 Task: Find connections with filter location Caratinga with filter topic #bespokewith filter profile language English with filter current company Qualcomm with filter school Shri Vishnu Engineering College for Women, Vishnupur, Kovvada Village, Bhimavaram, PIN-534202(CC-B0) with filter industry Transportation, Logistics, Supply Chain and Storage with filter service category Resume Writing with filter keywords title Event Planner
Action: Mouse moved to (609, 129)
Screenshot: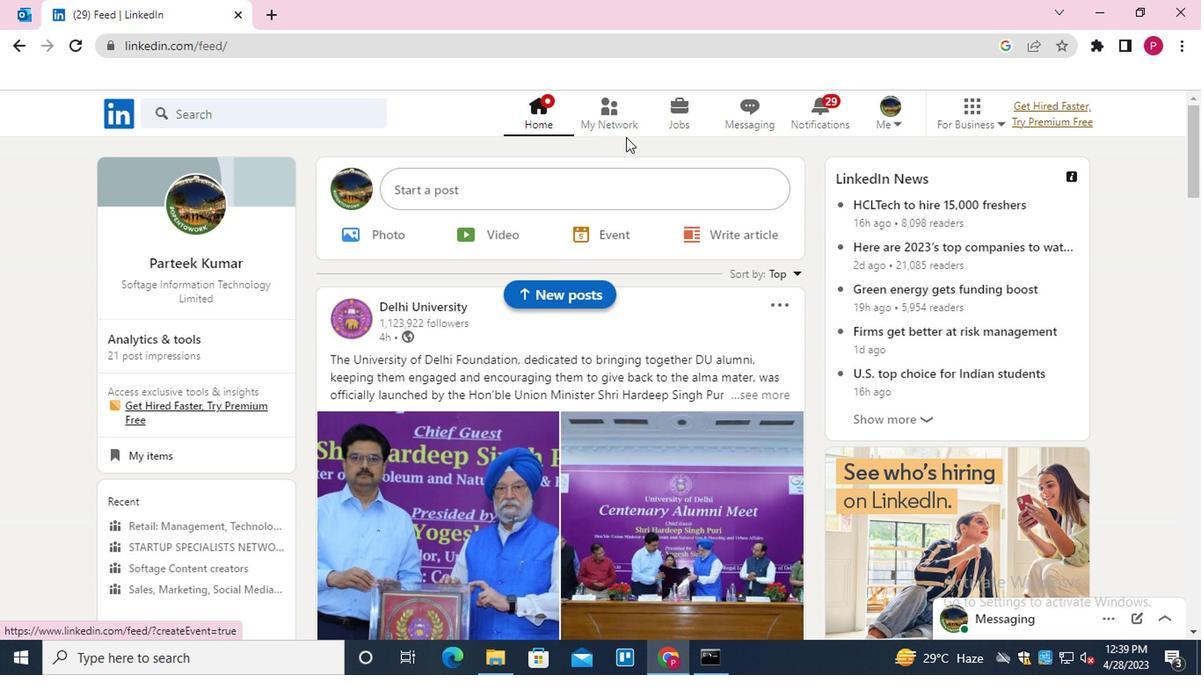 
Action: Mouse pressed left at (609, 129)
Screenshot: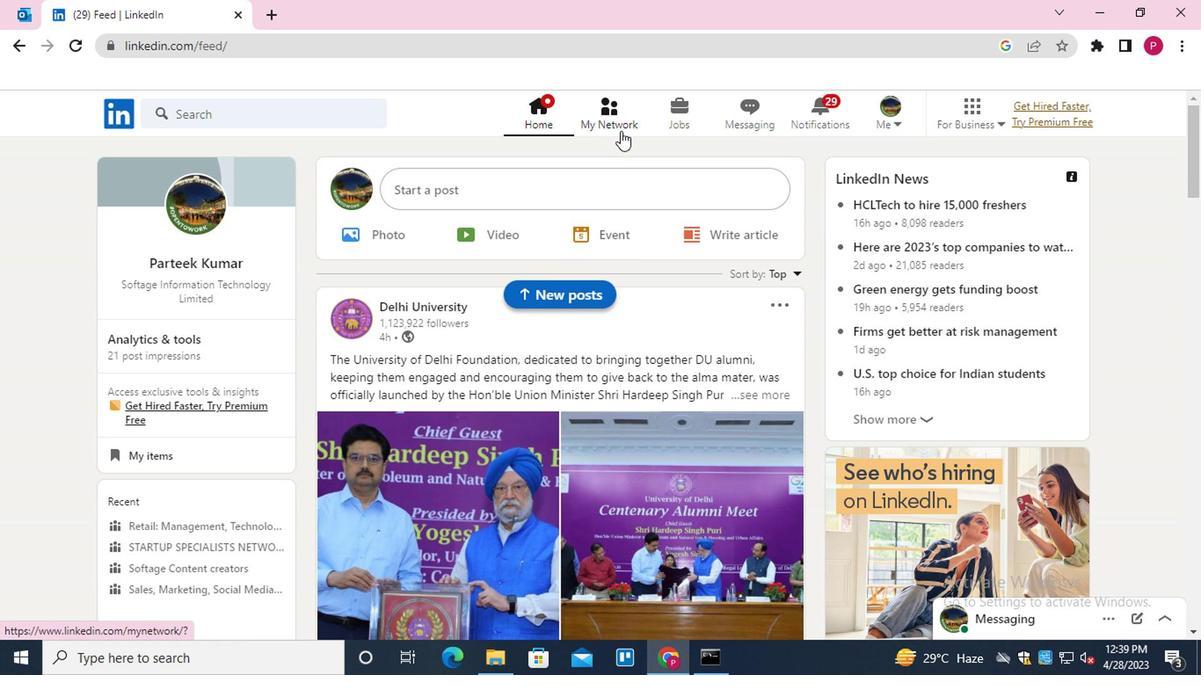 
Action: Mouse moved to (310, 211)
Screenshot: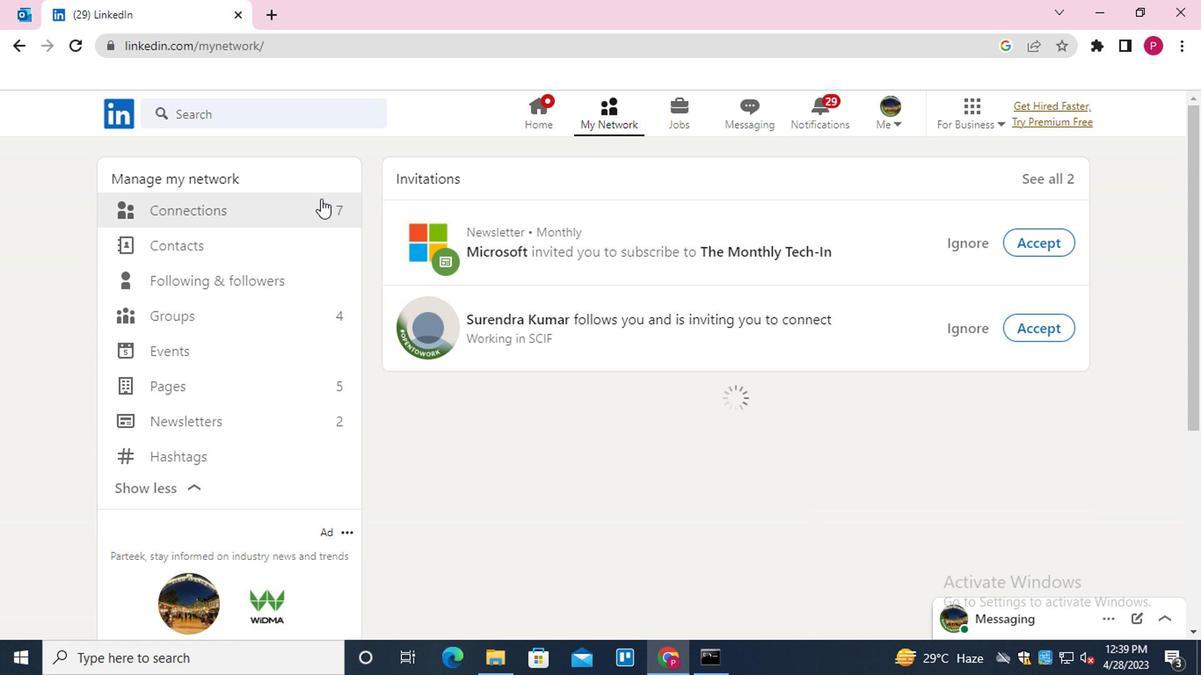 
Action: Mouse pressed left at (310, 211)
Screenshot: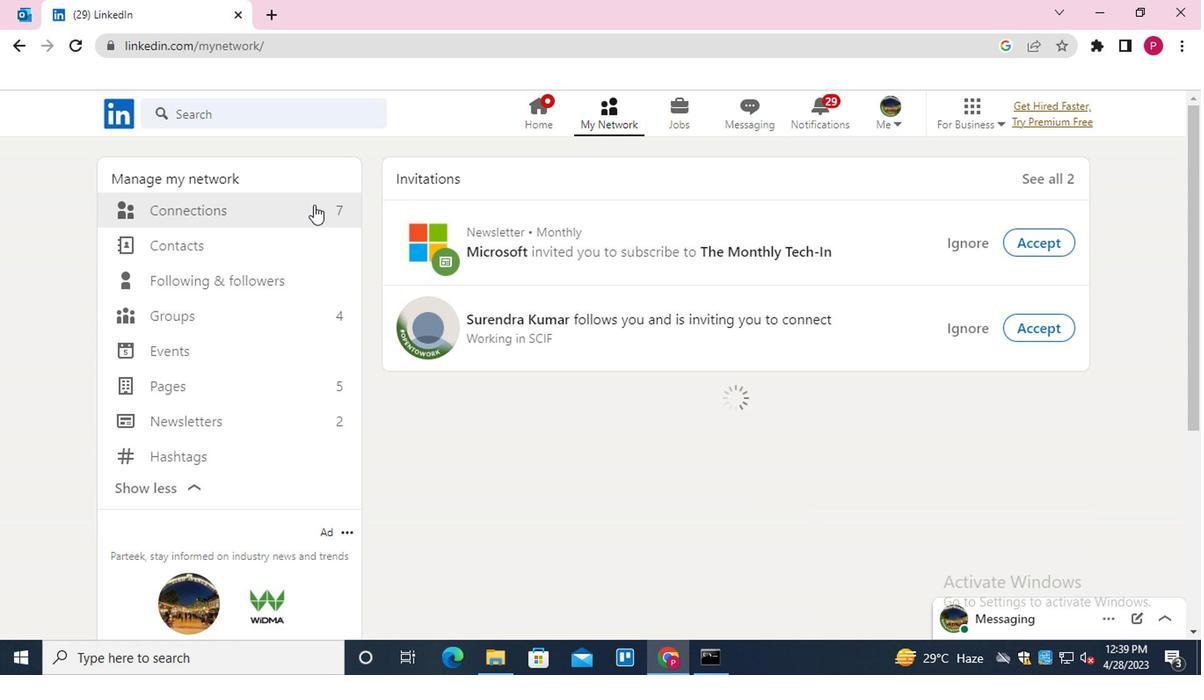 
Action: Mouse moved to (696, 218)
Screenshot: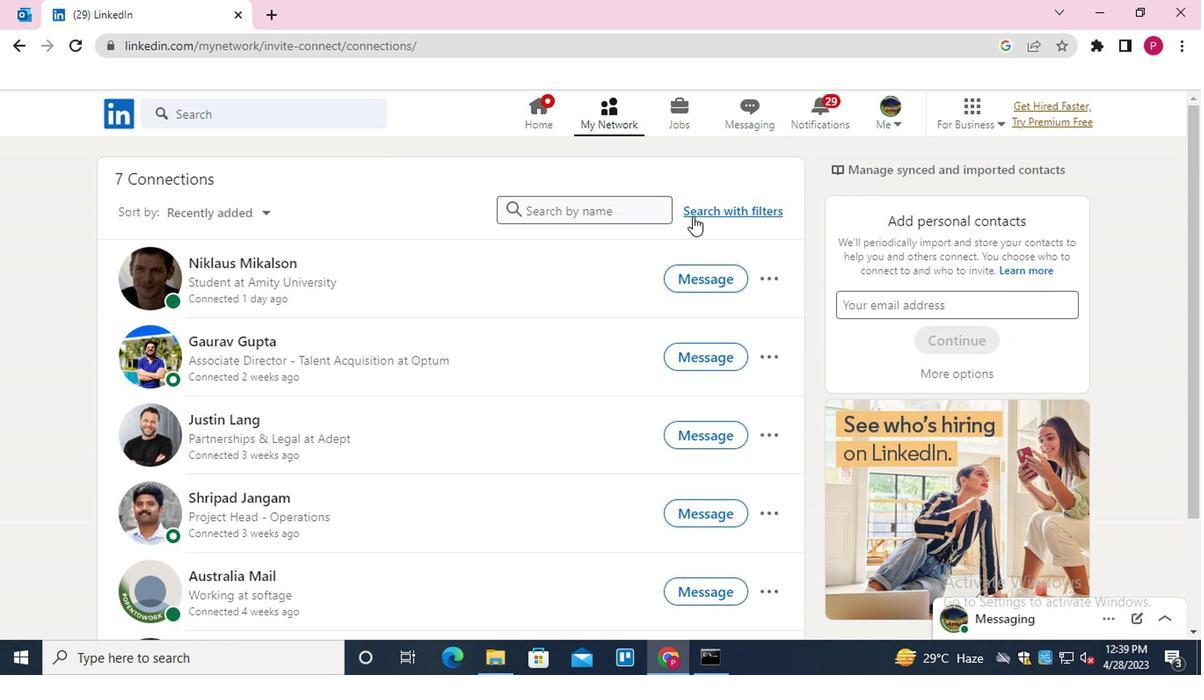 
Action: Mouse pressed left at (696, 218)
Screenshot: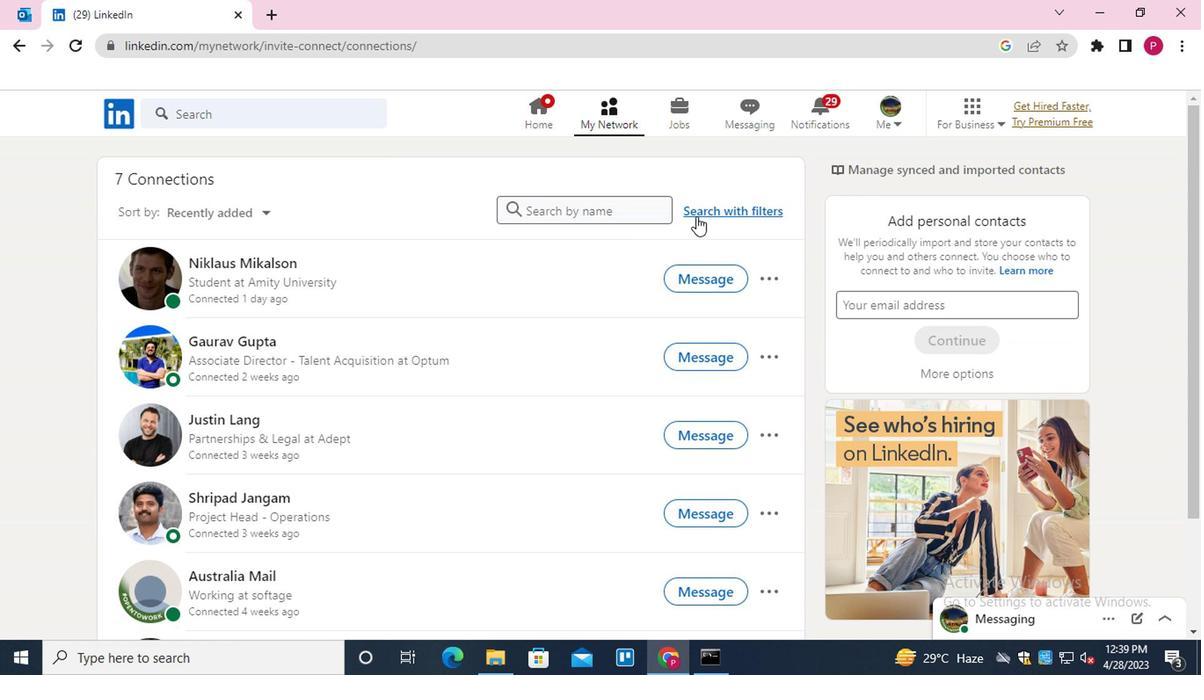 
Action: Mouse moved to (645, 168)
Screenshot: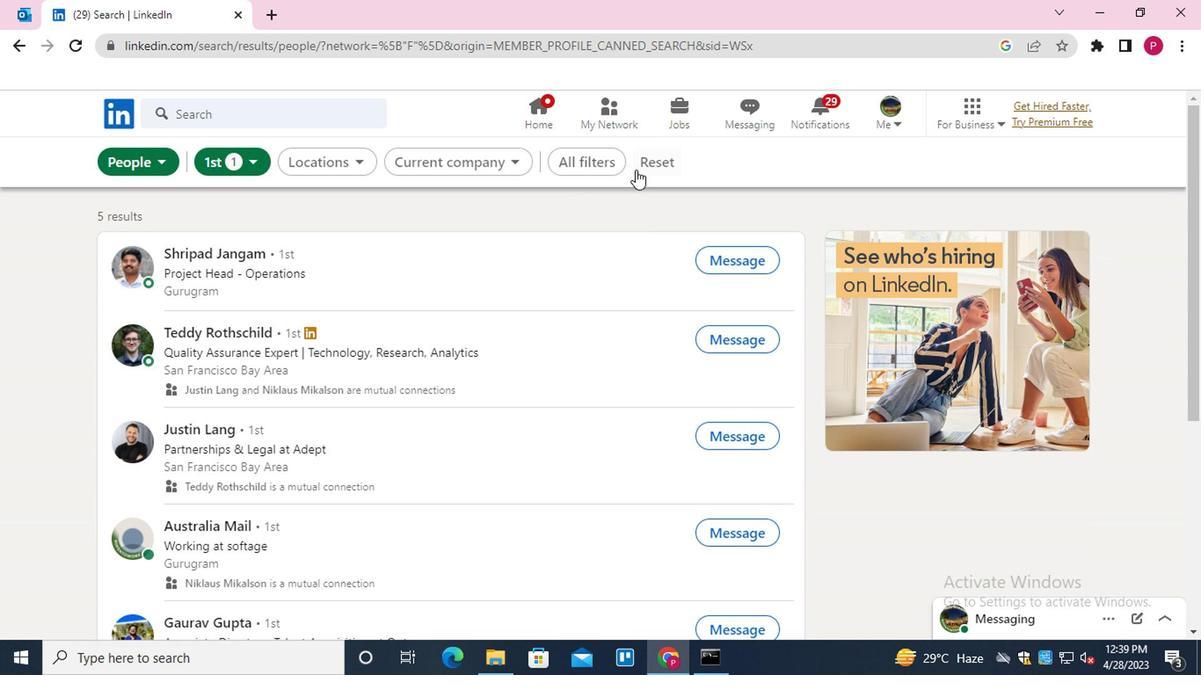 
Action: Mouse pressed left at (645, 168)
Screenshot: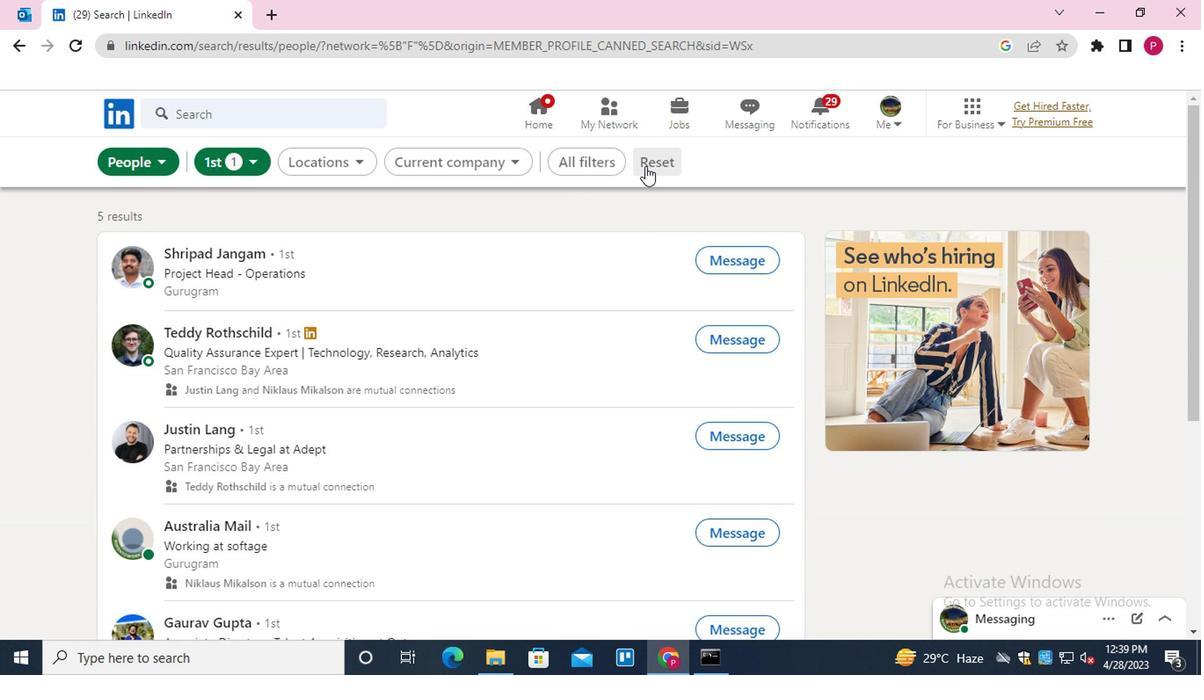 
Action: Mouse moved to (618, 177)
Screenshot: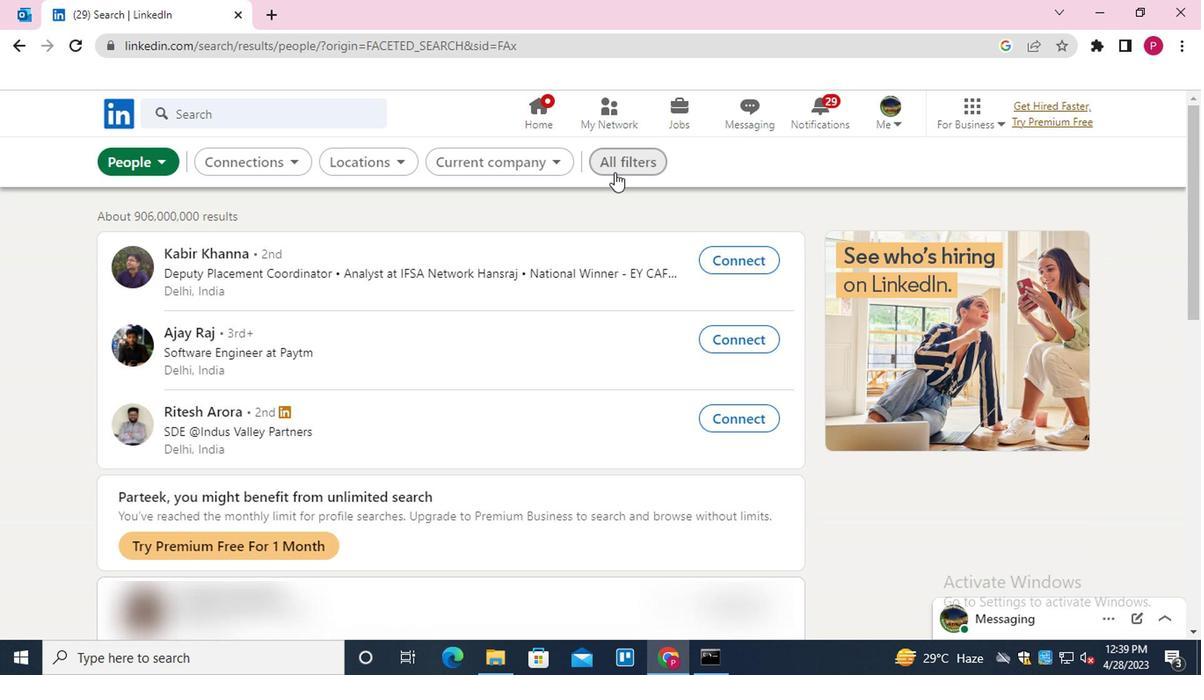 
Action: Mouse pressed left at (618, 177)
Screenshot: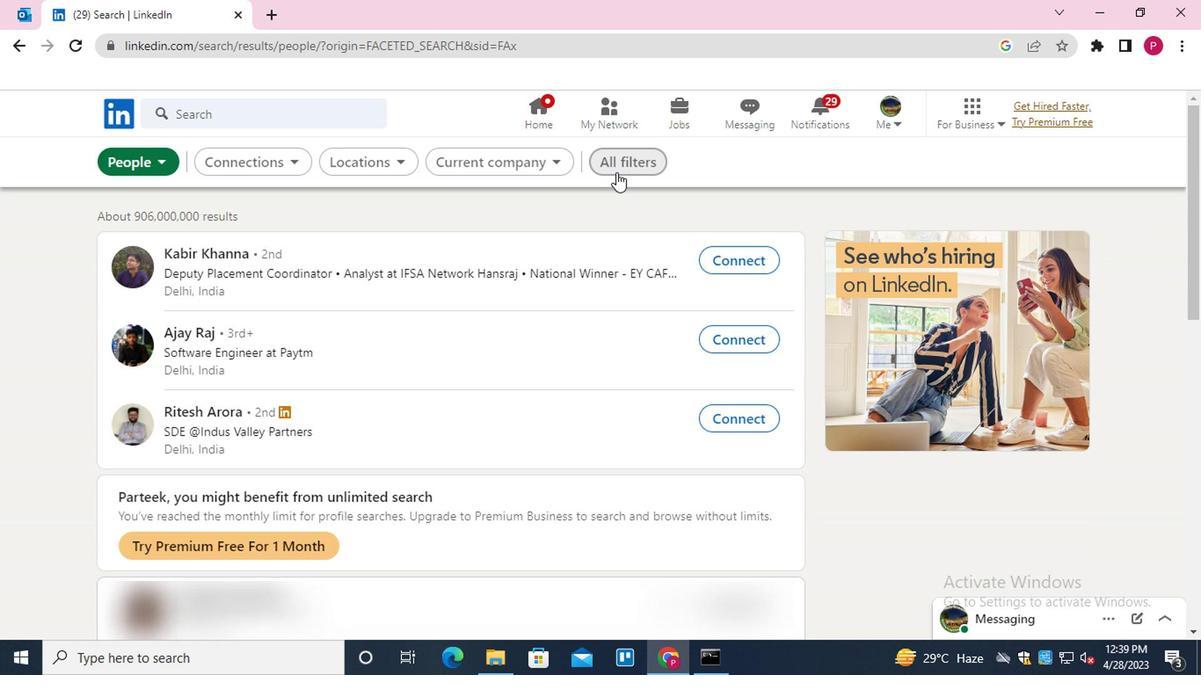 
Action: Key pressed <Key.shift>CARATINGA
Screenshot: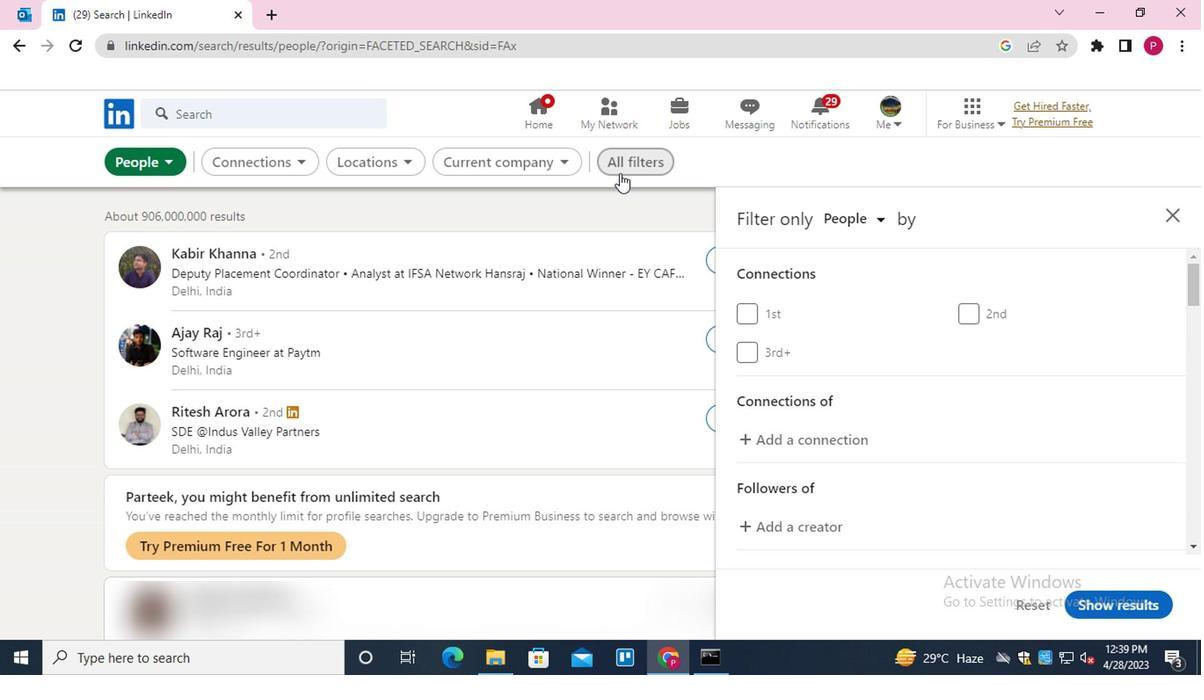 
Action: Mouse moved to (1036, 486)
Screenshot: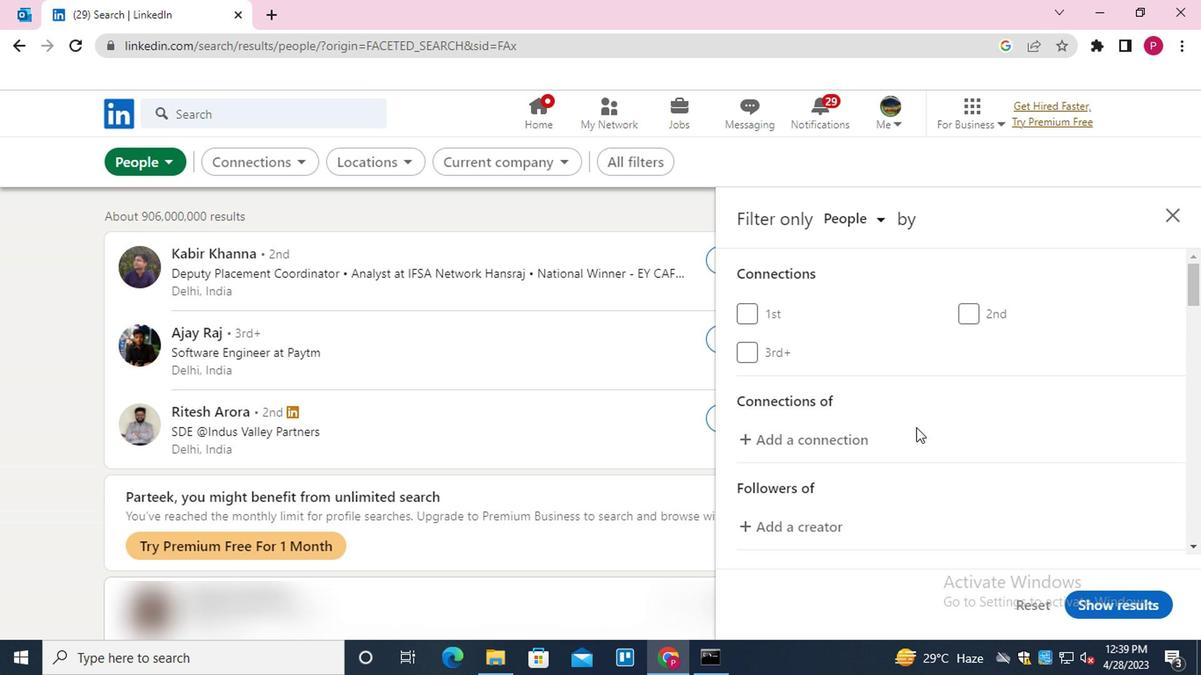 
Action: Mouse scrolled (1036, 486) with delta (0, 0)
Screenshot: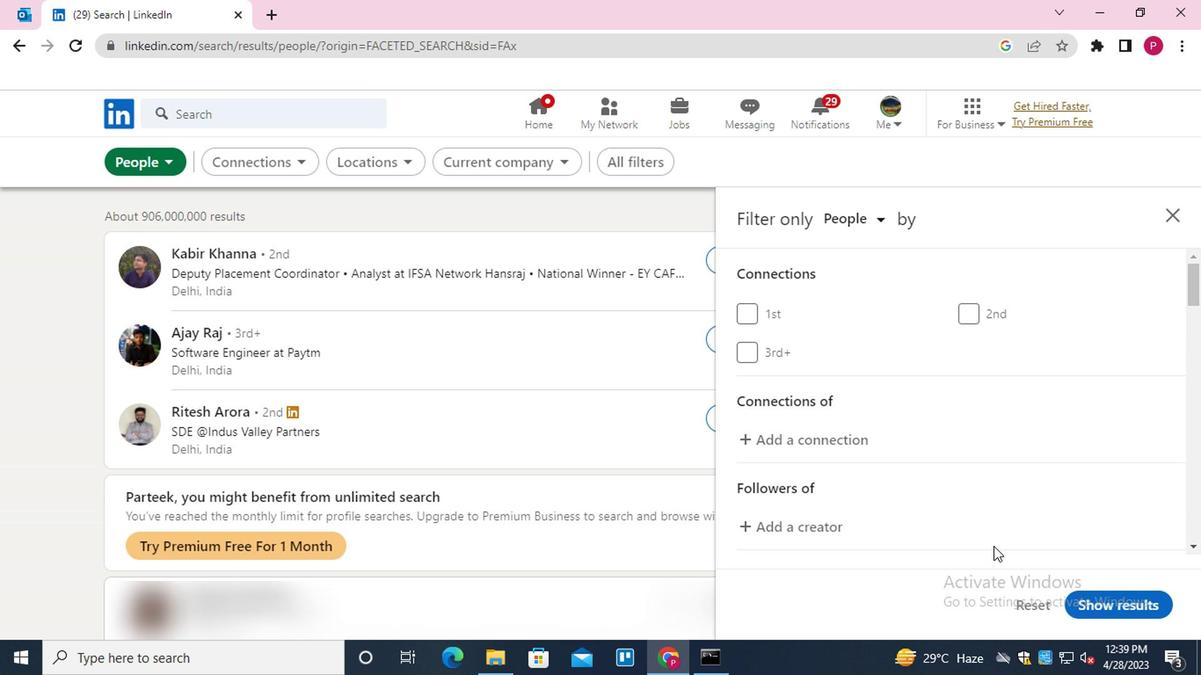 
Action: Mouse moved to (1036, 486)
Screenshot: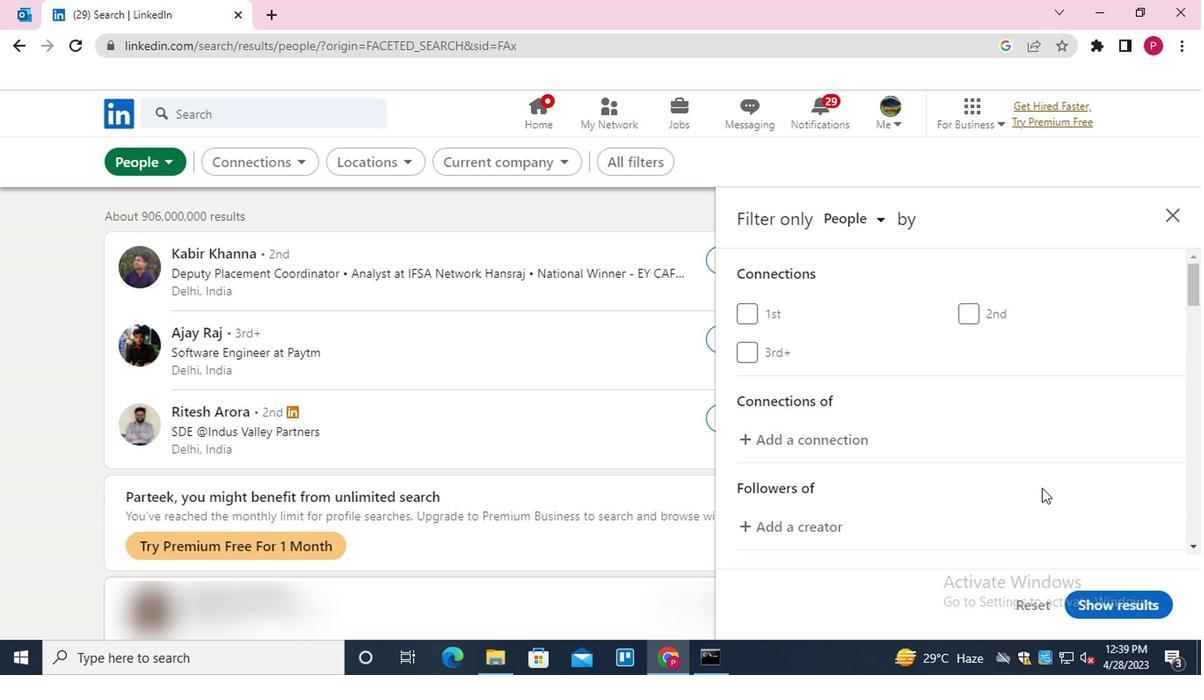 
Action: Mouse scrolled (1036, 486) with delta (0, 0)
Screenshot: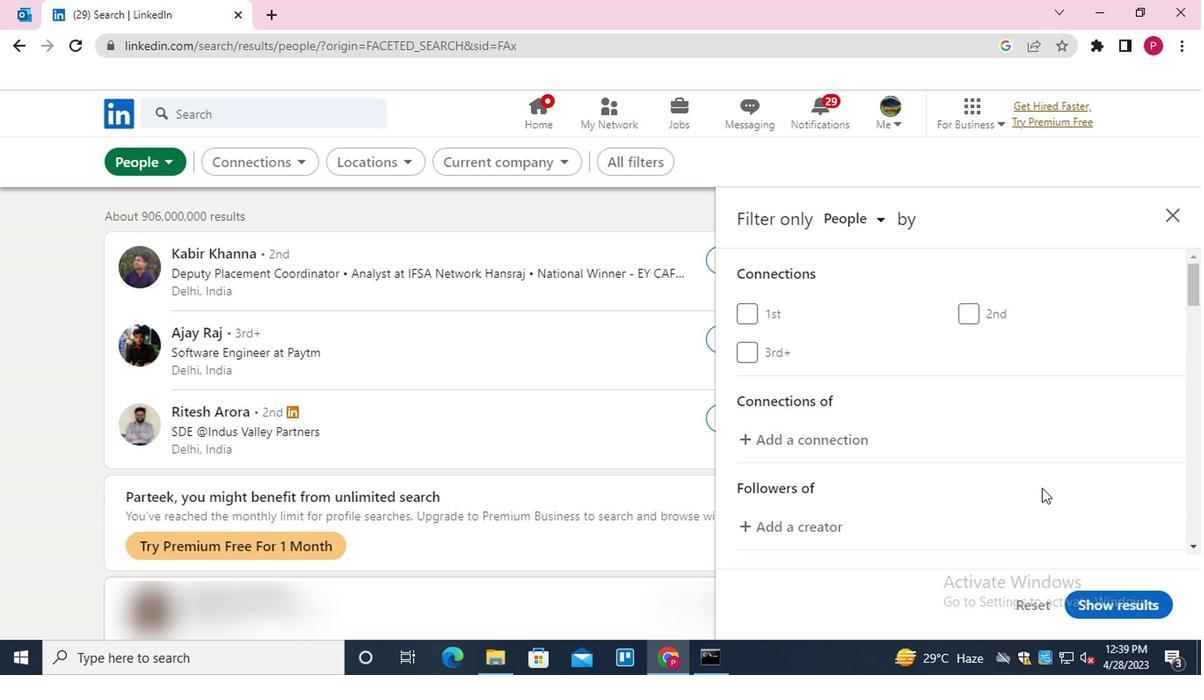 
Action: Mouse moved to (1034, 482)
Screenshot: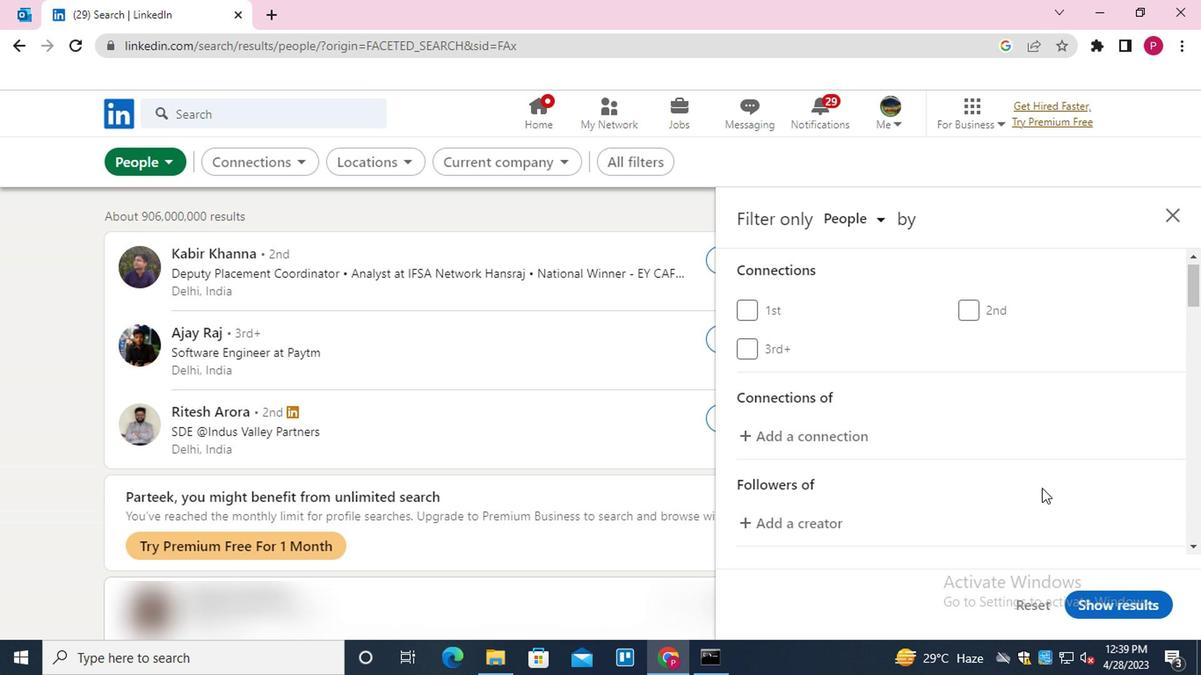 
Action: Mouse scrolled (1034, 481) with delta (0, 0)
Screenshot: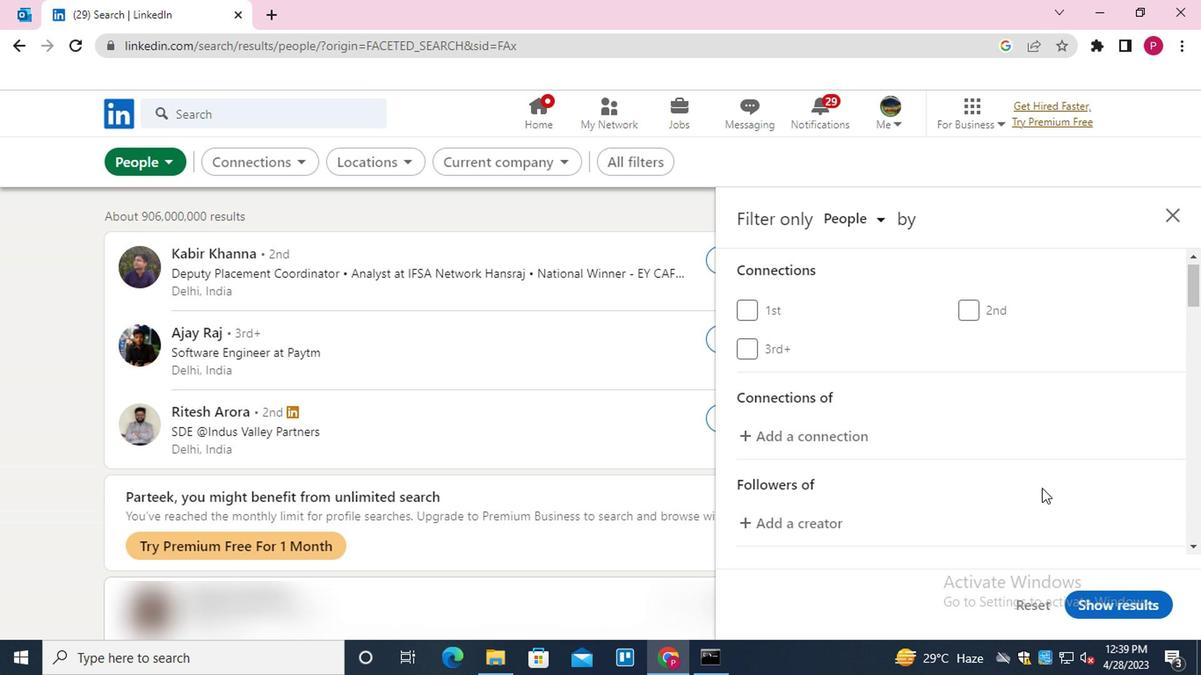 
Action: Mouse moved to (1048, 430)
Screenshot: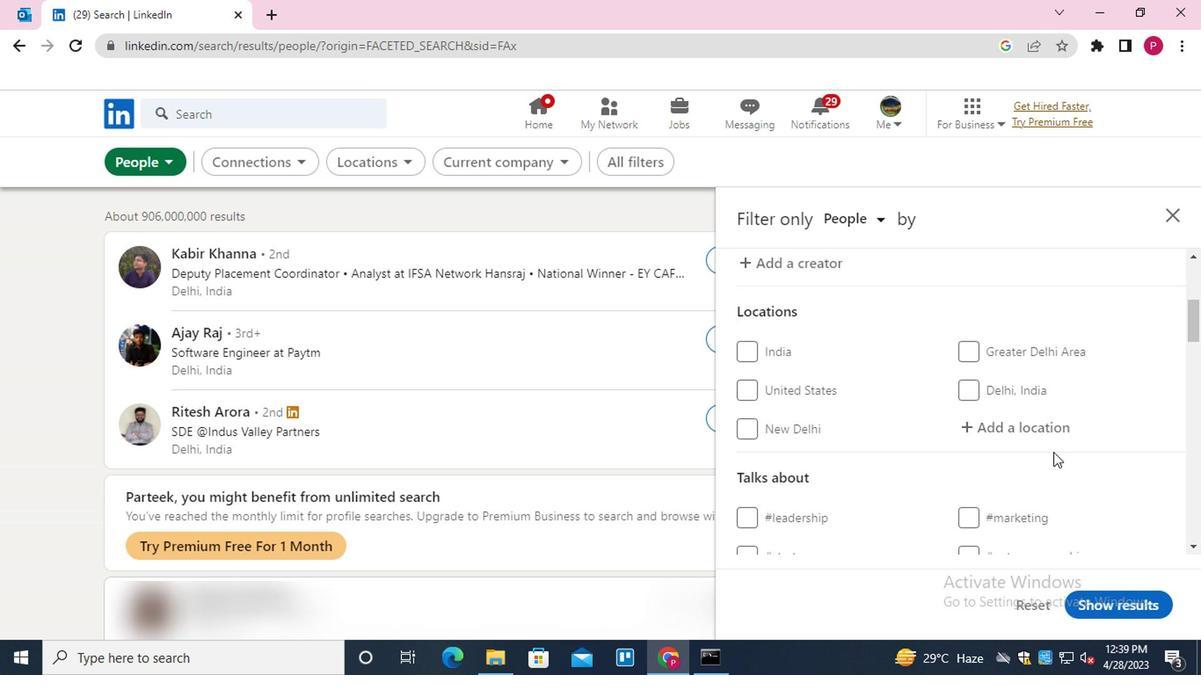 
Action: Mouse pressed left at (1048, 430)
Screenshot: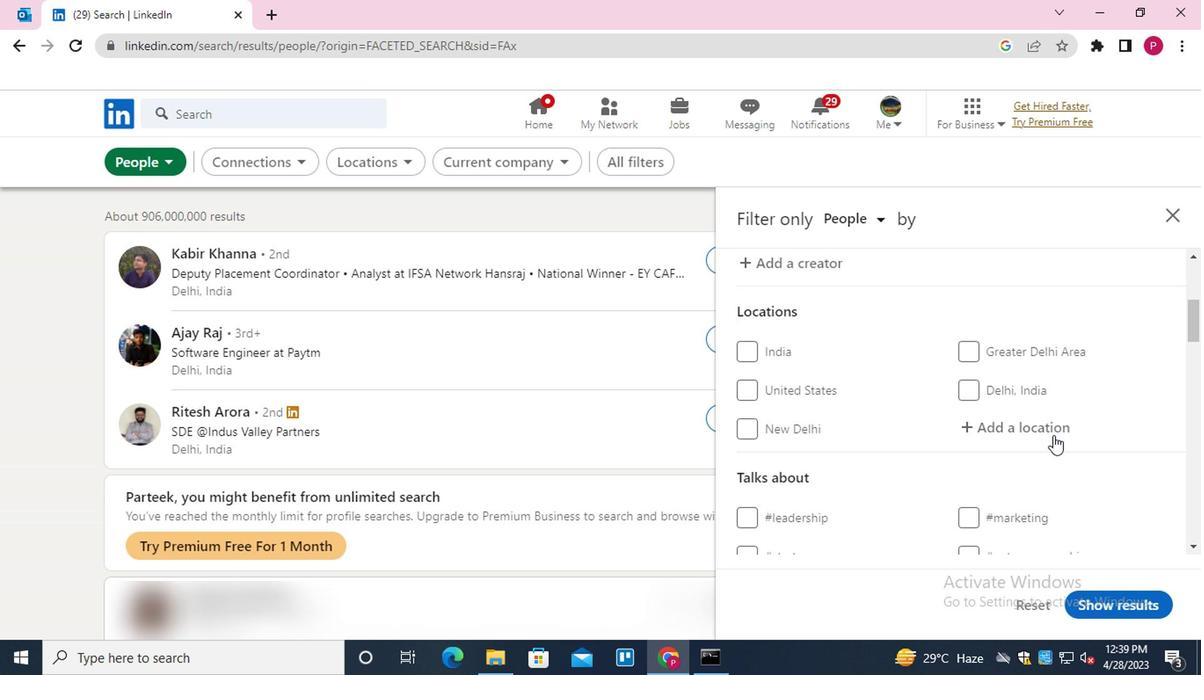 
Action: Key pressed <Key.shift>CARA
Screenshot: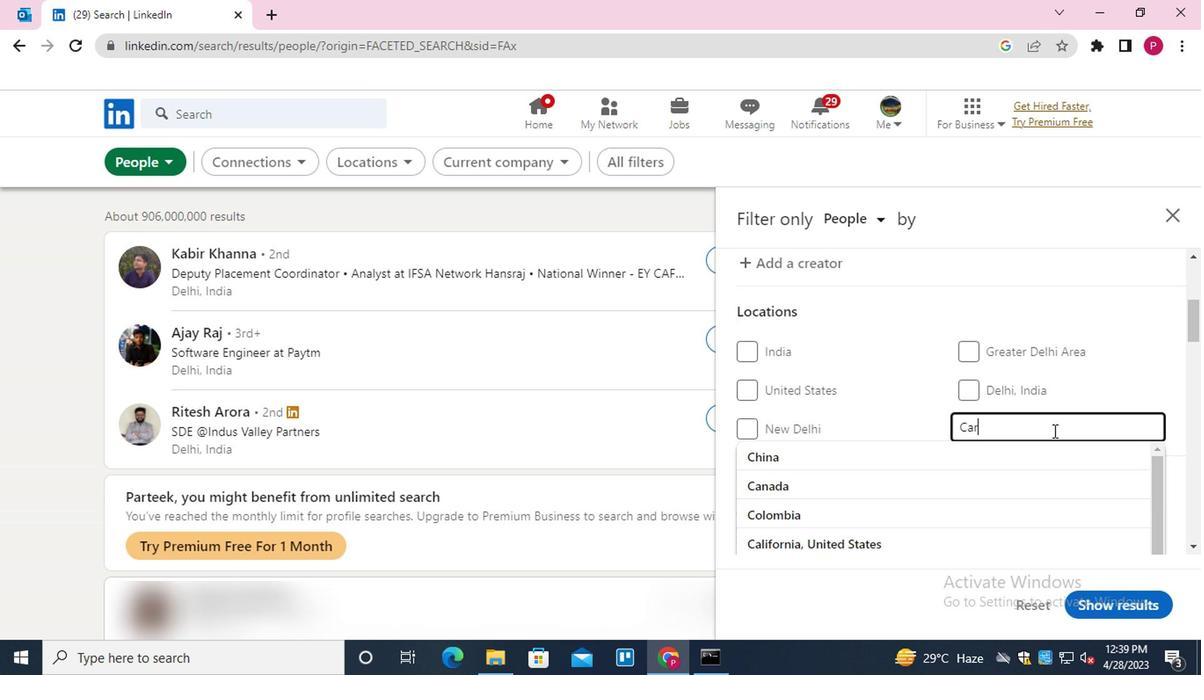 
Action: Mouse moved to (1048, 429)
Screenshot: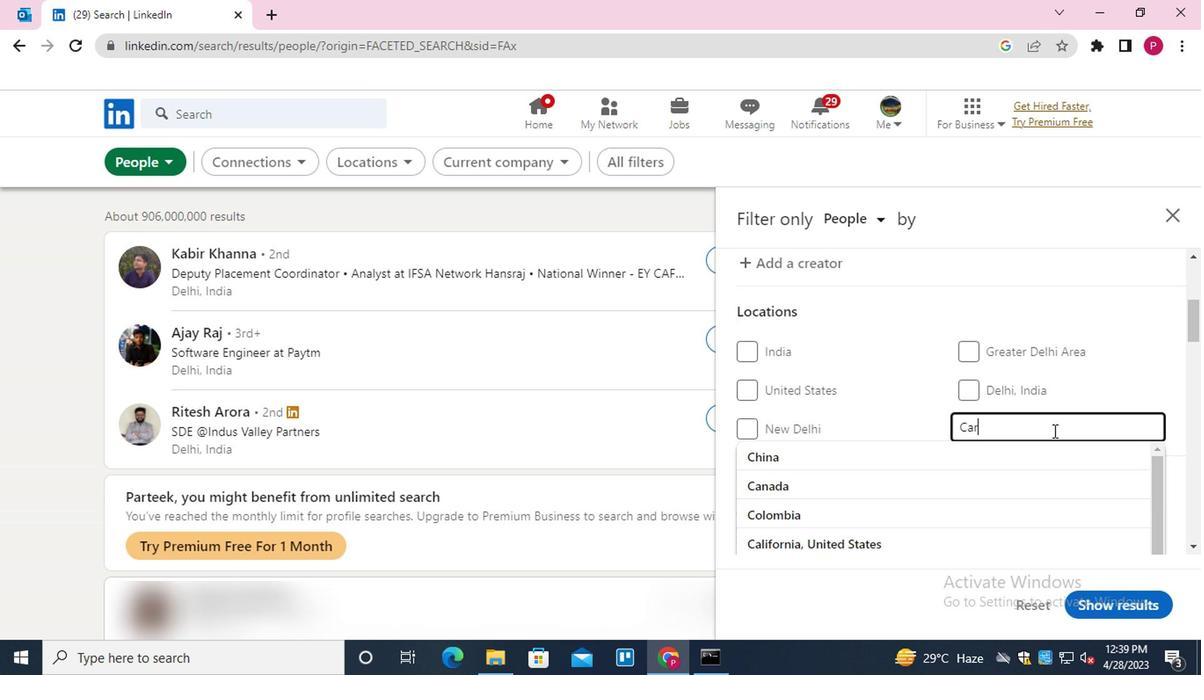 
Action: Key pressed TIN
Screenshot: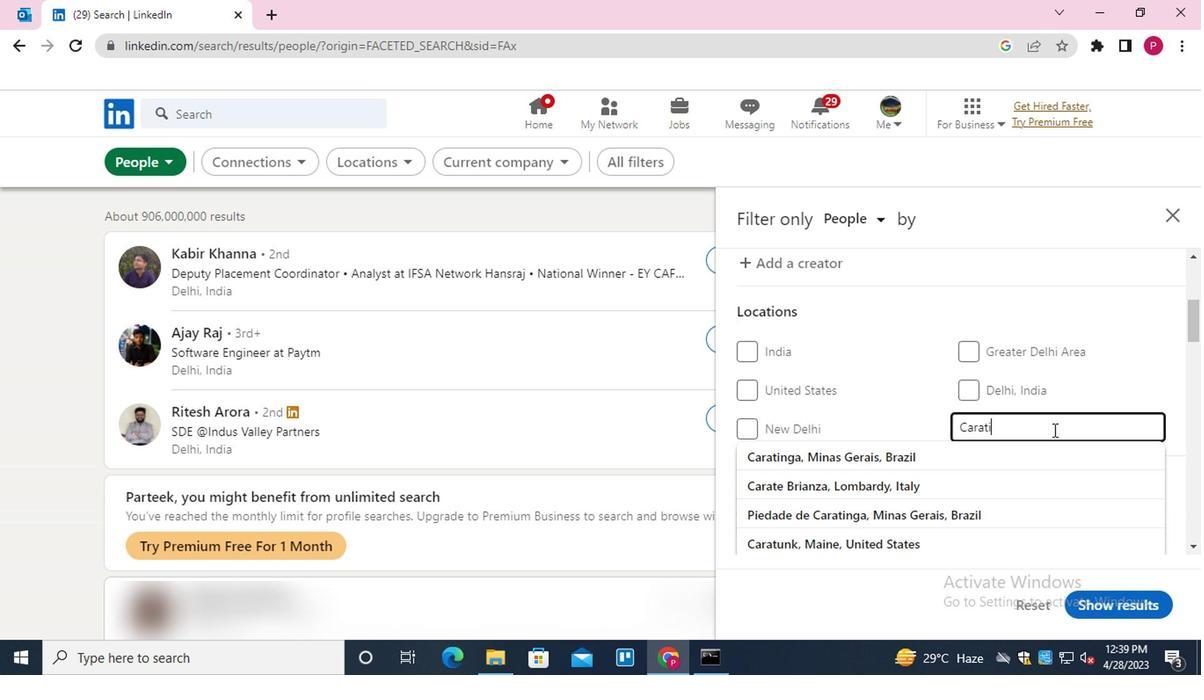 
Action: Mouse moved to (1046, 431)
Screenshot: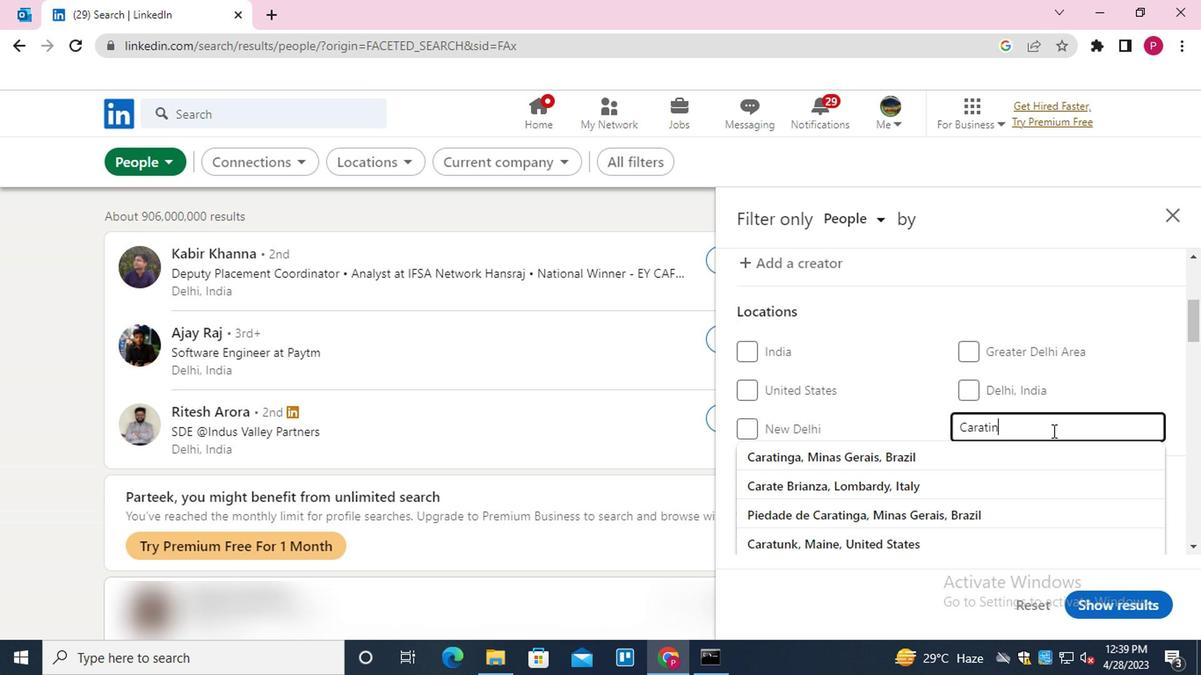 
Action: Key pressed <Key.down><Key.enter>
Screenshot: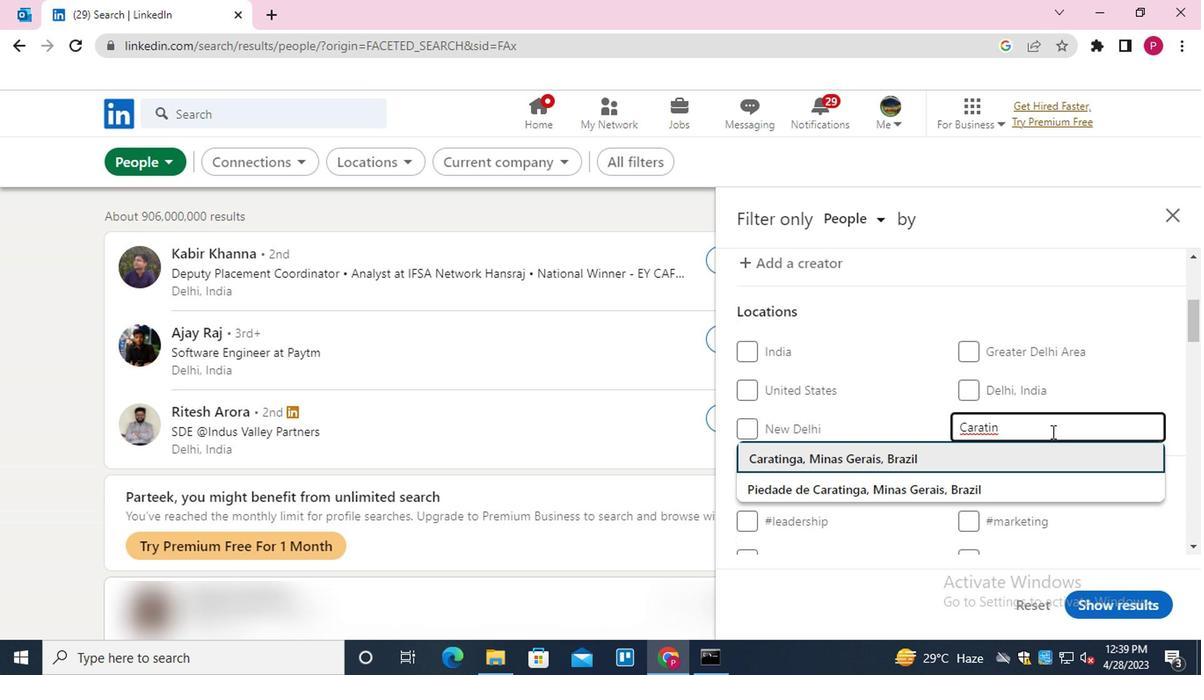 
Action: Mouse moved to (795, 394)
Screenshot: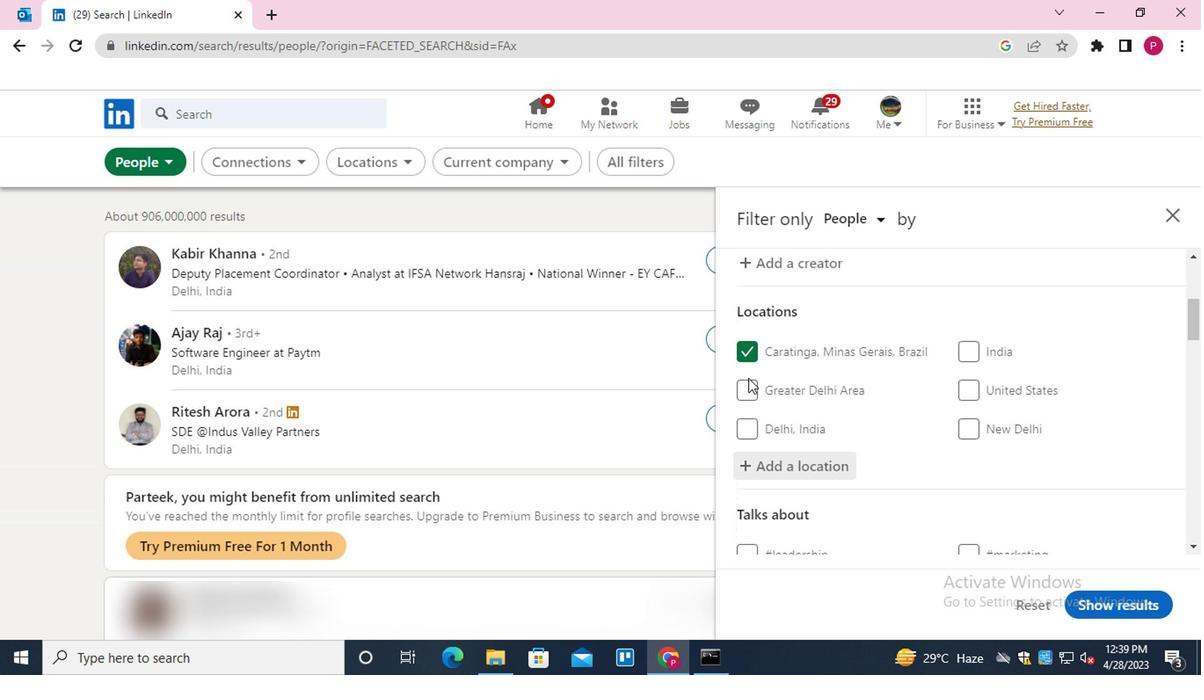 
Action: Mouse scrolled (795, 394) with delta (0, 0)
Screenshot: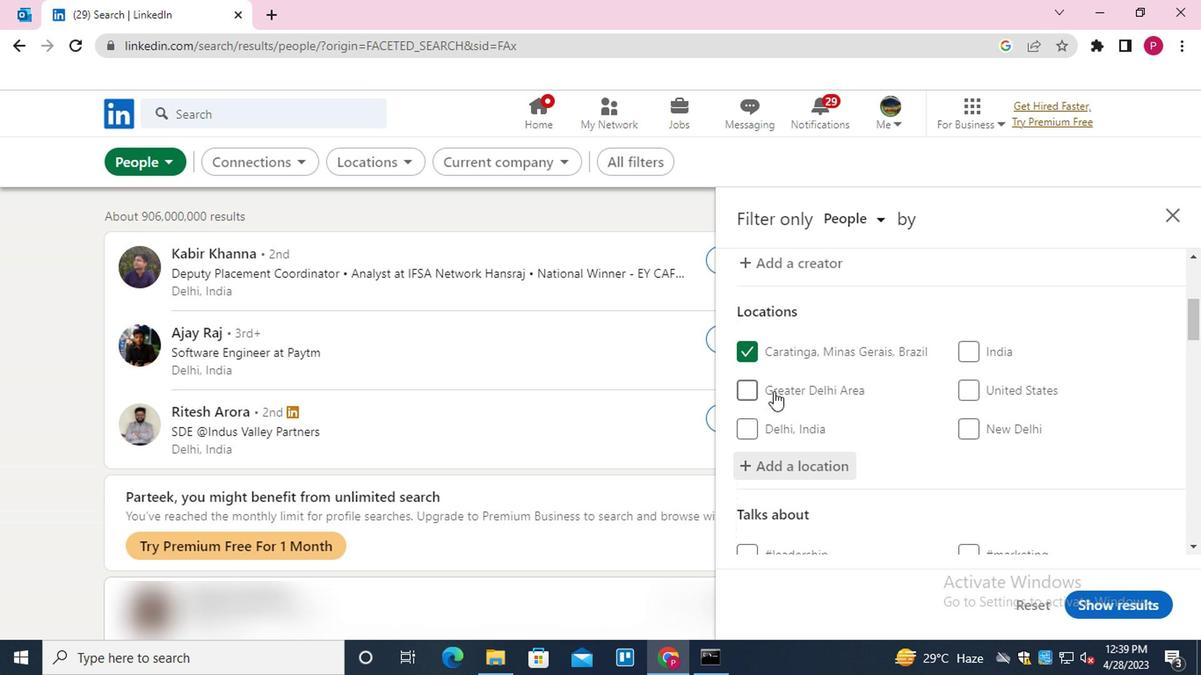 
Action: Mouse scrolled (795, 394) with delta (0, 0)
Screenshot: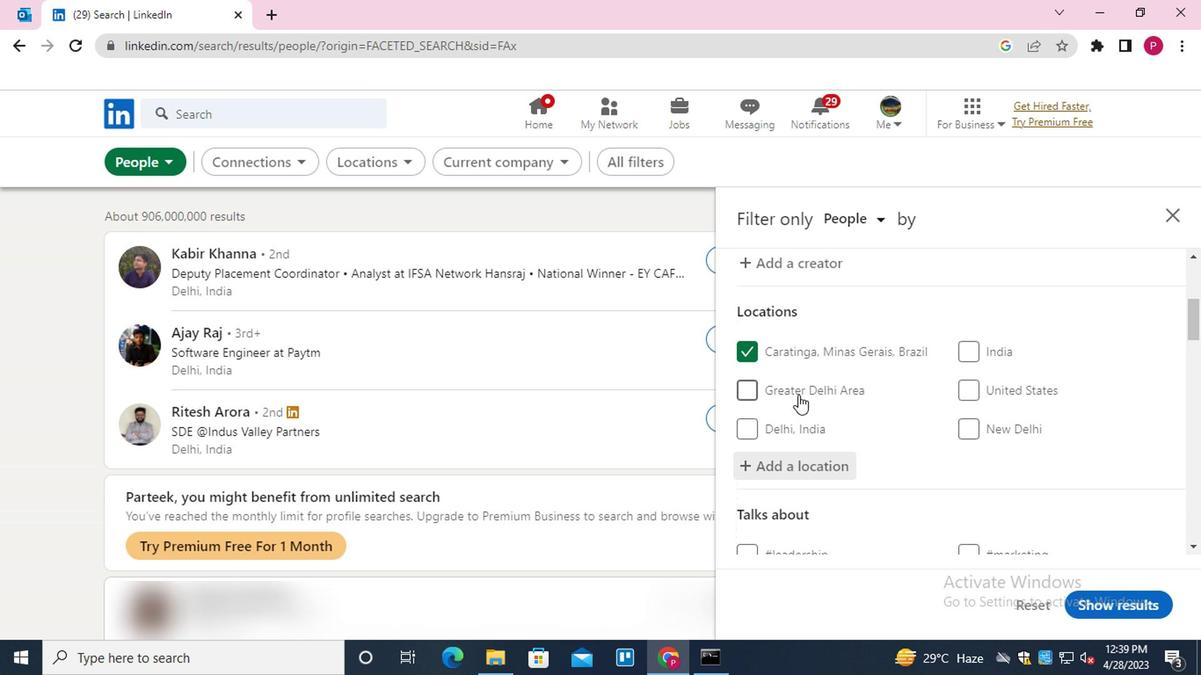 
Action: Mouse scrolled (795, 394) with delta (0, 0)
Screenshot: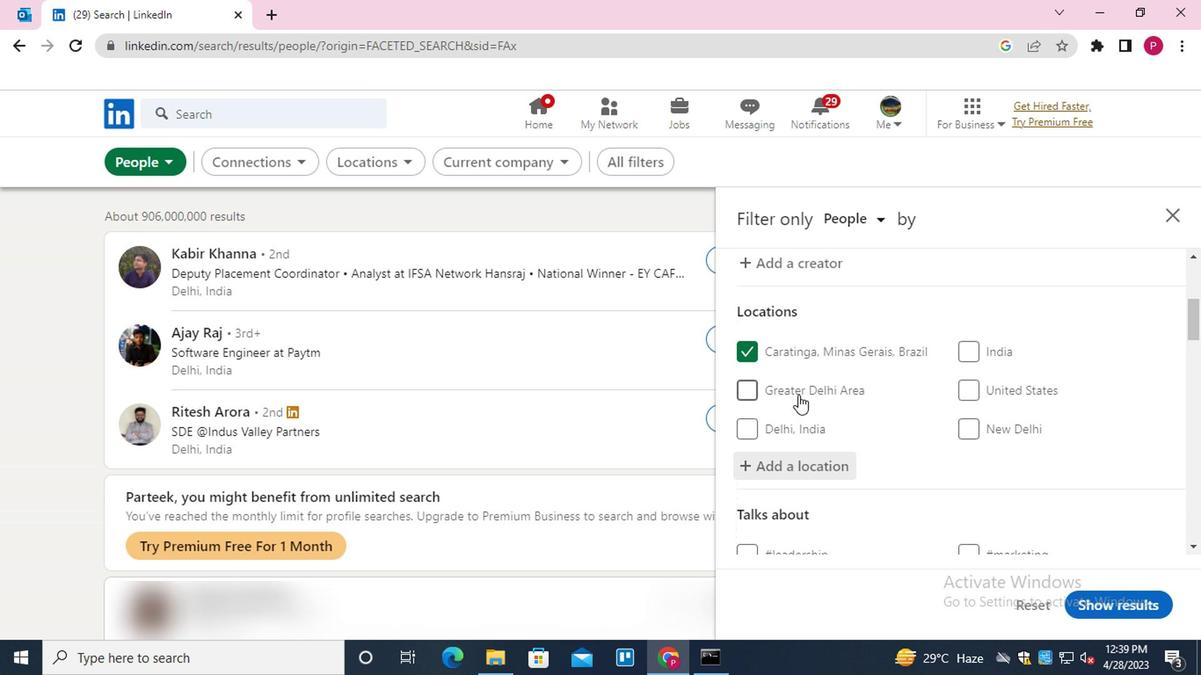 
Action: Mouse scrolled (795, 394) with delta (0, 0)
Screenshot: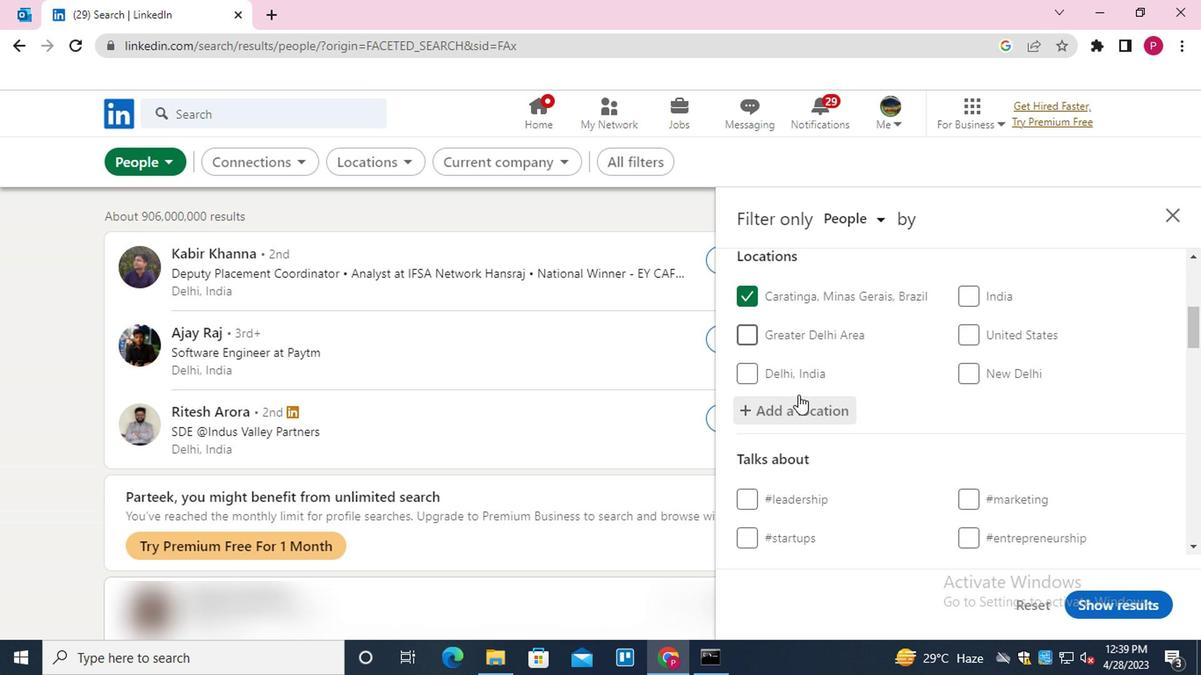 
Action: Mouse moved to (1020, 283)
Screenshot: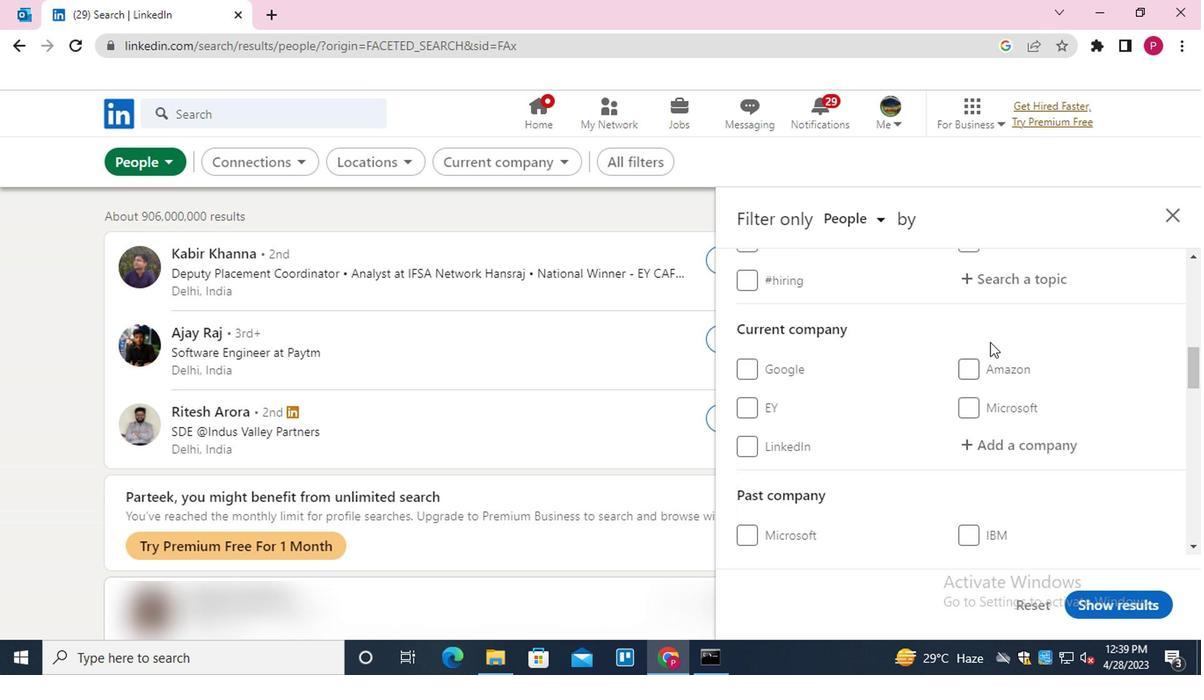 
Action: Mouse pressed left at (1020, 283)
Screenshot: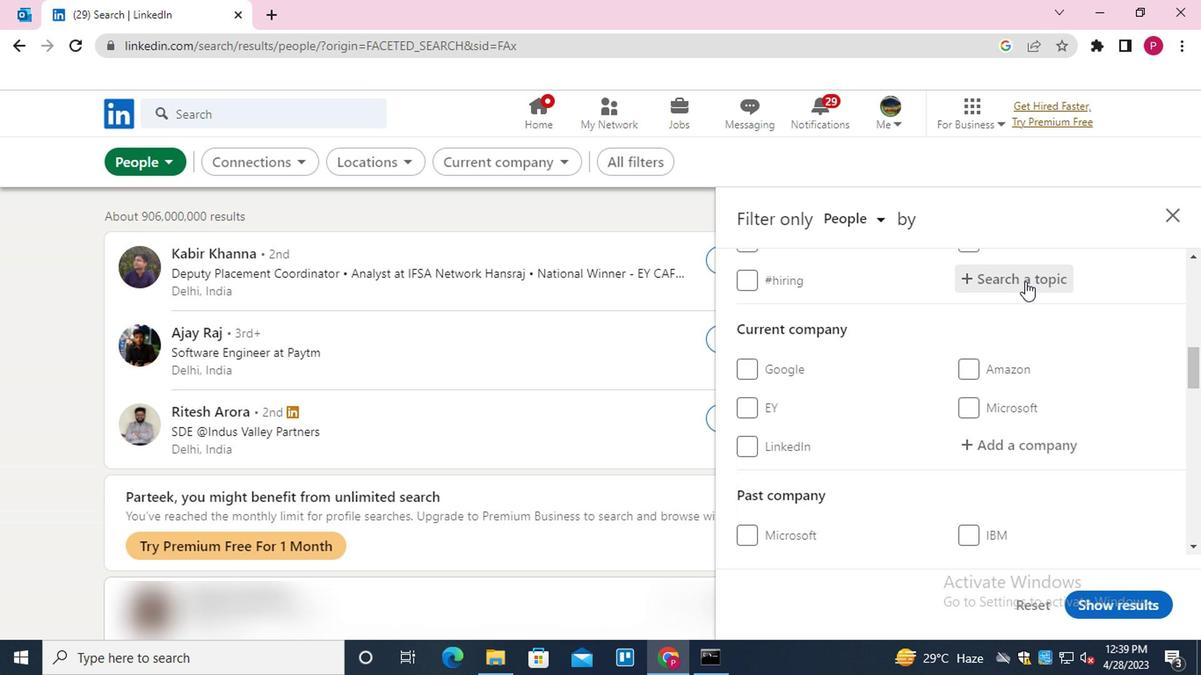
Action: Key pressed BESPOKE<Key.down><Key.down><Key.enter>
Screenshot: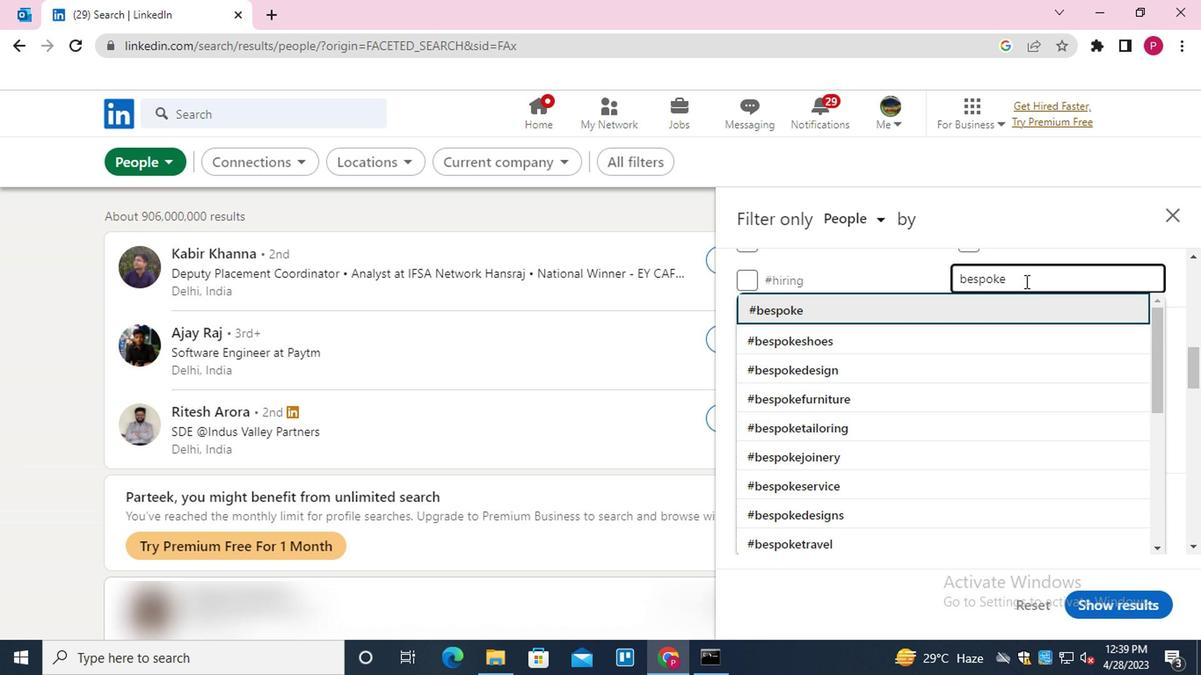 
Action: Mouse moved to (966, 317)
Screenshot: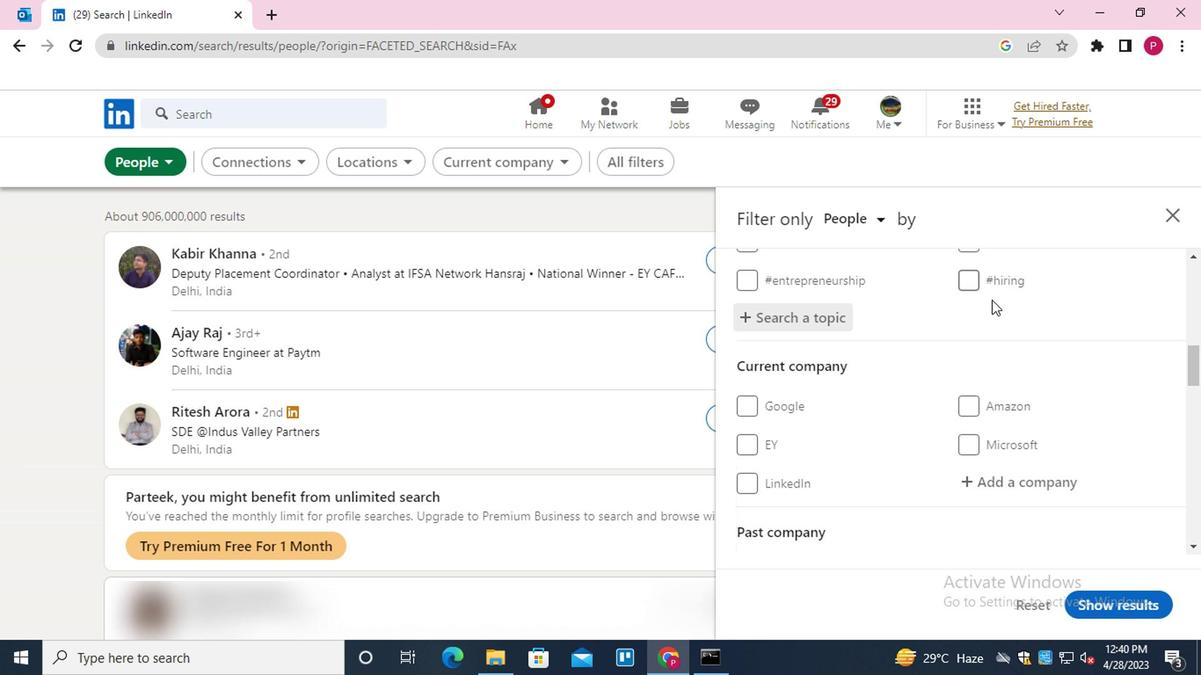 
Action: Mouse scrolled (966, 317) with delta (0, 0)
Screenshot: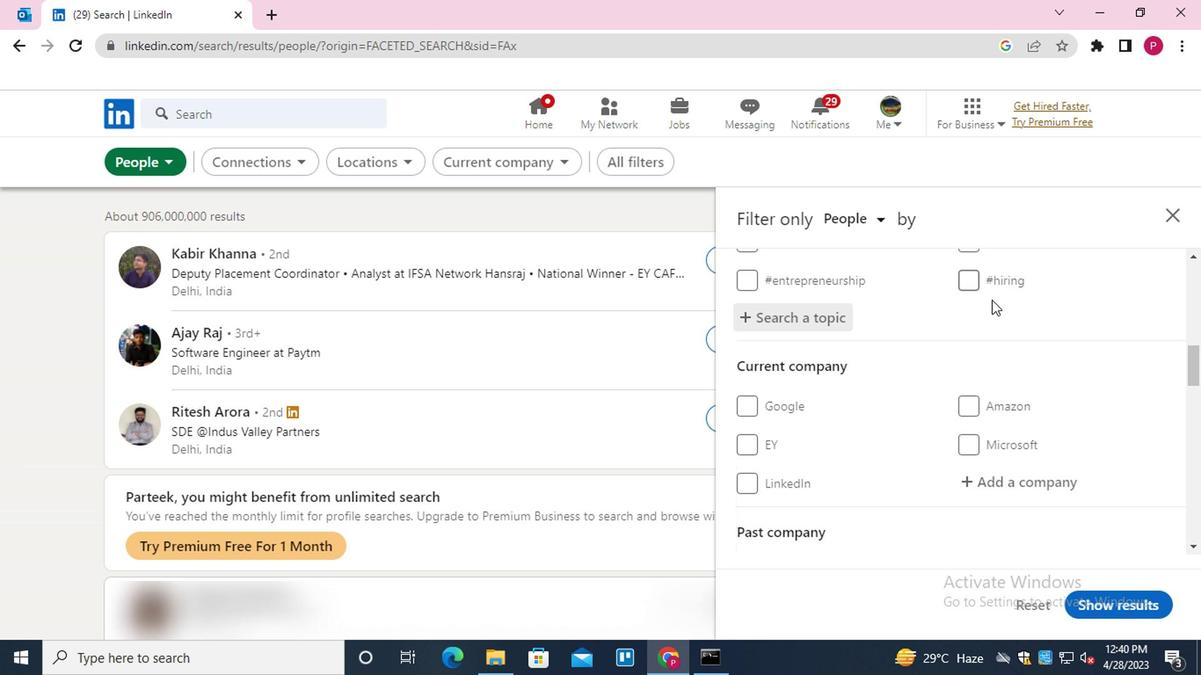 
Action: Mouse moved to (963, 324)
Screenshot: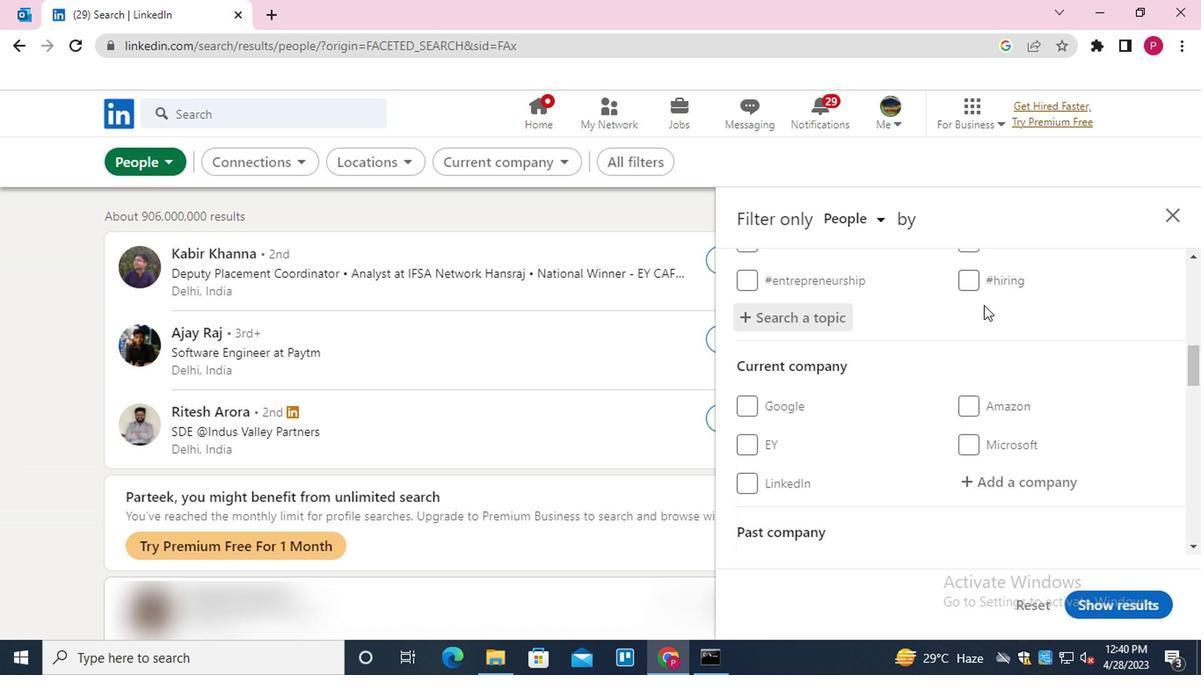 
Action: Mouse scrolled (963, 323) with delta (0, 0)
Screenshot: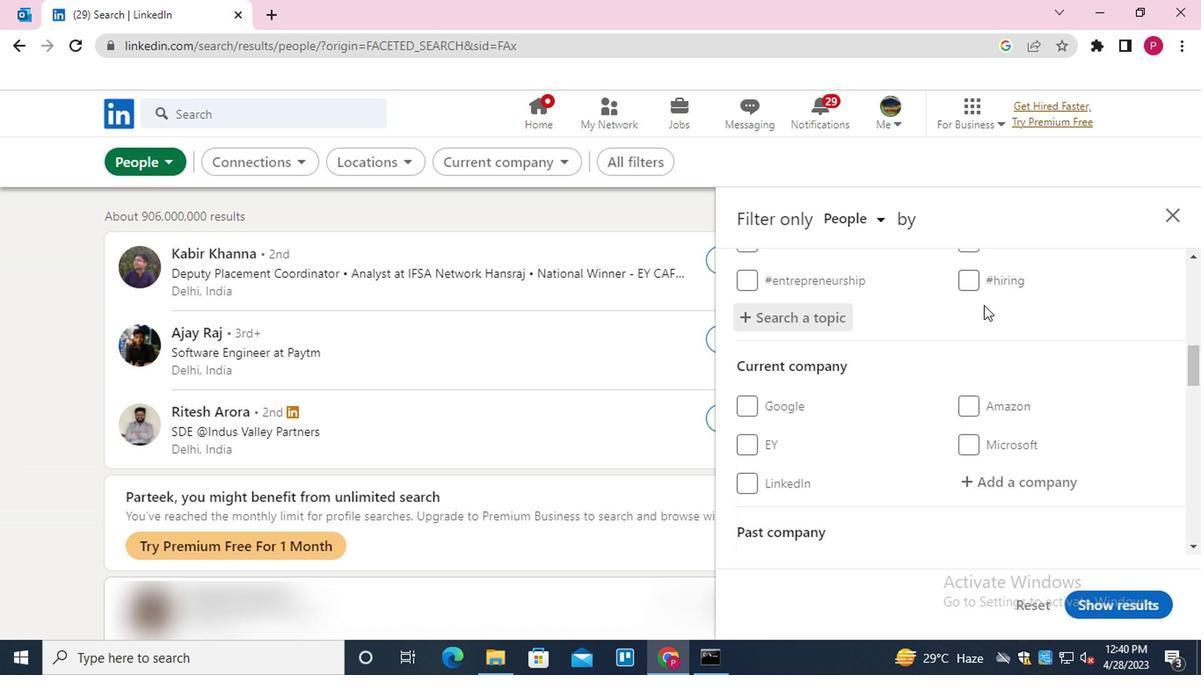 
Action: Mouse moved to (959, 329)
Screenshot: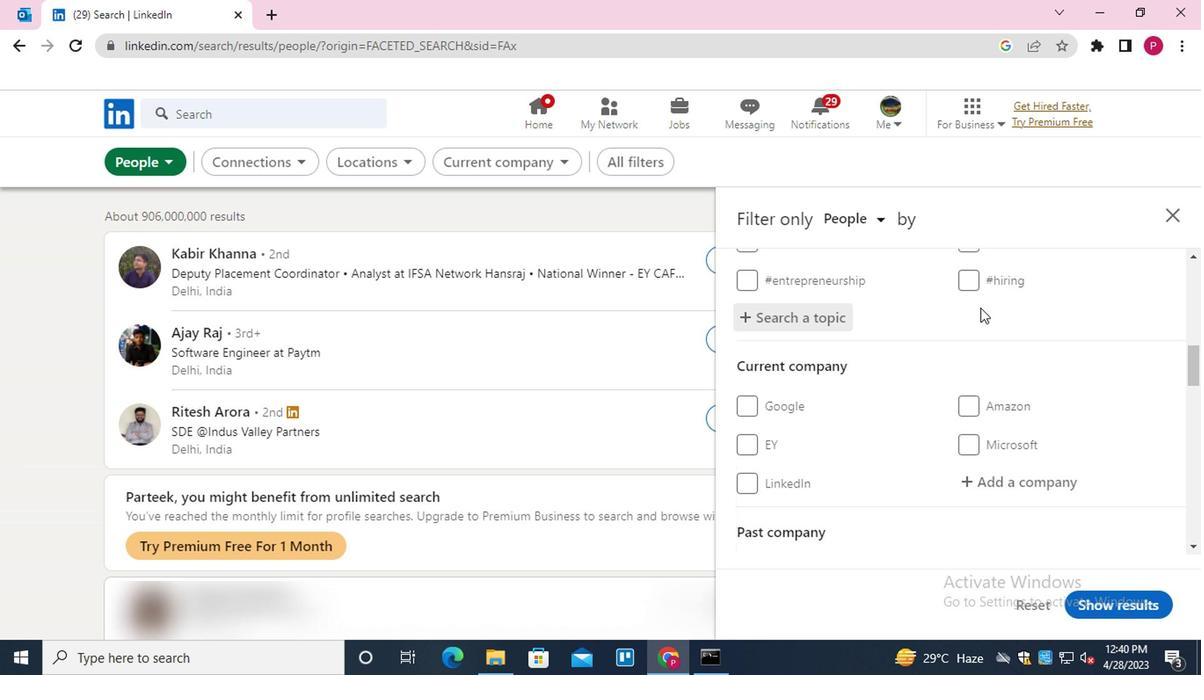 
Action: Mouse scrolled (959, 328) with delta (0, 0)
Screenshot: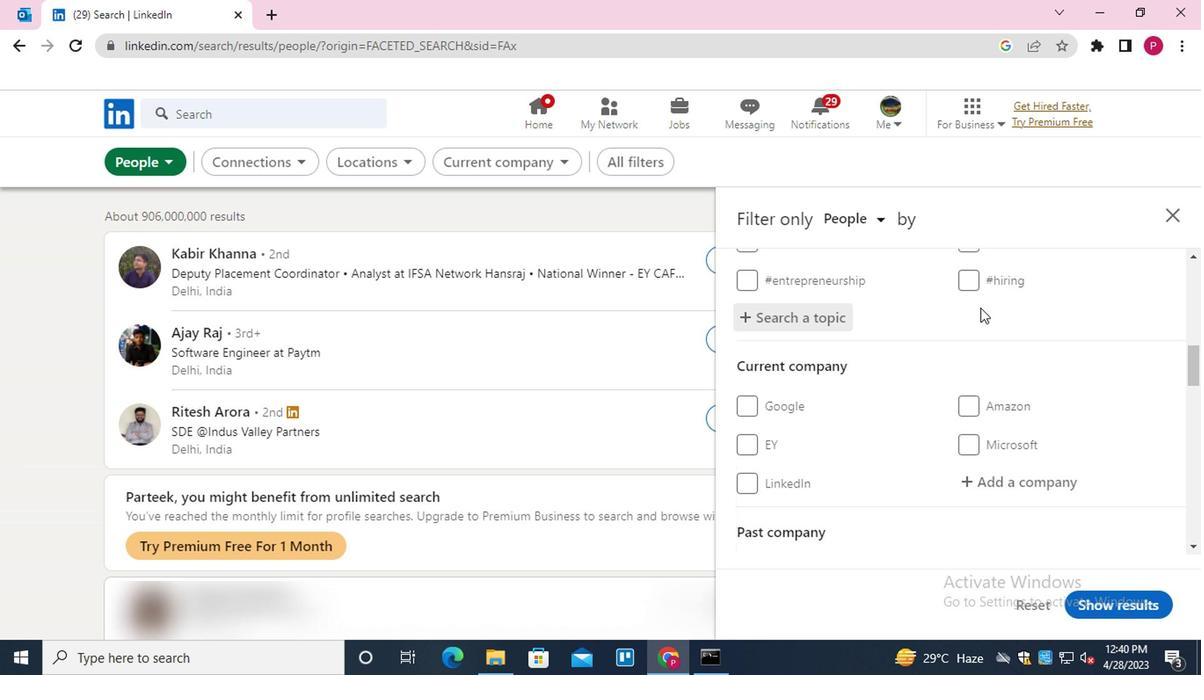 
Action: Mouse moved to (952, 337)
Screenshot: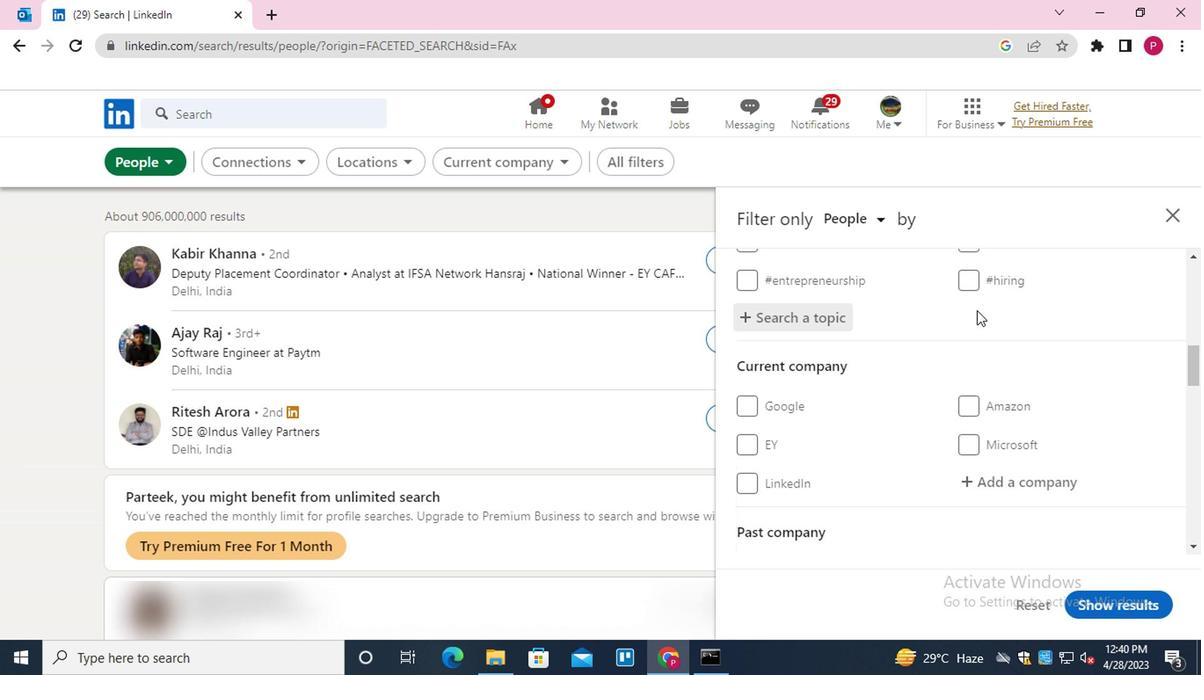 
Action: Mouse scrolled (952, 336) with delta (0, -1)
Screenshot: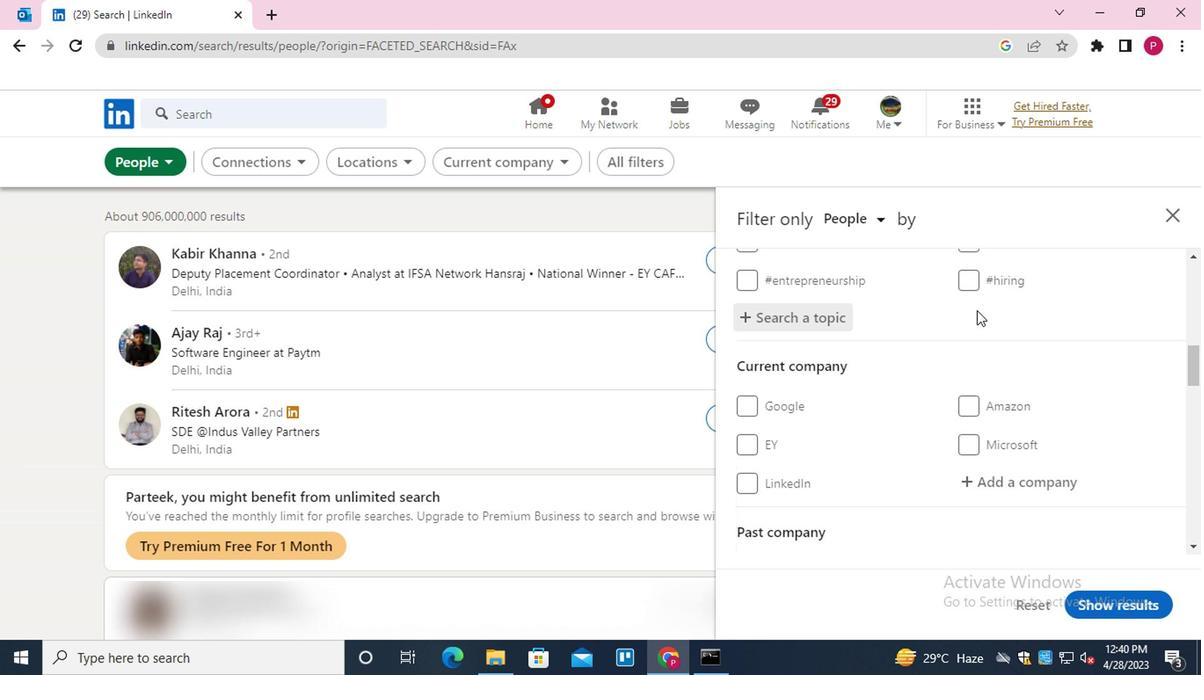 
Action: Mouse moved to (873, 423)
Screenshot: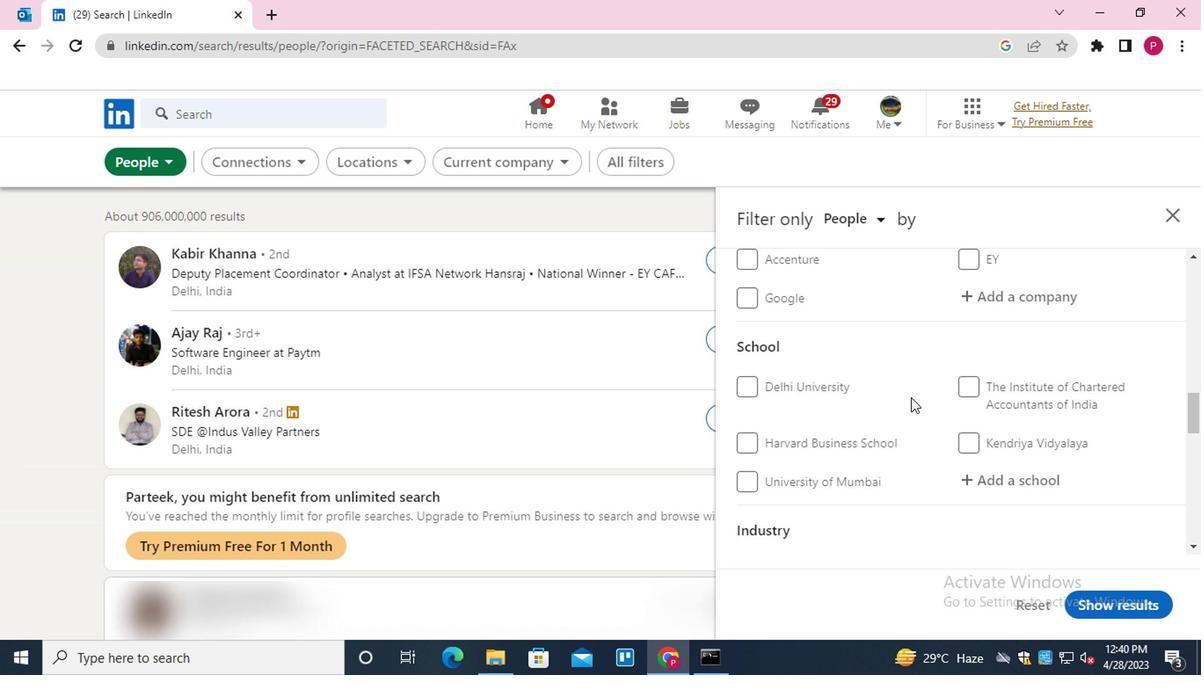 
Action: Mouse scrolled (873, 421) with delta (0, -1)
Screenshot: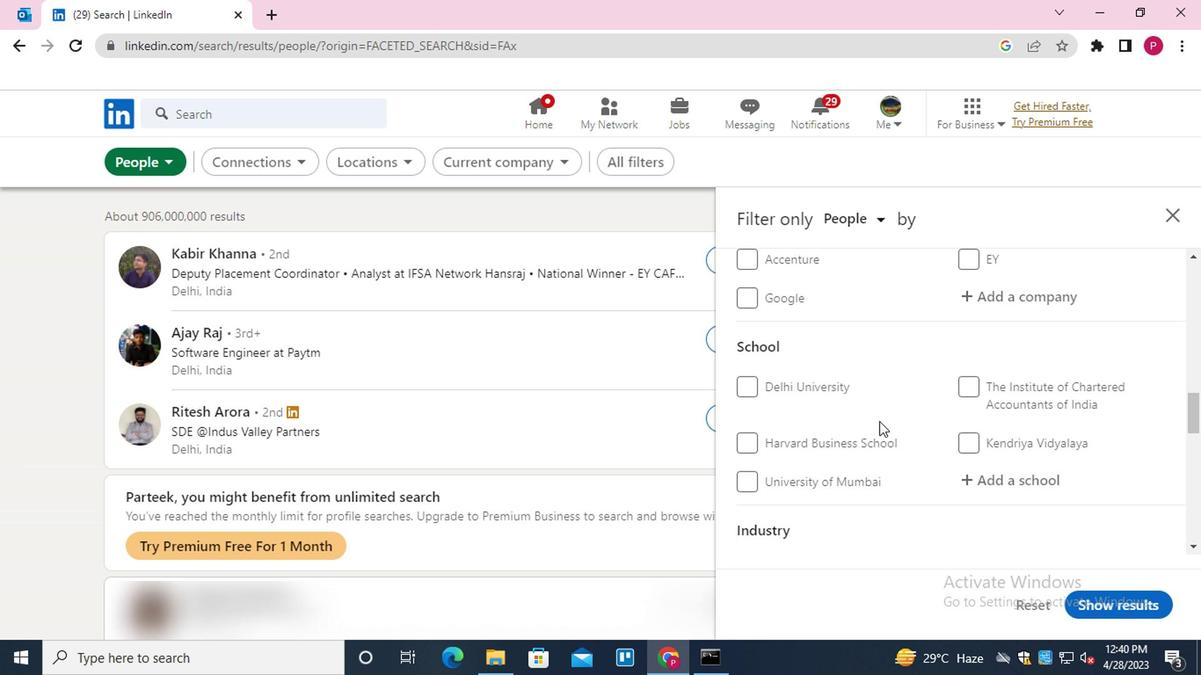 
Action: Mouse scrolled (873, 421) with delta (0, -1)
Screenshot: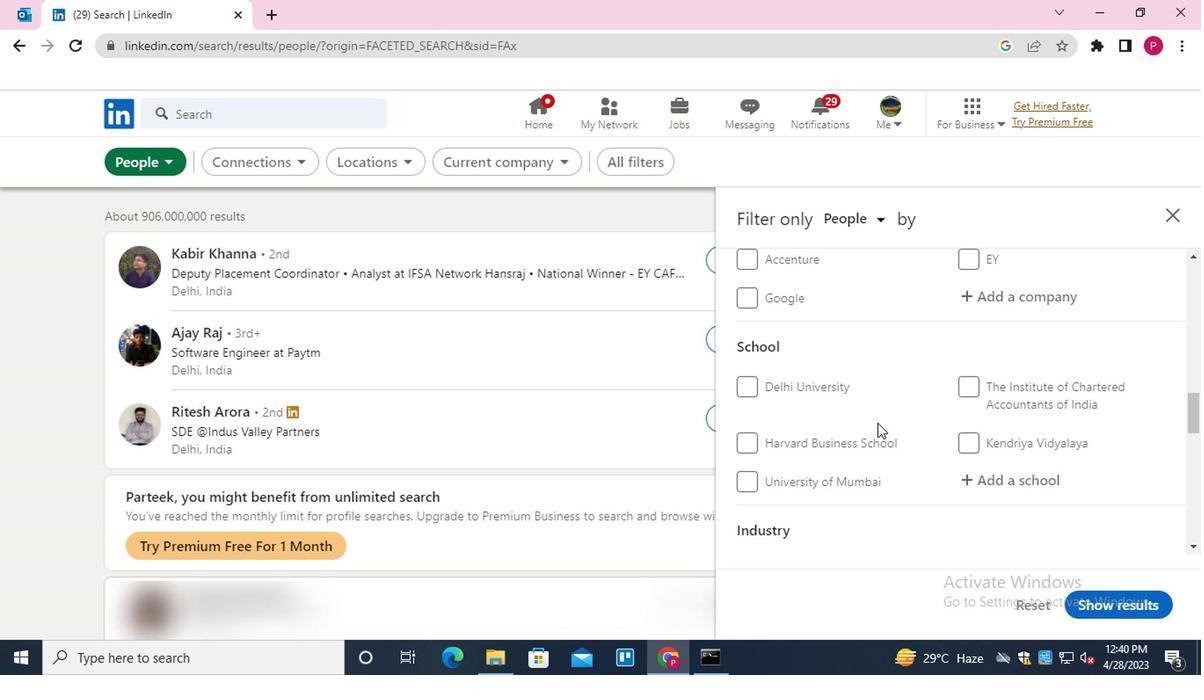 
Action: Mouse scrolled (873, 421) with delta (0, -1)
Screenshot: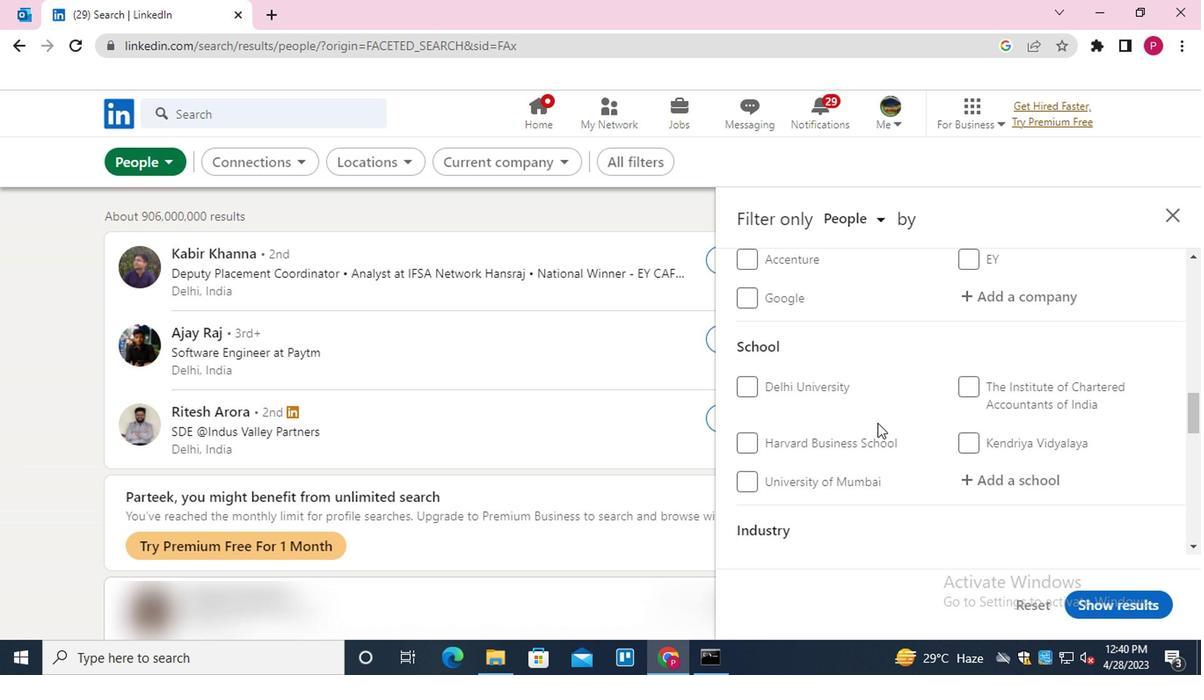 
Action: Mouse scrolled (873, 421) with delta (0, -1)
Screenshot: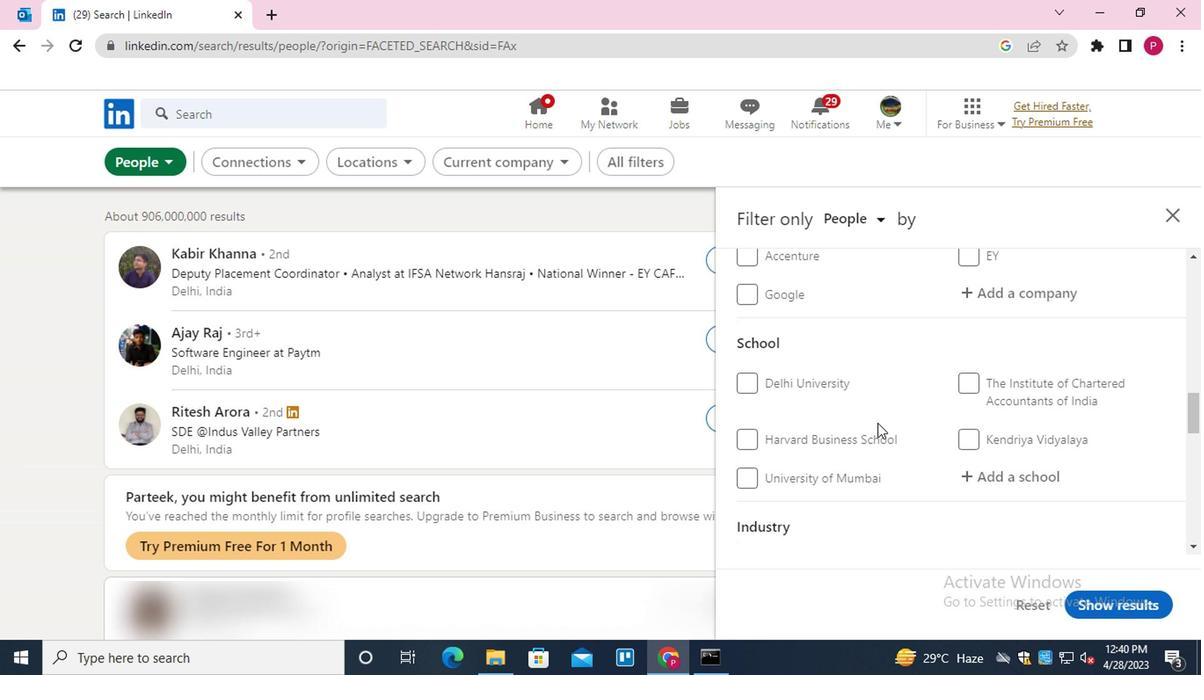 
Action: Mouse moved to (789, 398)
Screenshot: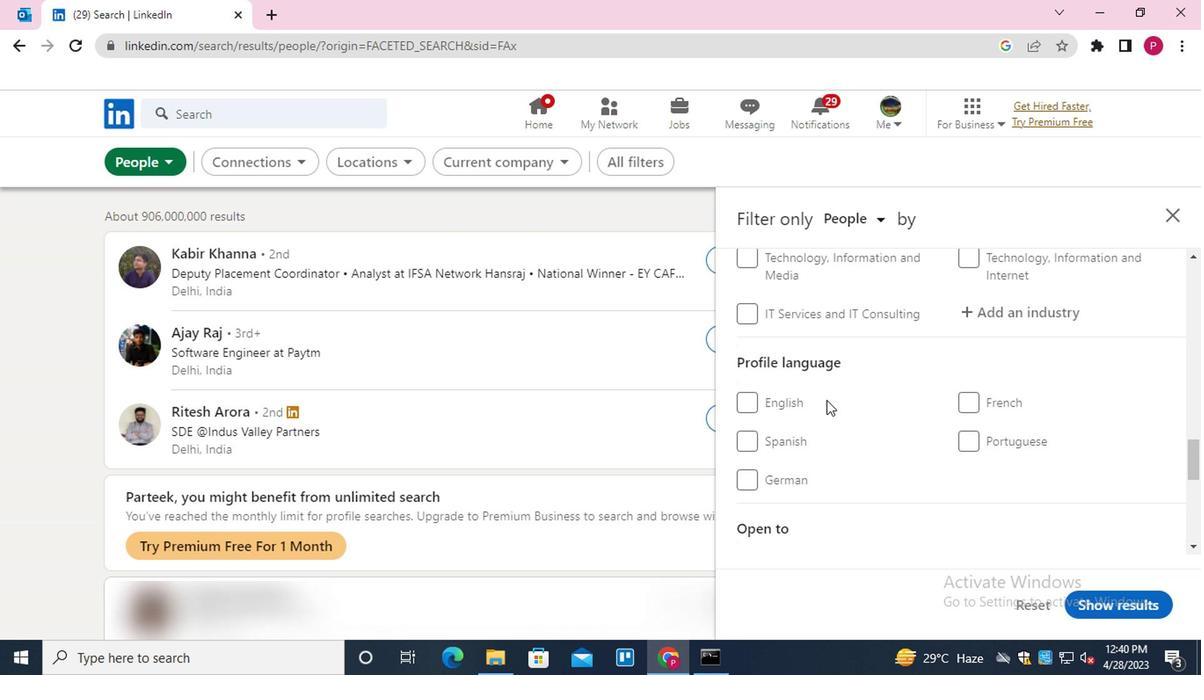 
Action: Mouse pressed left at (789, 398)
Screenshot: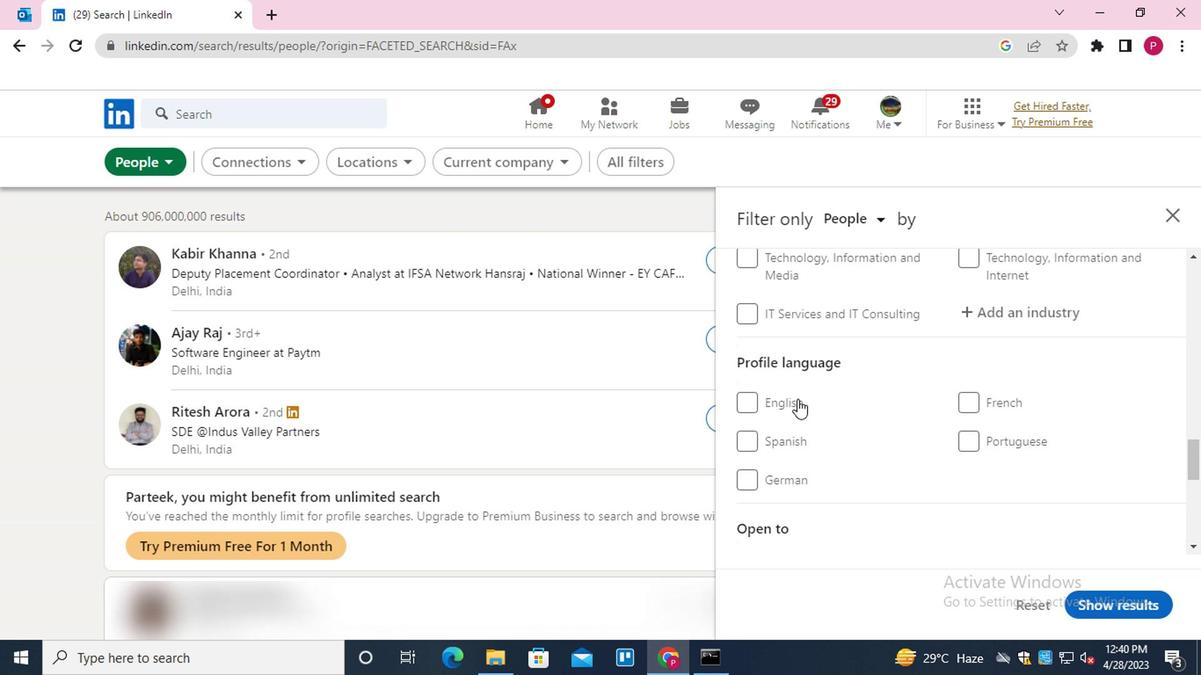 
Action: Mouse scrolled (789, 399) with delta (0, 0)
Screenshot: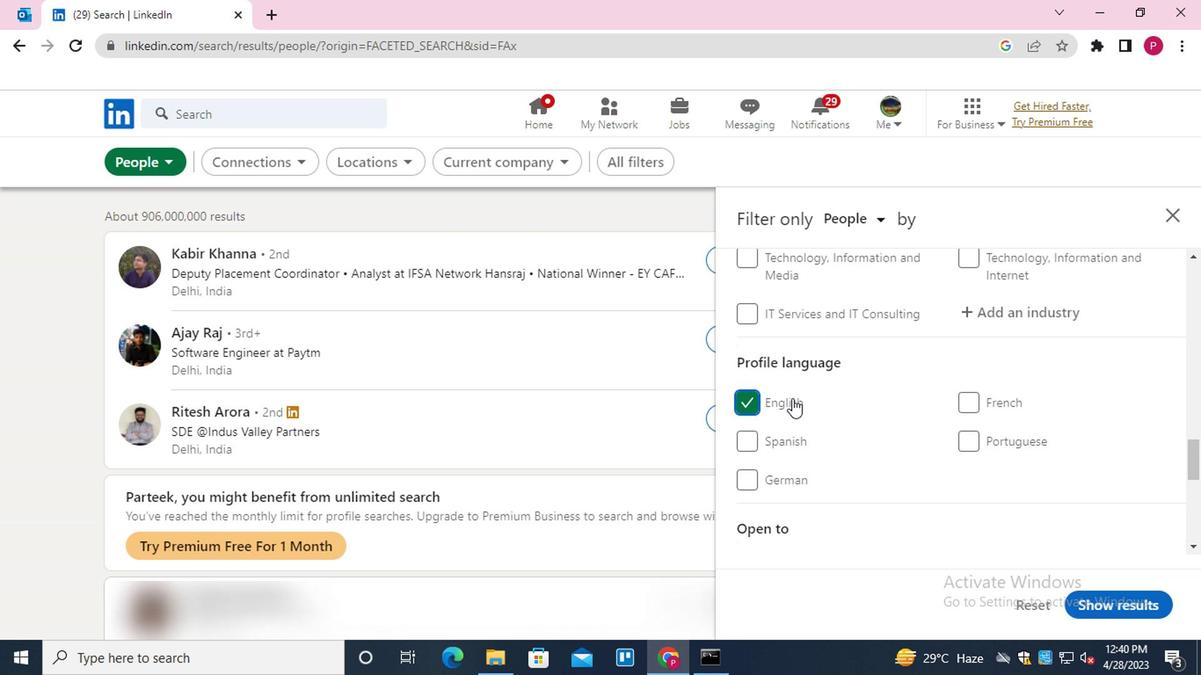 
Action: Mouse scrolled (789, 399) with delta (0, 0)
Screenshot: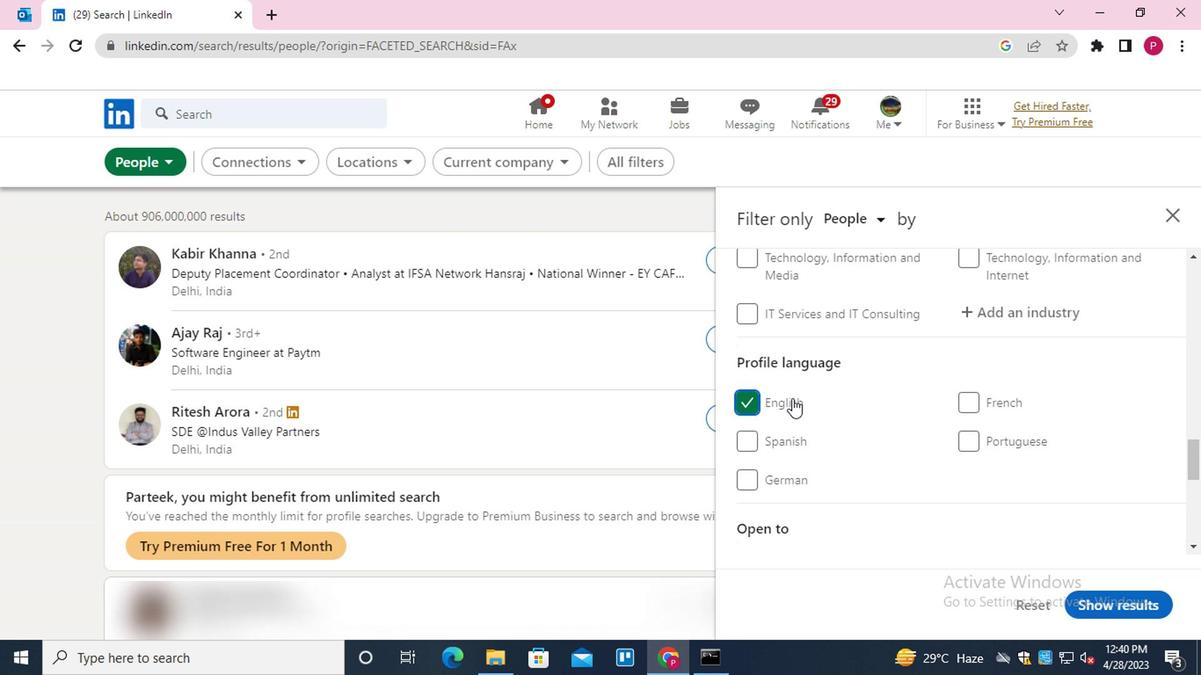
Action: Mouse scrolled (789, 399) with delta (0, 0)
Screenshot: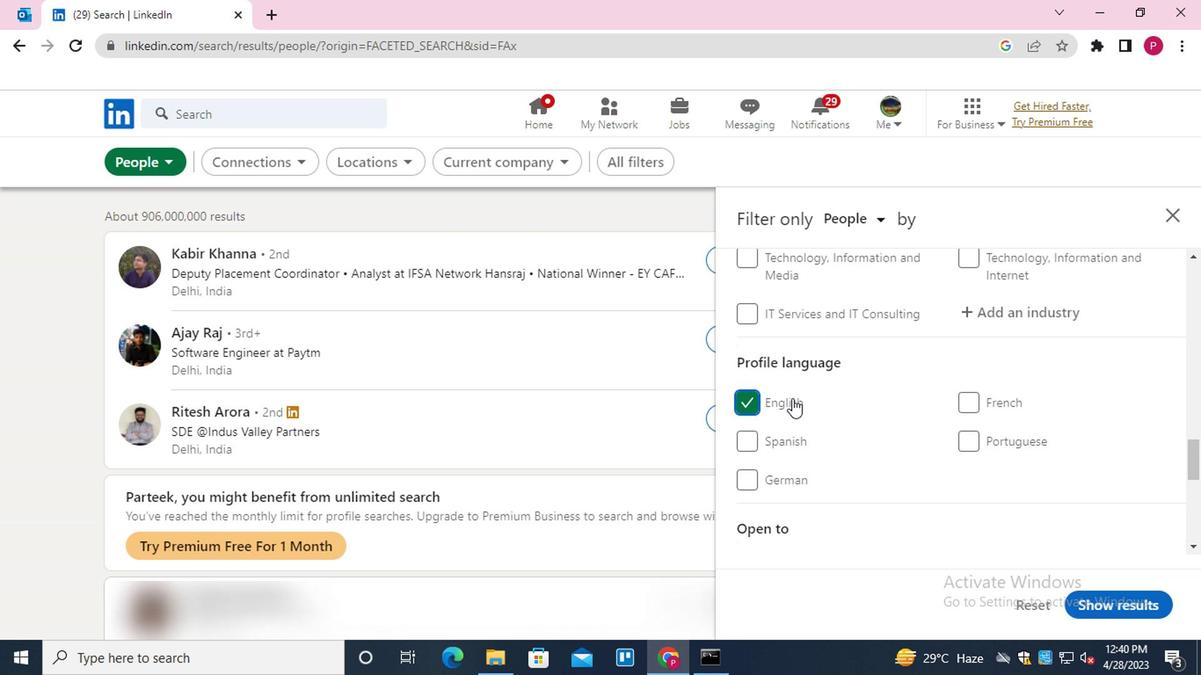 
Action: Mouse scrolled (789, 399) with delta (0, 0)
Screenshot: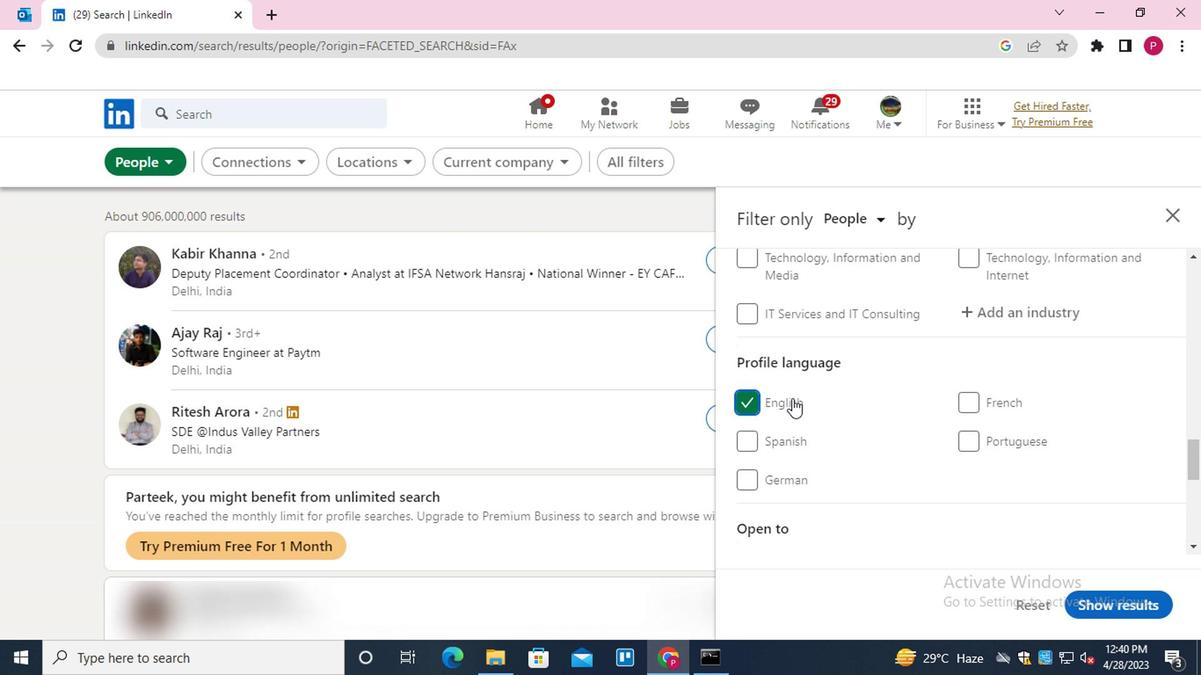 
Action: Mouse scrolled (789, 399) with delta (0, 0)
Screenshot: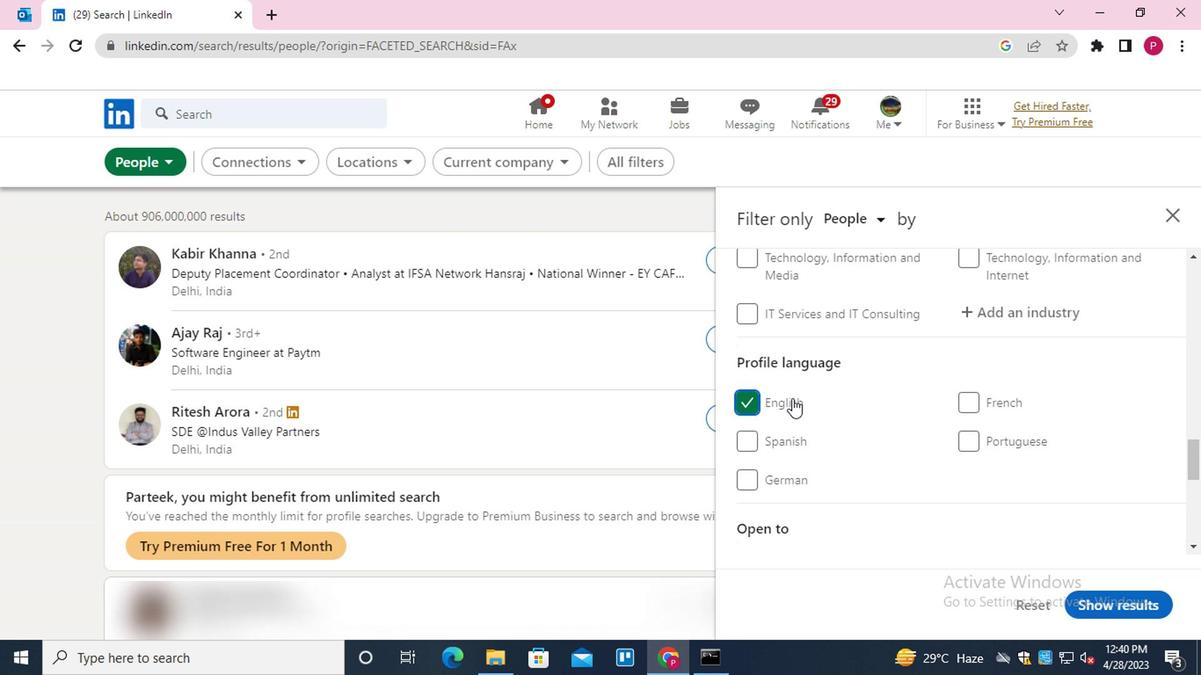 
Action: Mouse scrolled (789, 399) with delta (0, 0)
Screenshot: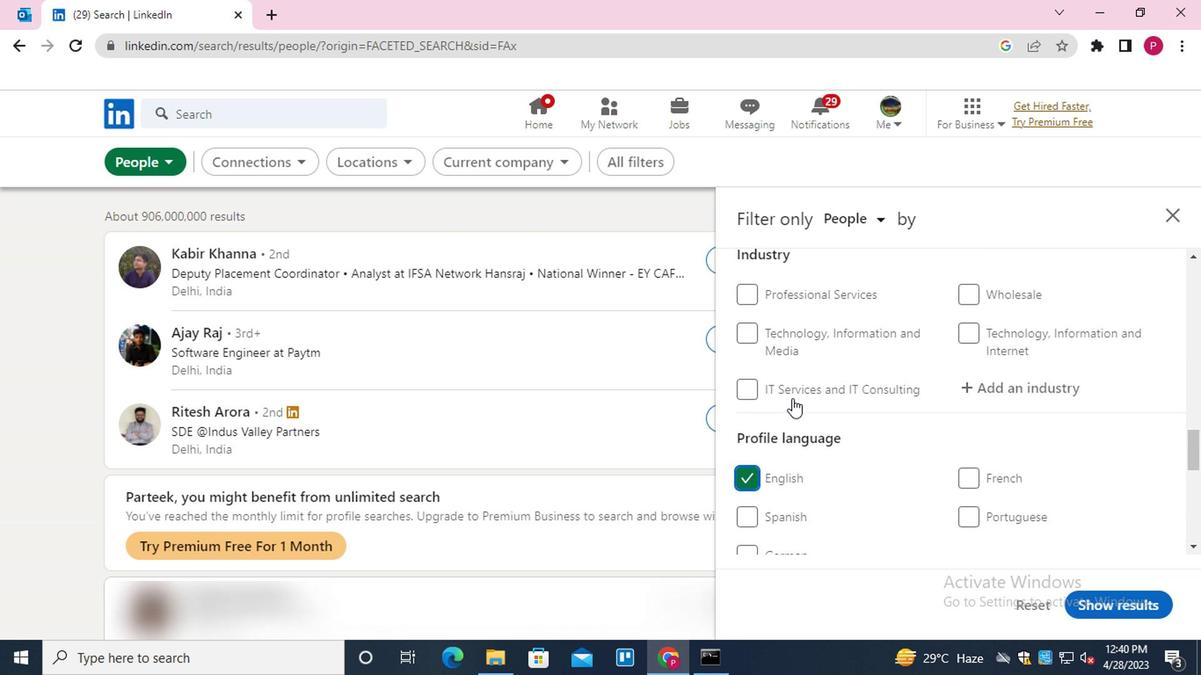 
Action: Mouse scrolled (789, 399) with delta (0, 0)
Screenshot: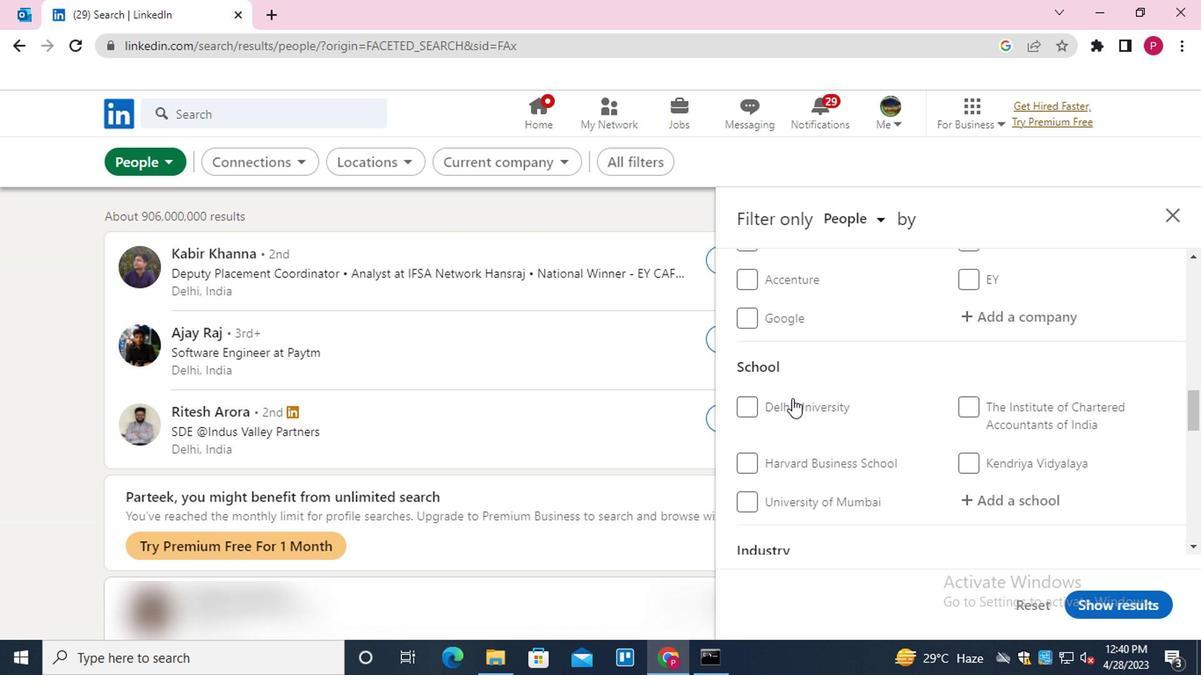 
Action: Mouse moved to (988, 394)
Screenshot: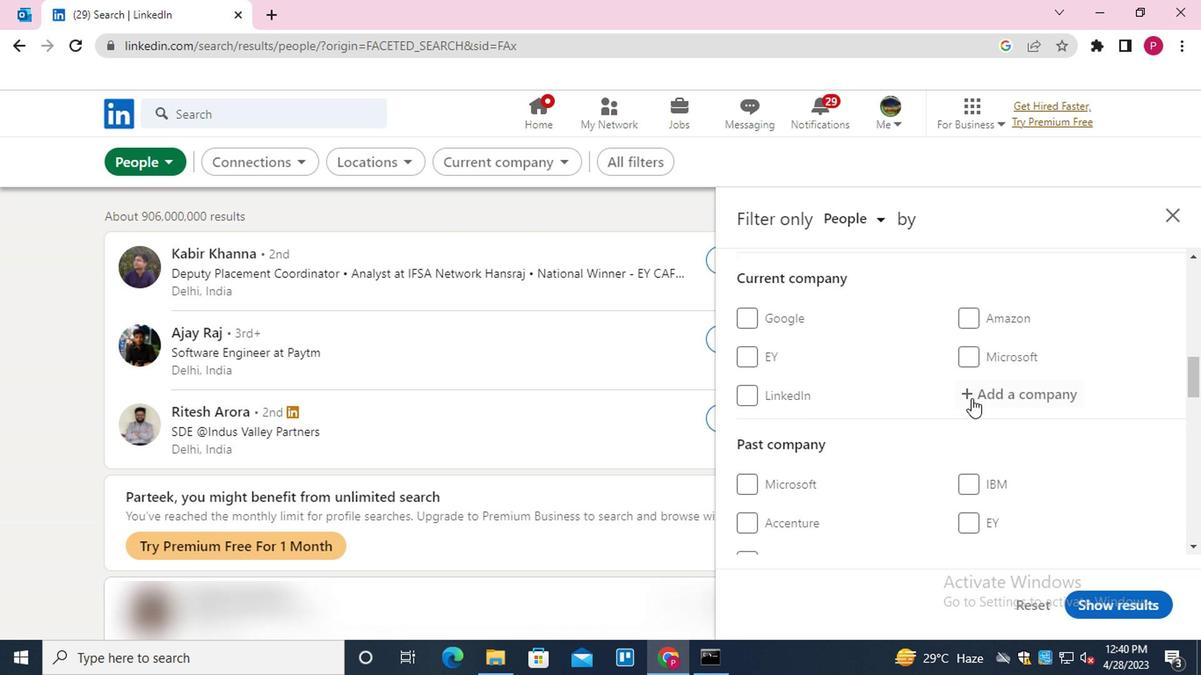 
Action: Mouse pressed left at (988, 394)
Screenshot: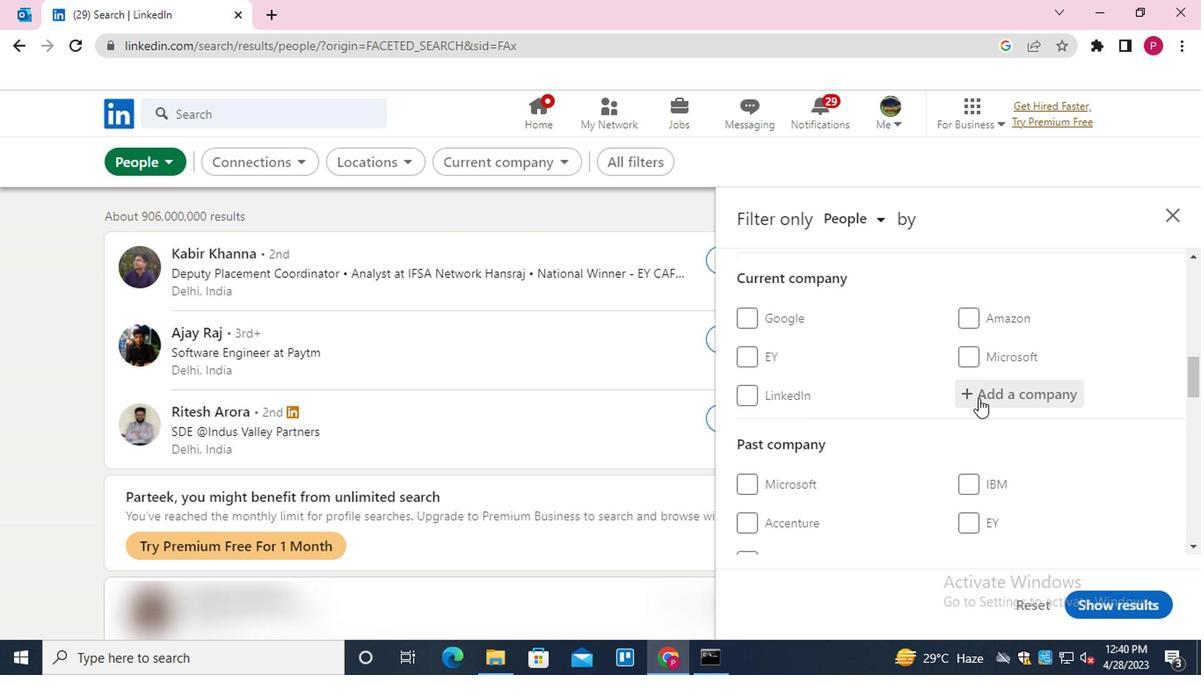 
Action: Mouse moved to (986, 394)
Screenshot: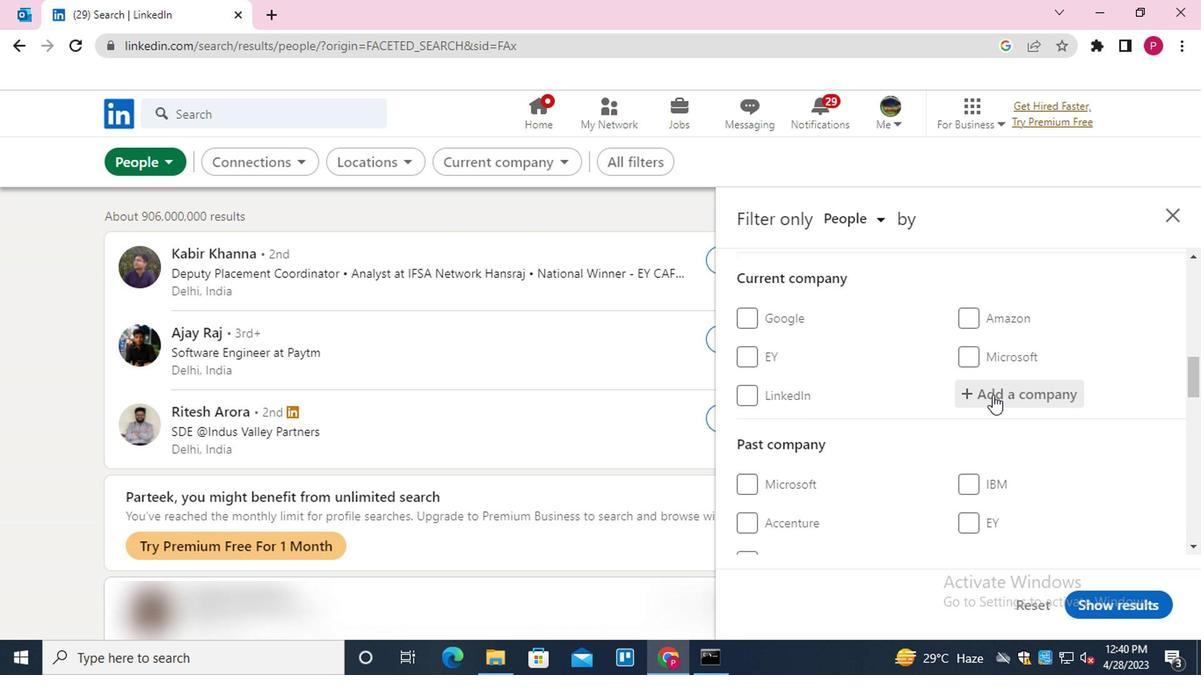 
Action: Key pressed <Key.shift>QUALCO<Key.down><Key.enter>
Screenshot: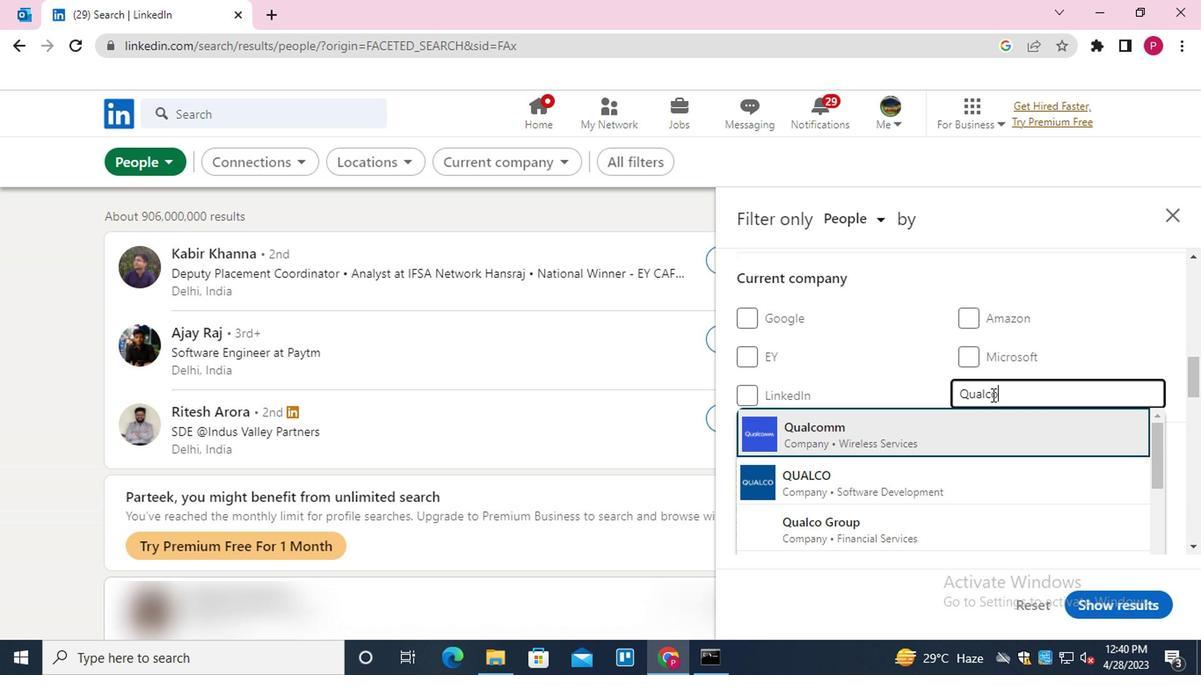 
Action: Mouse moved to (809, 390)
Screenshot: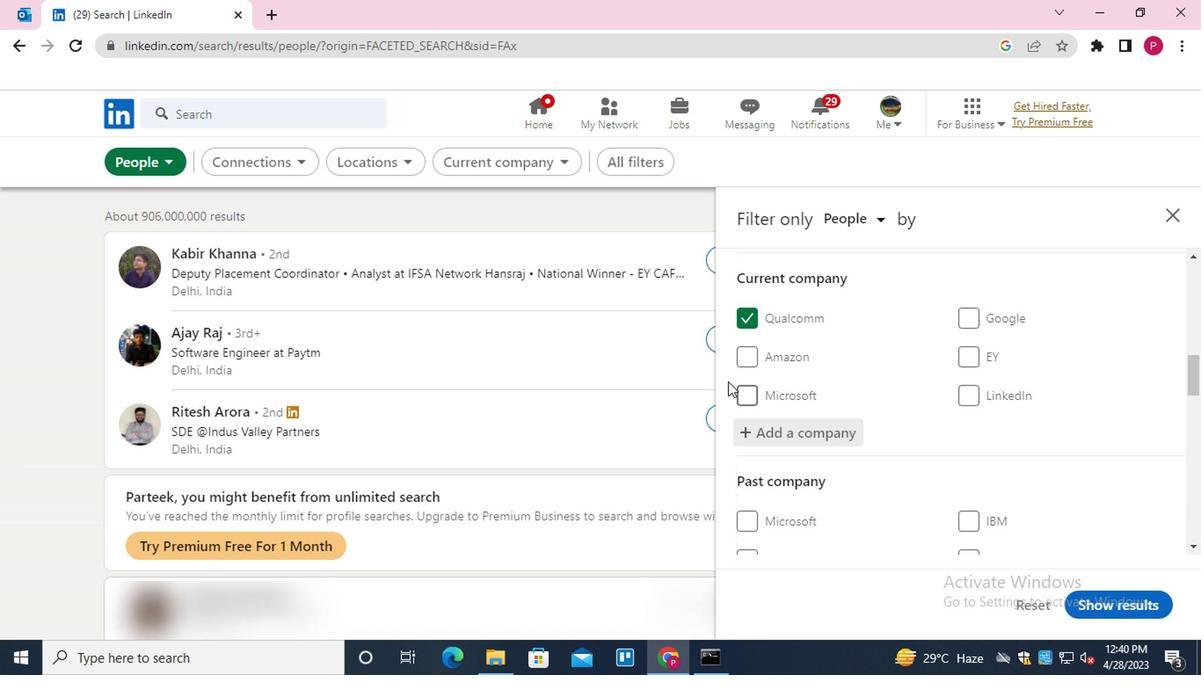 
Action: Mouse scrolled (809, 389) with delta (0, 0)
Screenshot: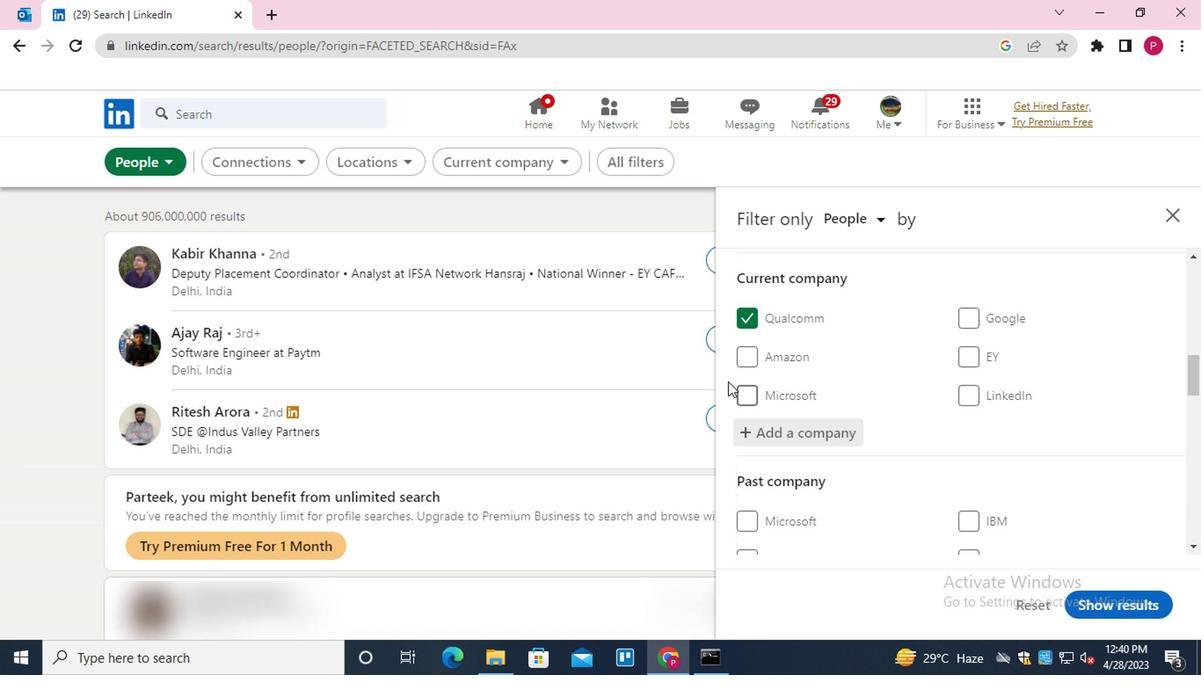 
Action: Mouse moved to (811, 389)
Screenshot: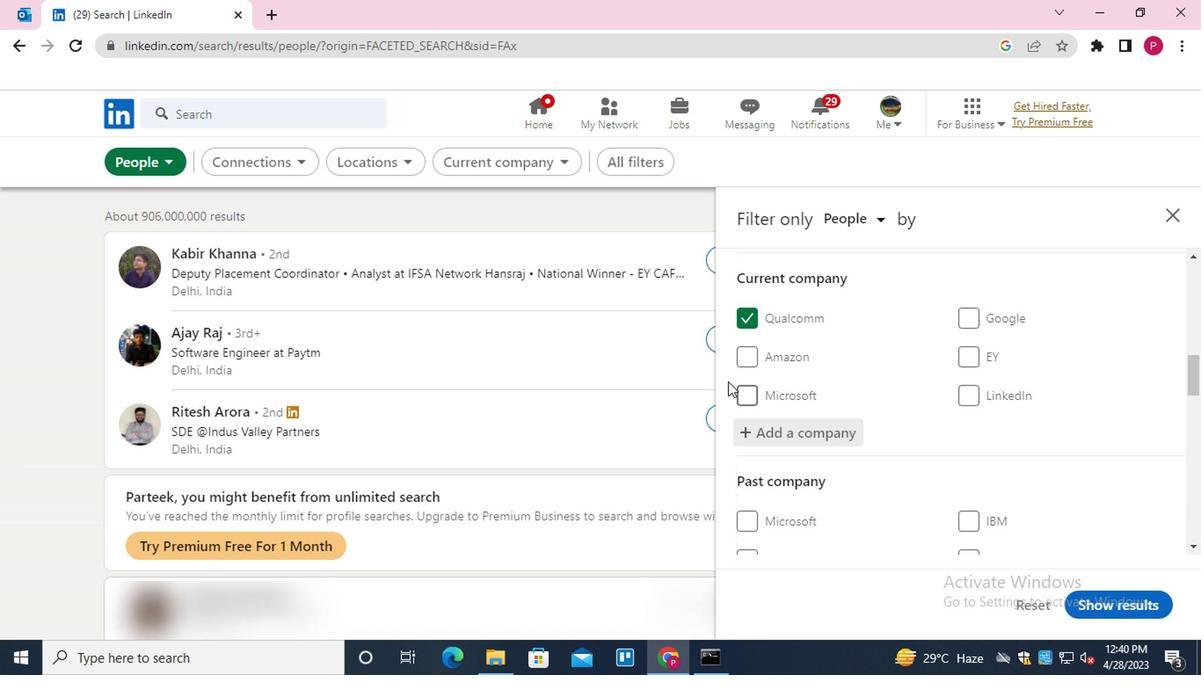 
Action: Mouse scrolled (811, 389) with delta (0, 0)
Screenshot: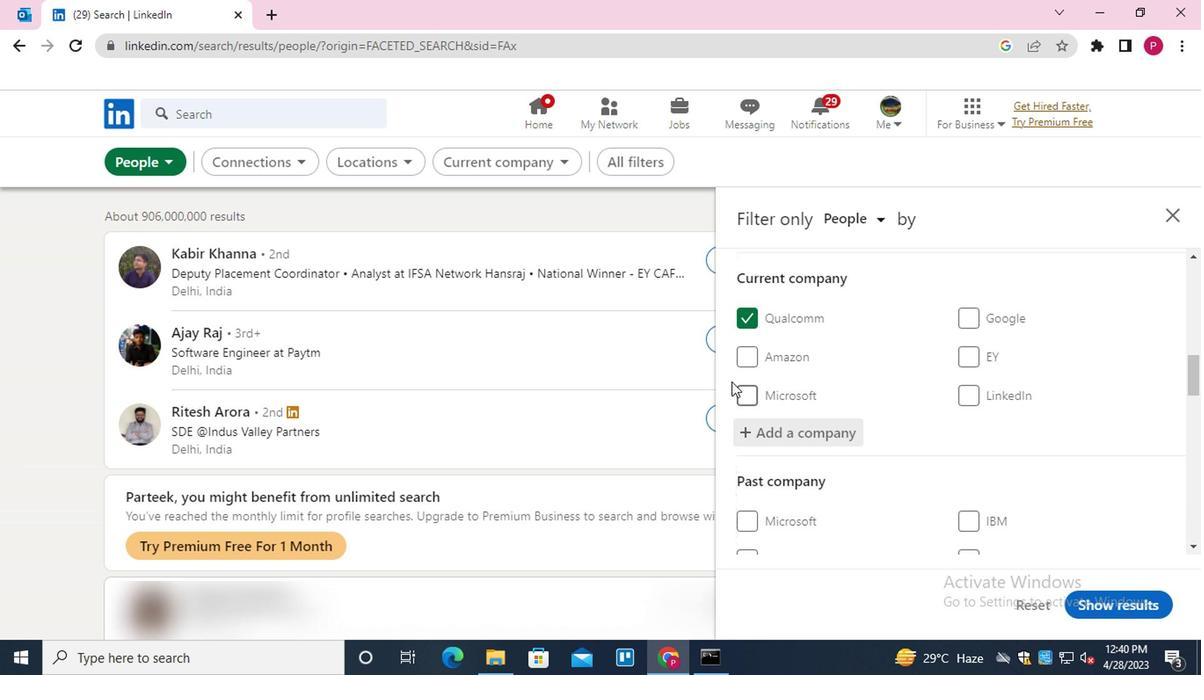 
Action: Mouse scrolled (811, 389) with delta (0, 0)
Screenshot: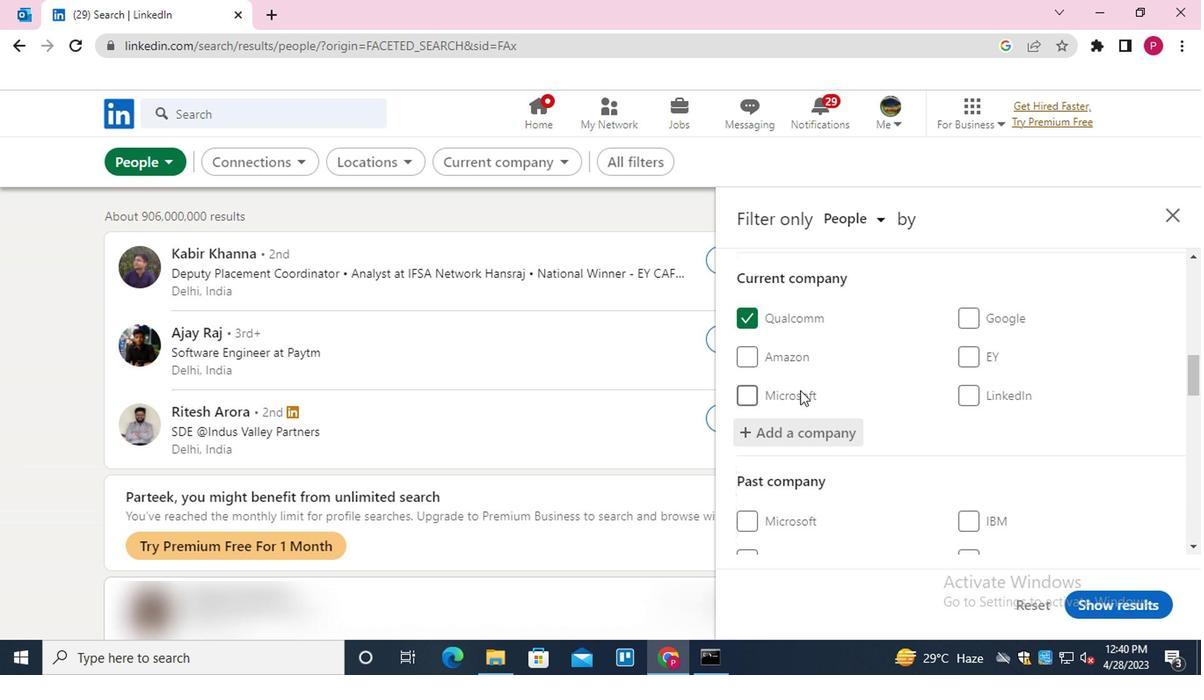 
Action: Mouse scrolled (811, 389) with delta (0, 0)
Screenshot: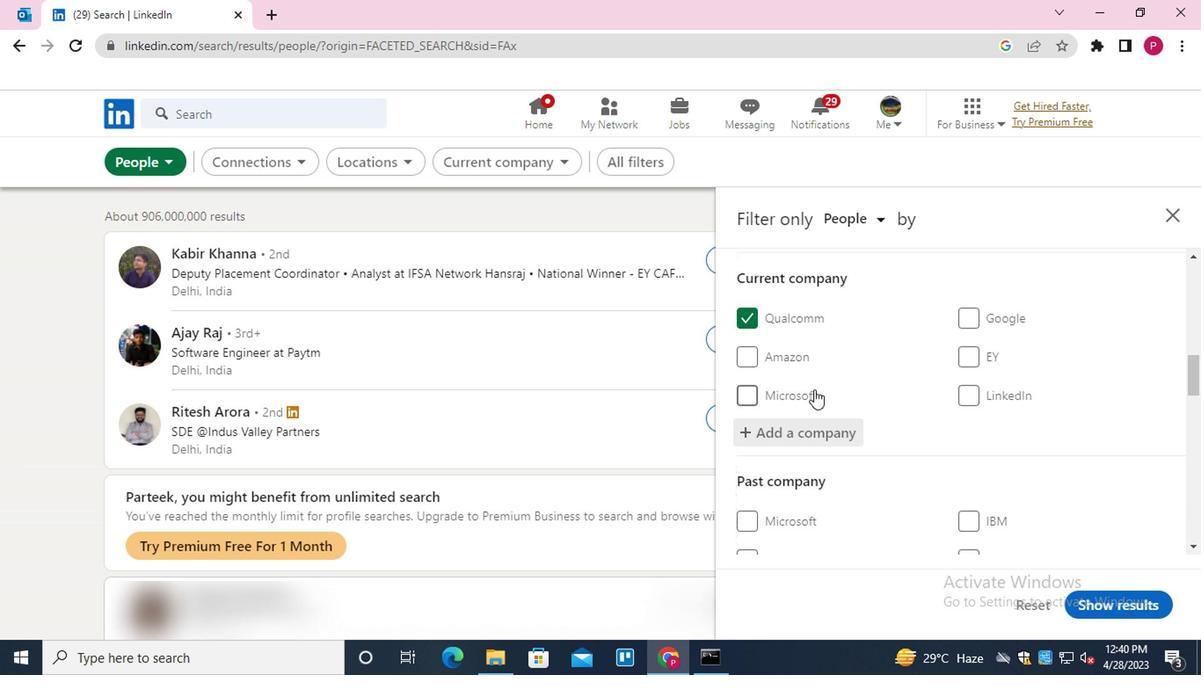 
Action: Mouse moved to (837, 375)
Screenshot: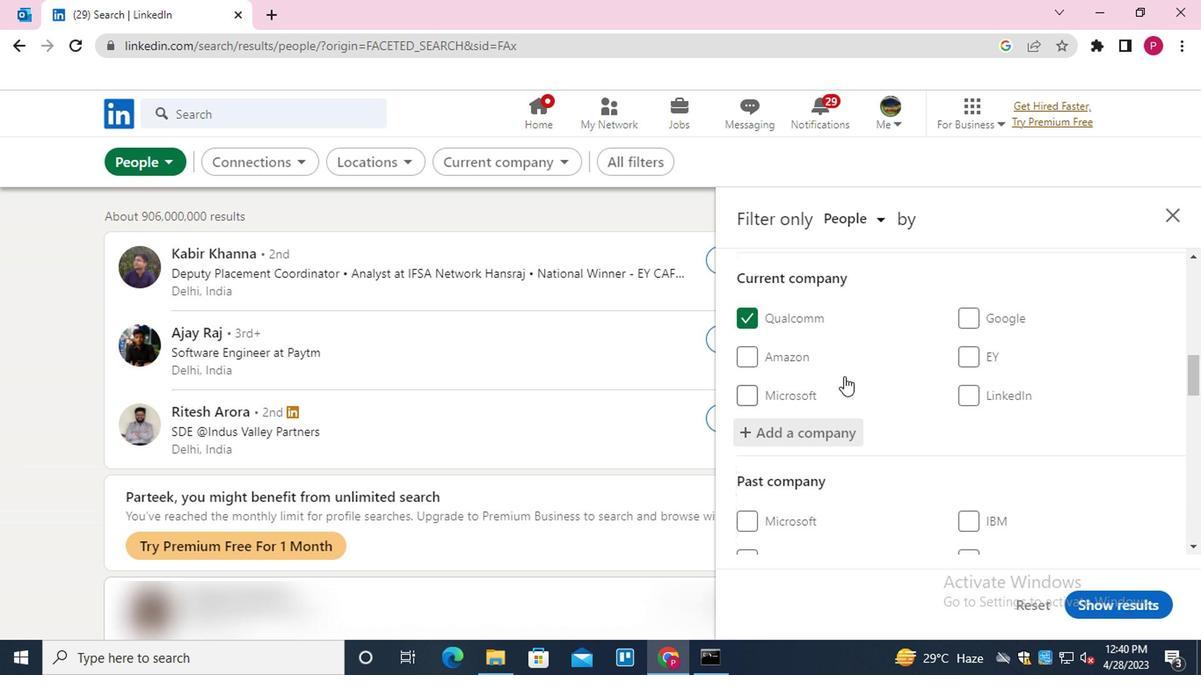 
Action: Mouse scrolled (837, 374) with delta (0, -1)
Screenshot: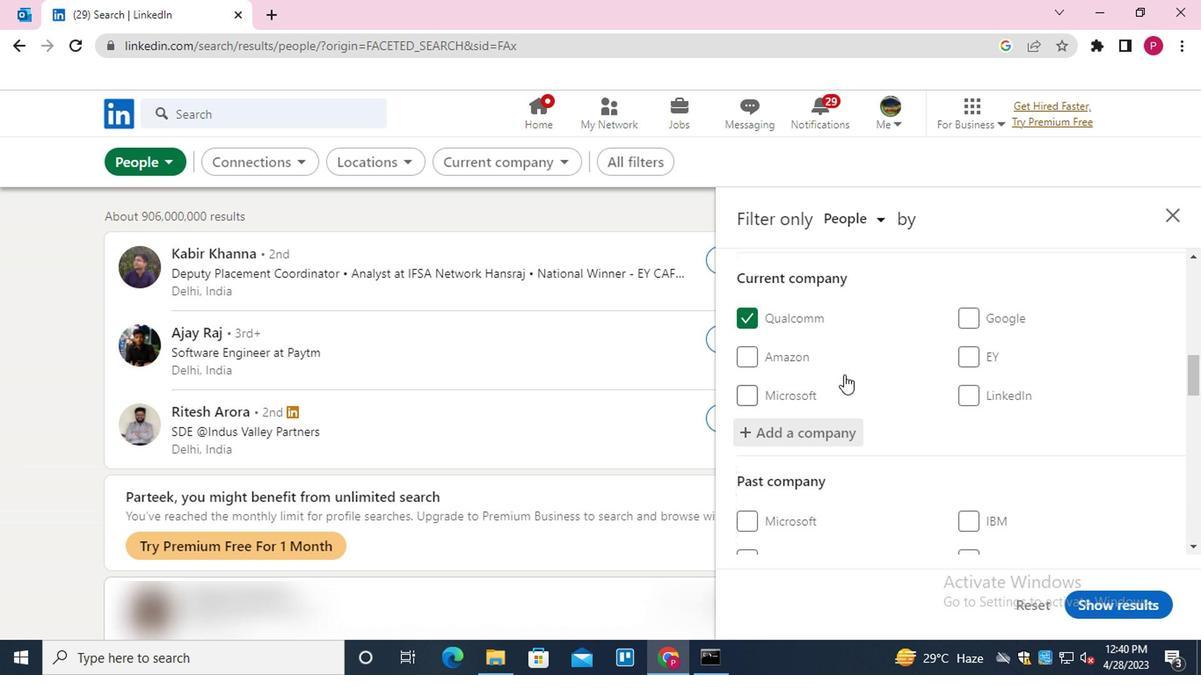 
Action: Mouse moved to (988, 349)
Screenshot: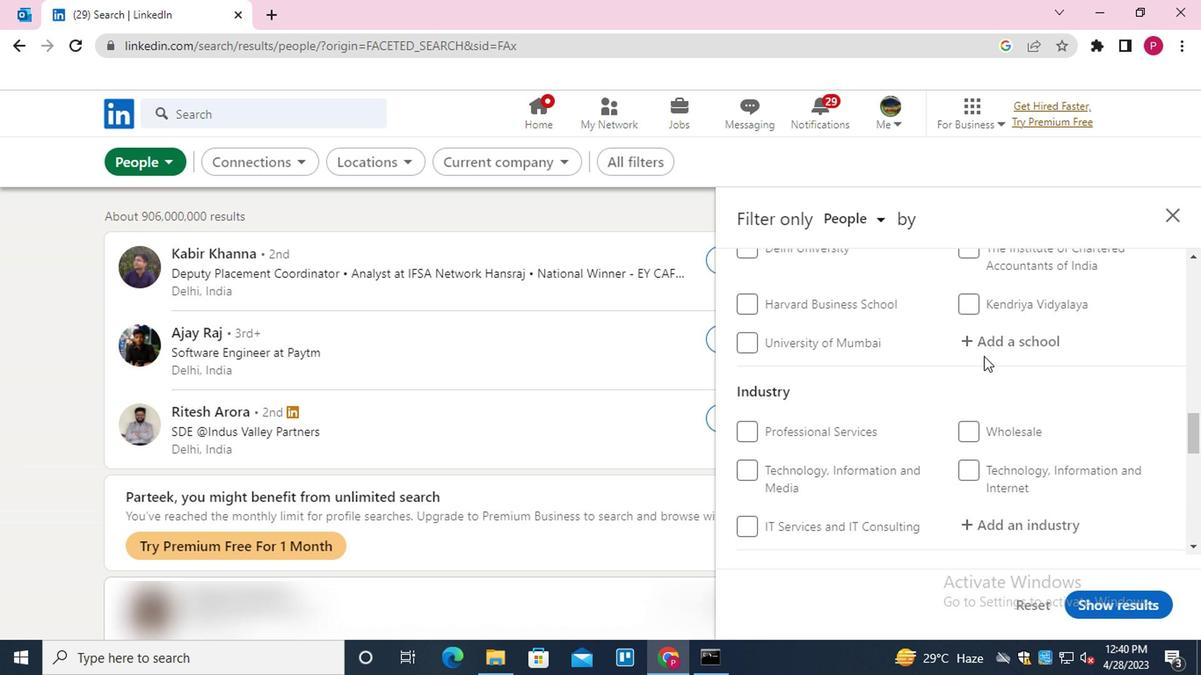 
Action: Mouse pressed left at (988, 349)
Screenshot: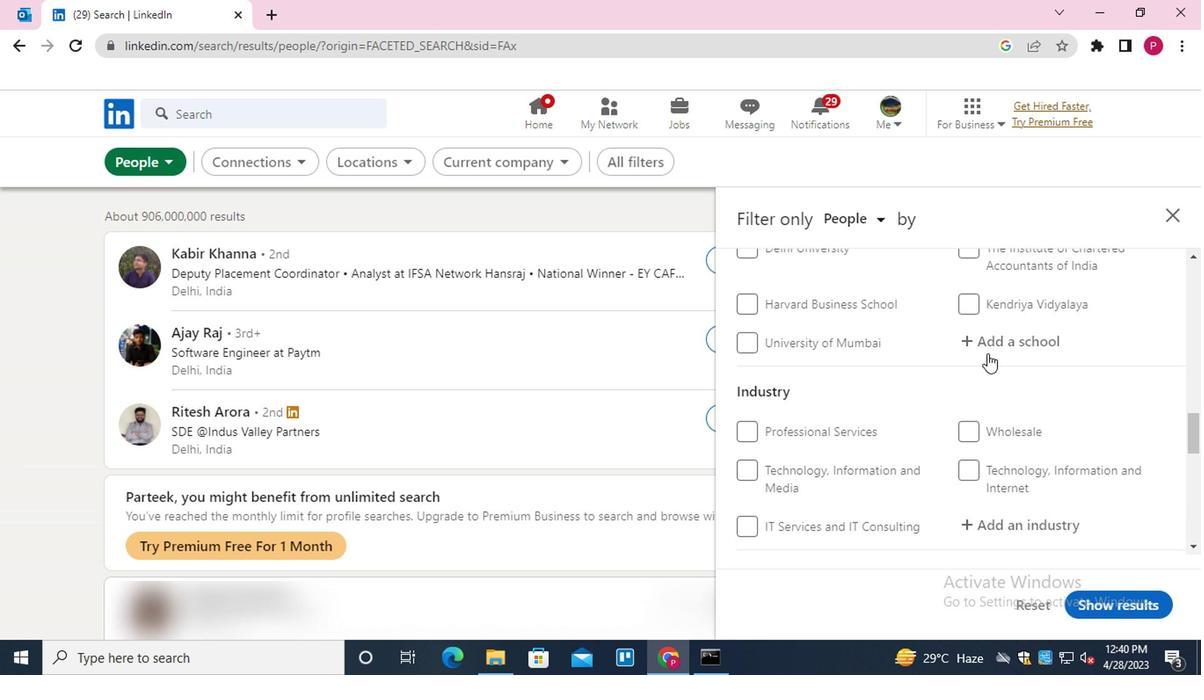 
Action: Mouse moved to (991, 323)
Screenshot: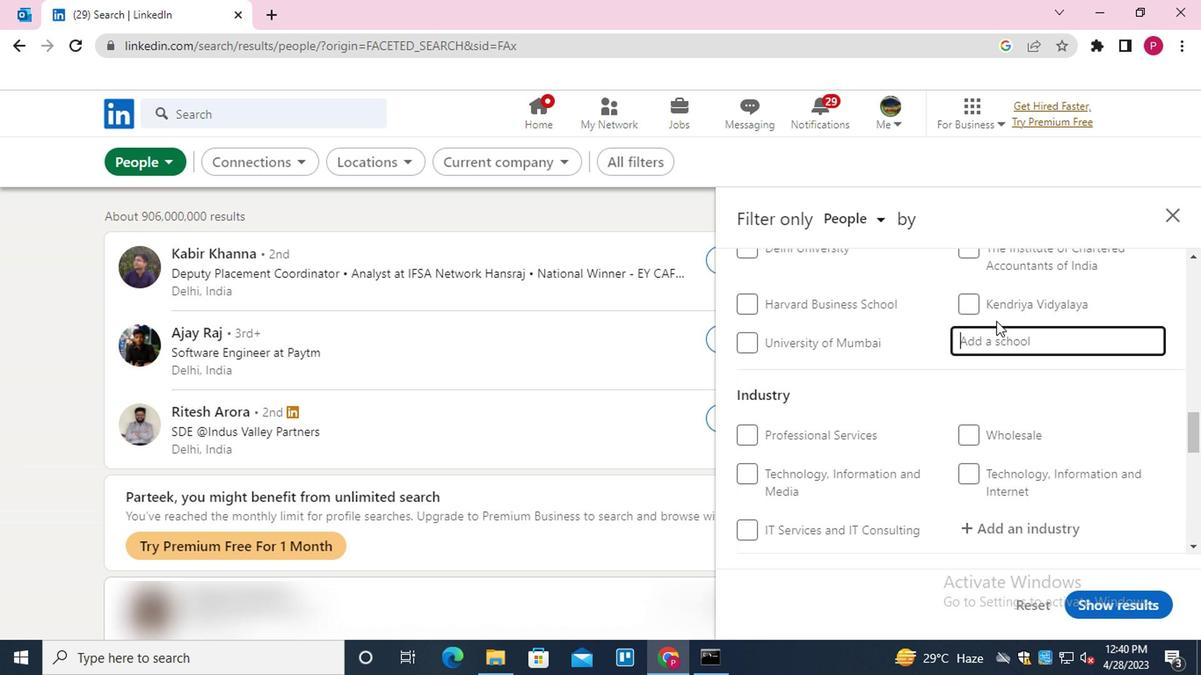 
Action: Key pressed <Key.shift>SHRI<Key.space><Key.shift>VU<Key.backspace>ISHNU<Key.space><Key.down><Key.enter>
Screenshot: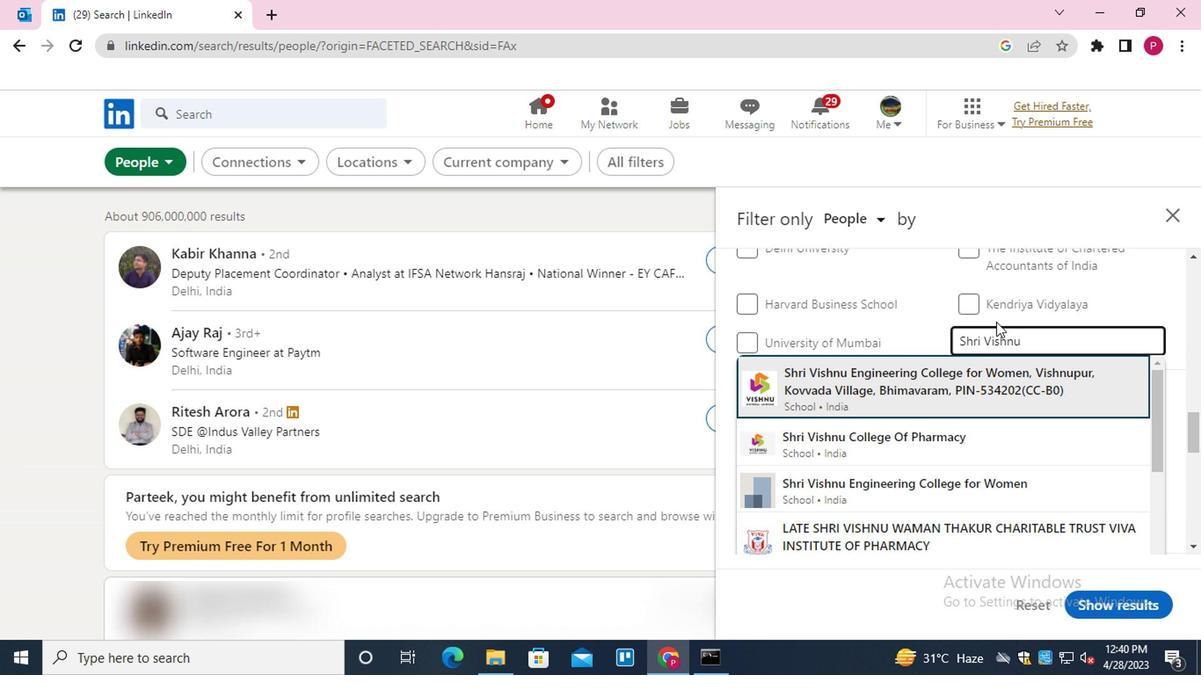 
Action: Mouse moved to (973, 337)
Screenshot: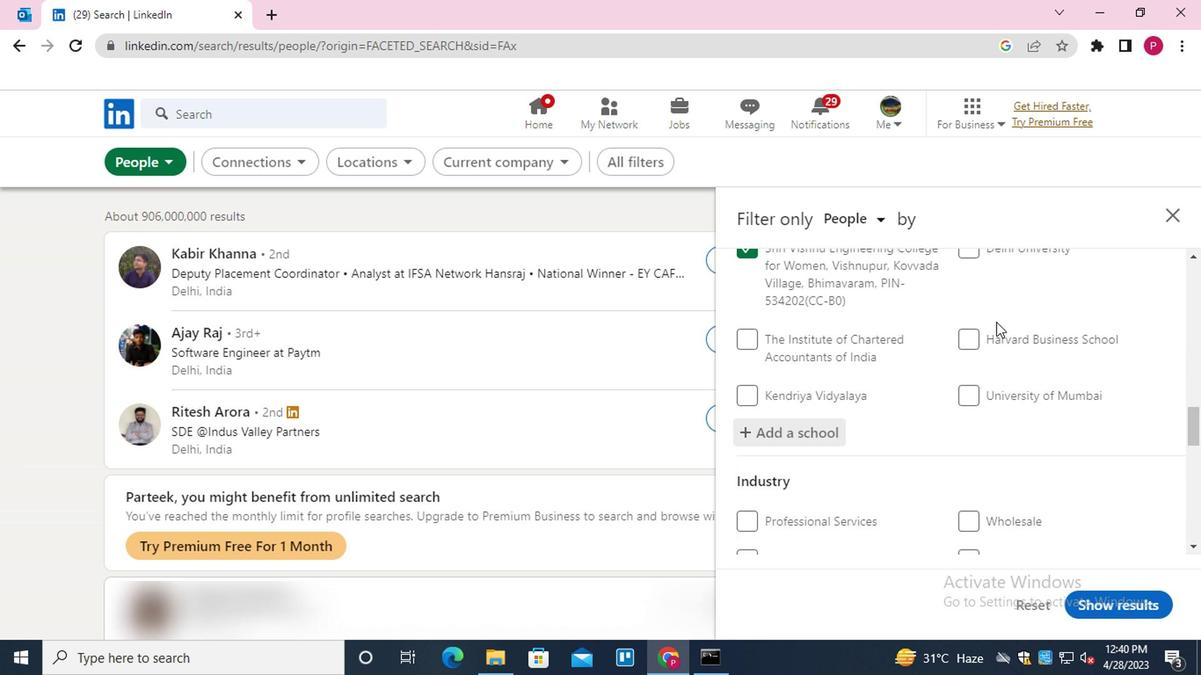 
Action: Mouse scrolled (973, 337) with delta (0, 0)
Screenshot: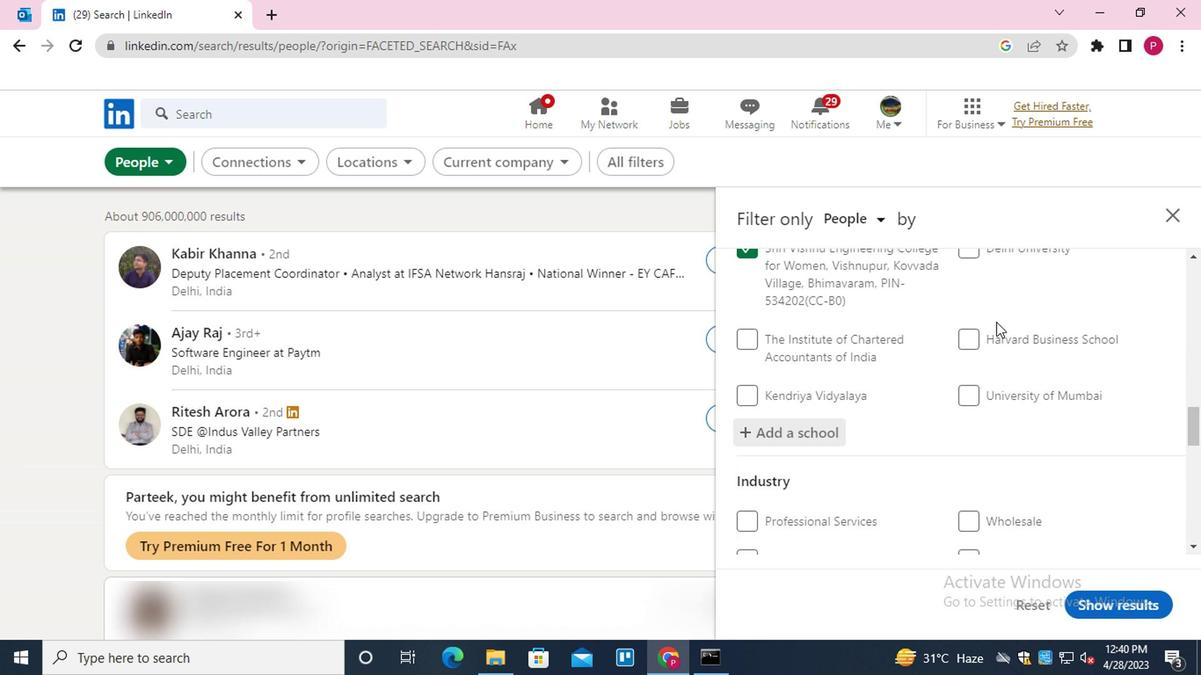 
Action: Mouse moved to (965, 353)
Screenshot: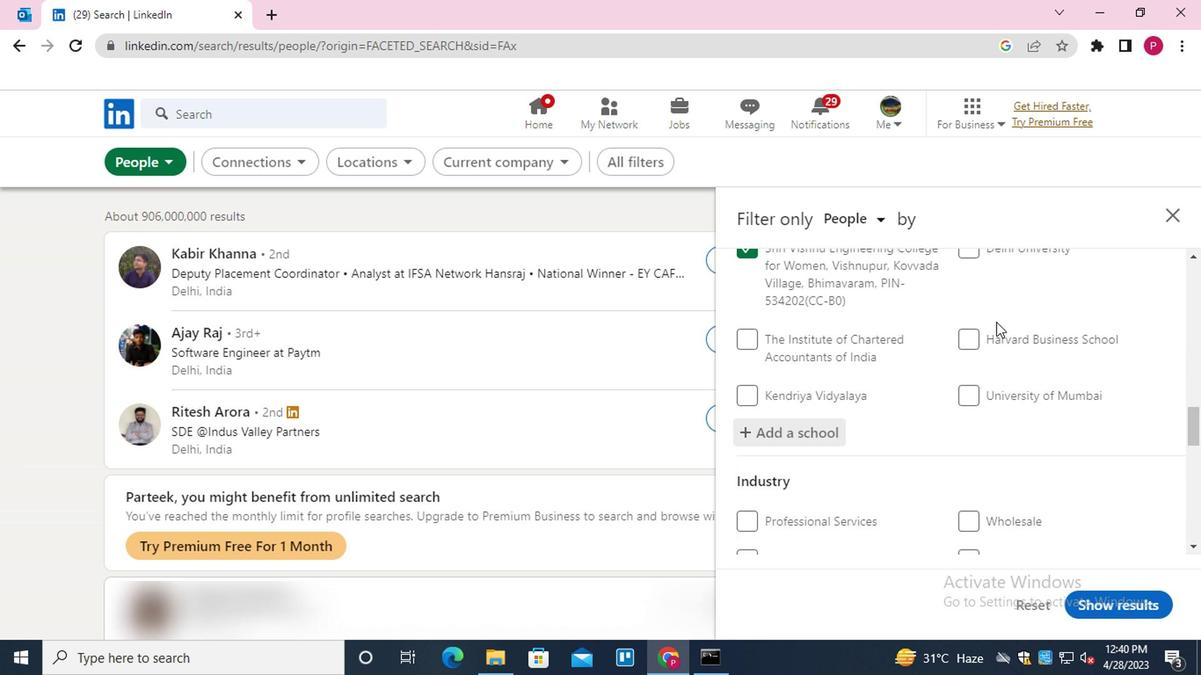 
Action: Mouse scrolled (965, 352) with delta (0, 0)
Screenshot: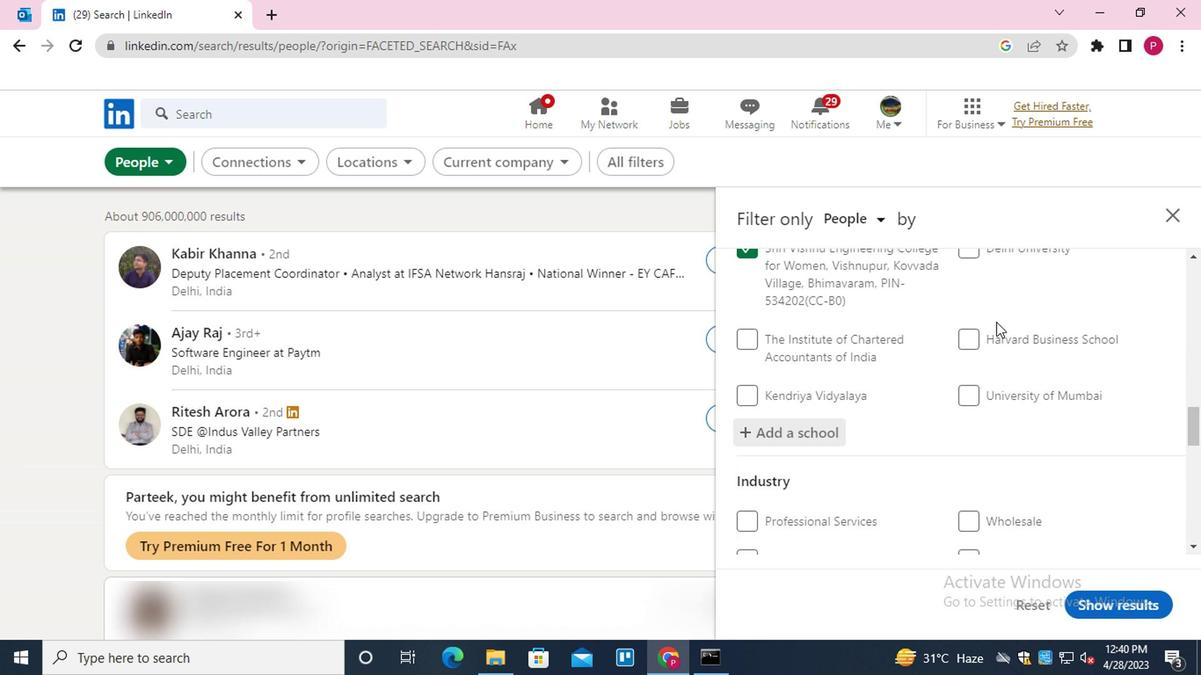 
Action: Mouse scrolled (965, 352) with delta (0, 0)
Screenshot: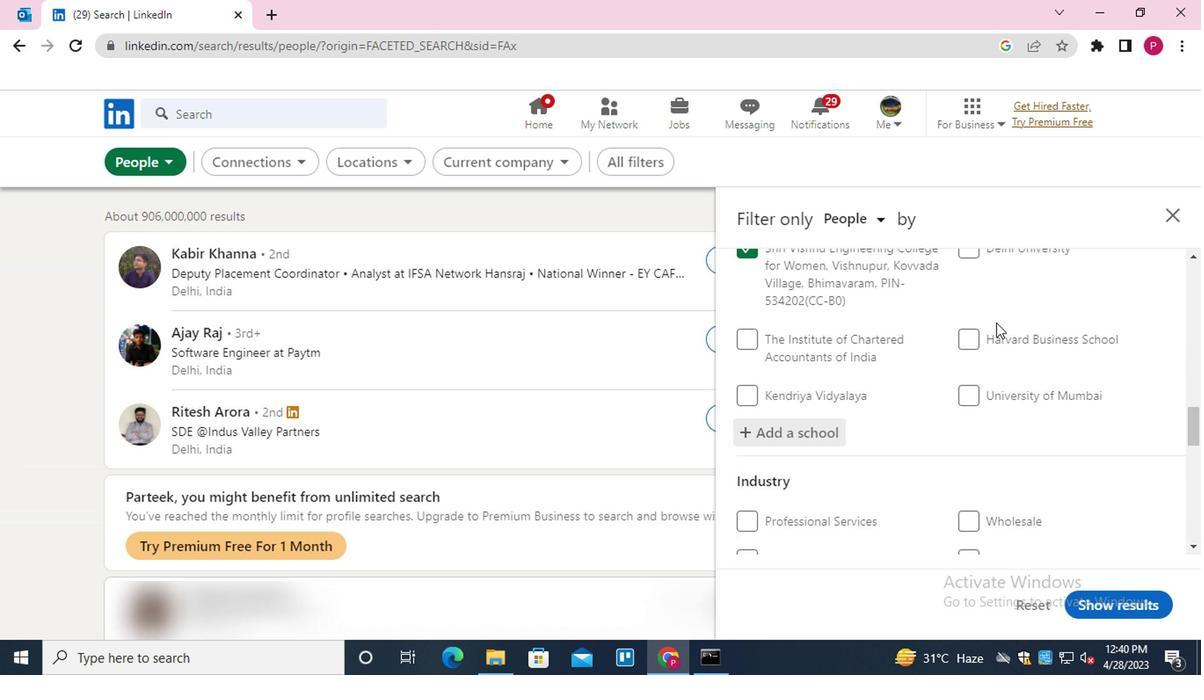
Action: Mouse scrolled (965, 352) with delta (0, 0)
Screenshot: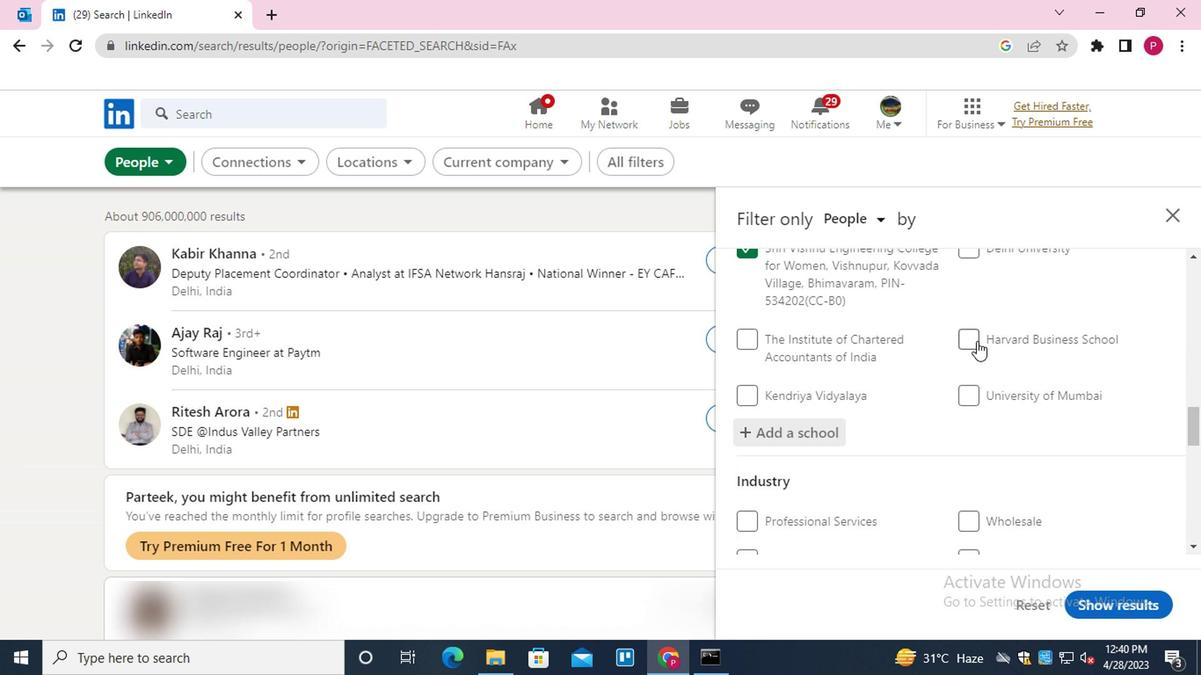 
Action: Mouse moved to (1014, 272)
Screenshot: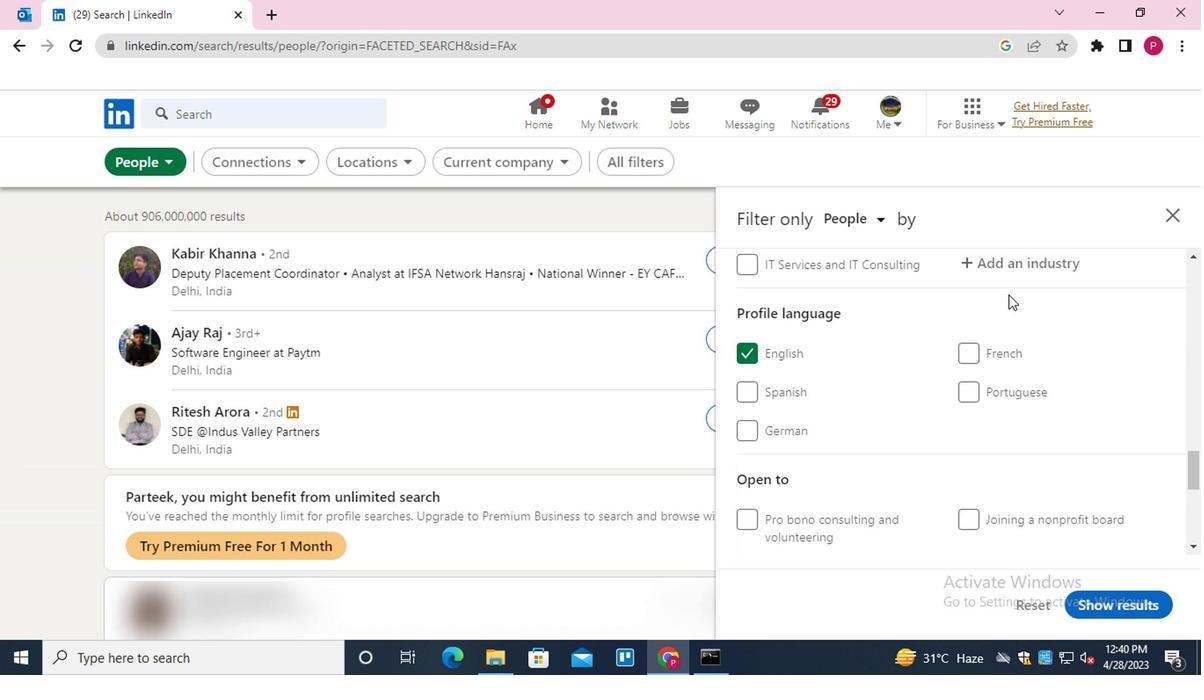 
Action: Mouse pressed left at (1014, 272)
Screenshot: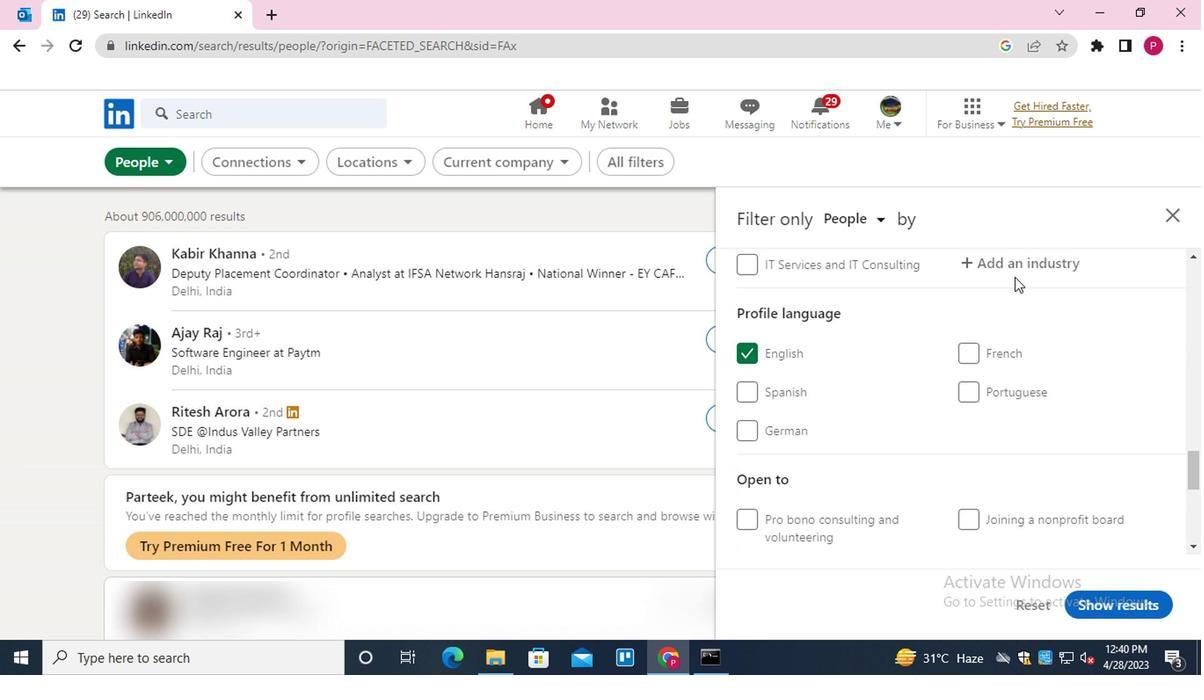 
Action: Key pressed <Key.shift>TRANSPORTATION<Key.down><Key.down><Key.enter>
Screenshot: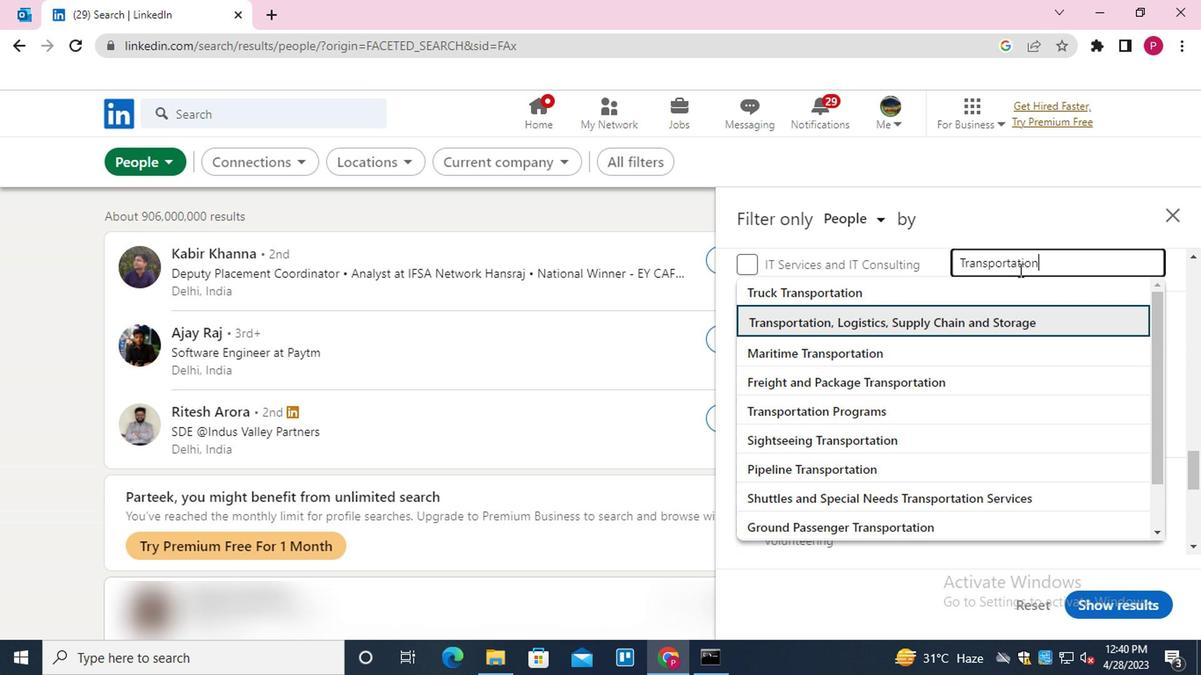 
Action: Mouse moved to (984, 333)
Screenshot: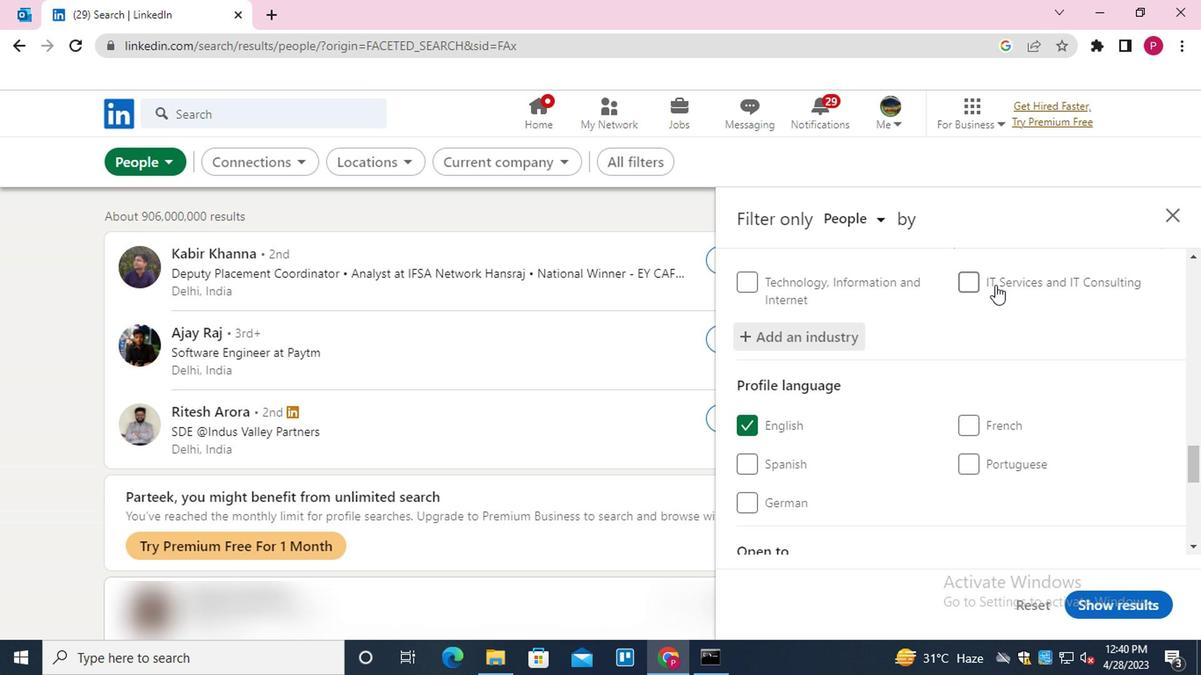 
Action: Mouse scrolled (984, 332) with delta (0, 0)
Screenshot: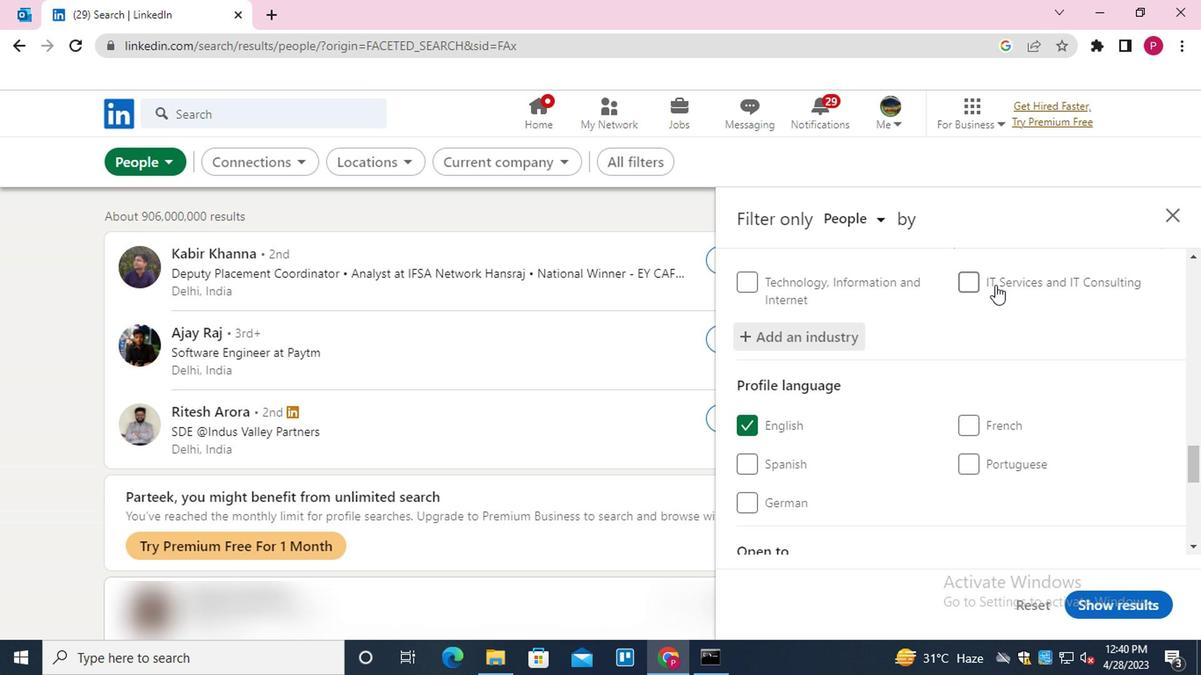 
Action: Mouse moved to (983, 341)
Screenshot: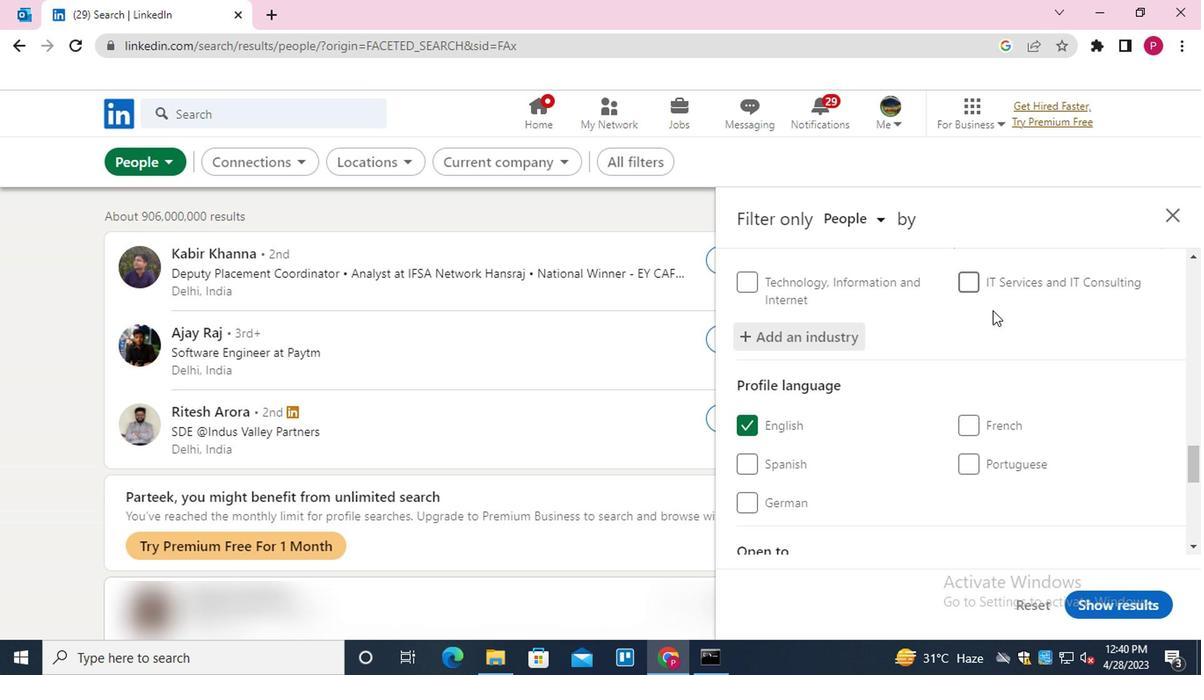 
Action: Mouse scrolled (983, 340) with delta (0, -1)
Screenshot: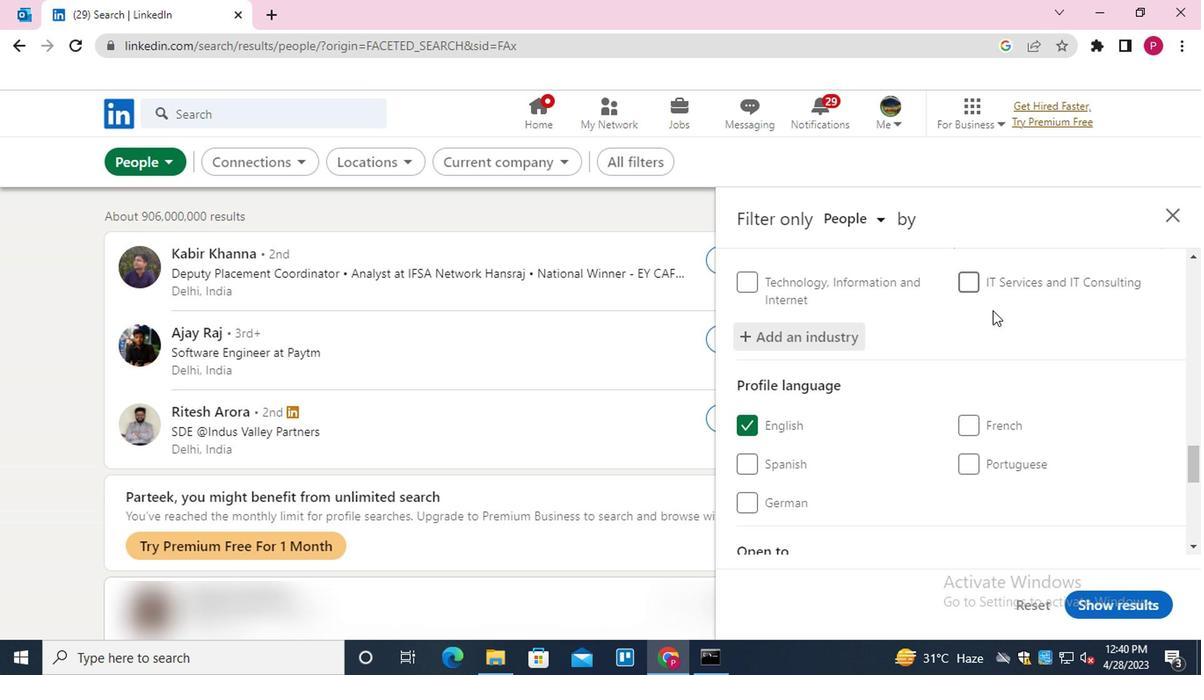 
Action: Mouse moved to (981, 346)
Screenshot: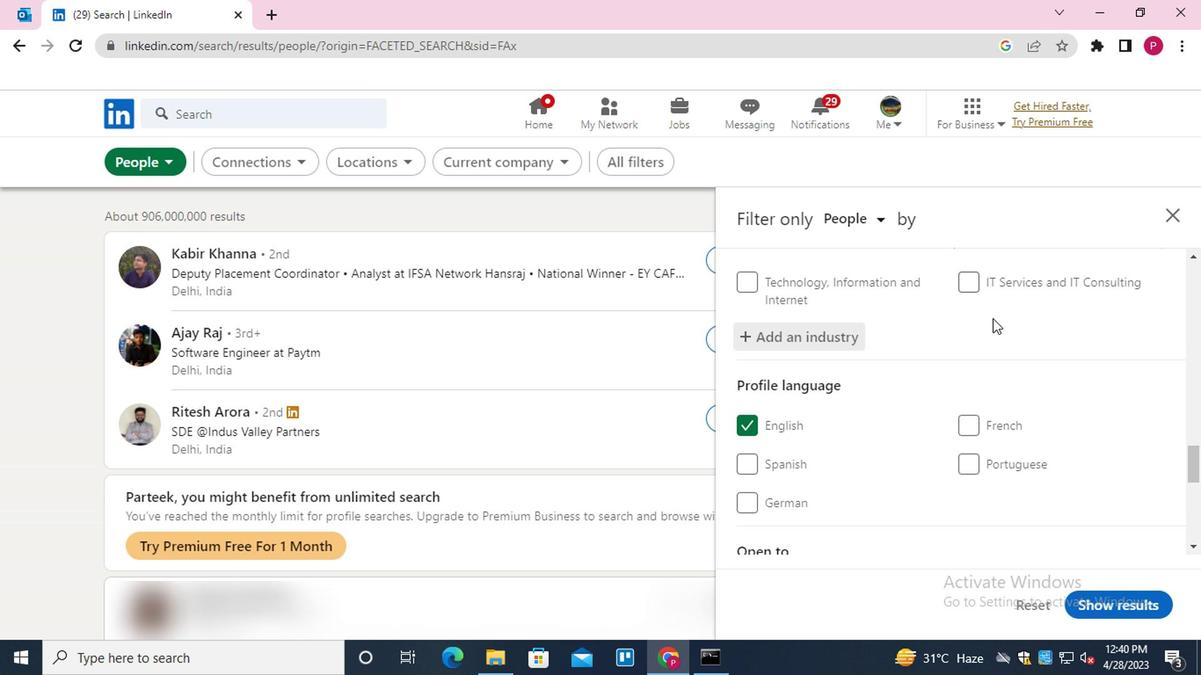 
Action: Mouse scrolled (981, 345) with delta (0, -1)
Screenshot: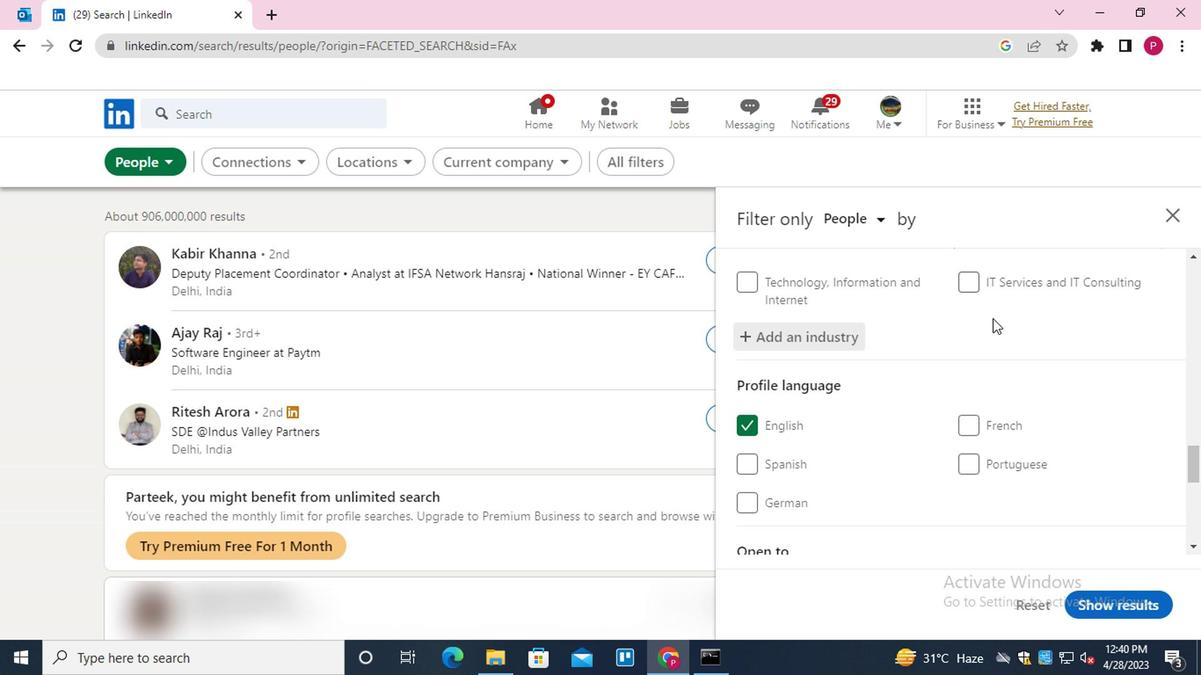 
Action: Mouse moved to (980, 351)
Screenshot: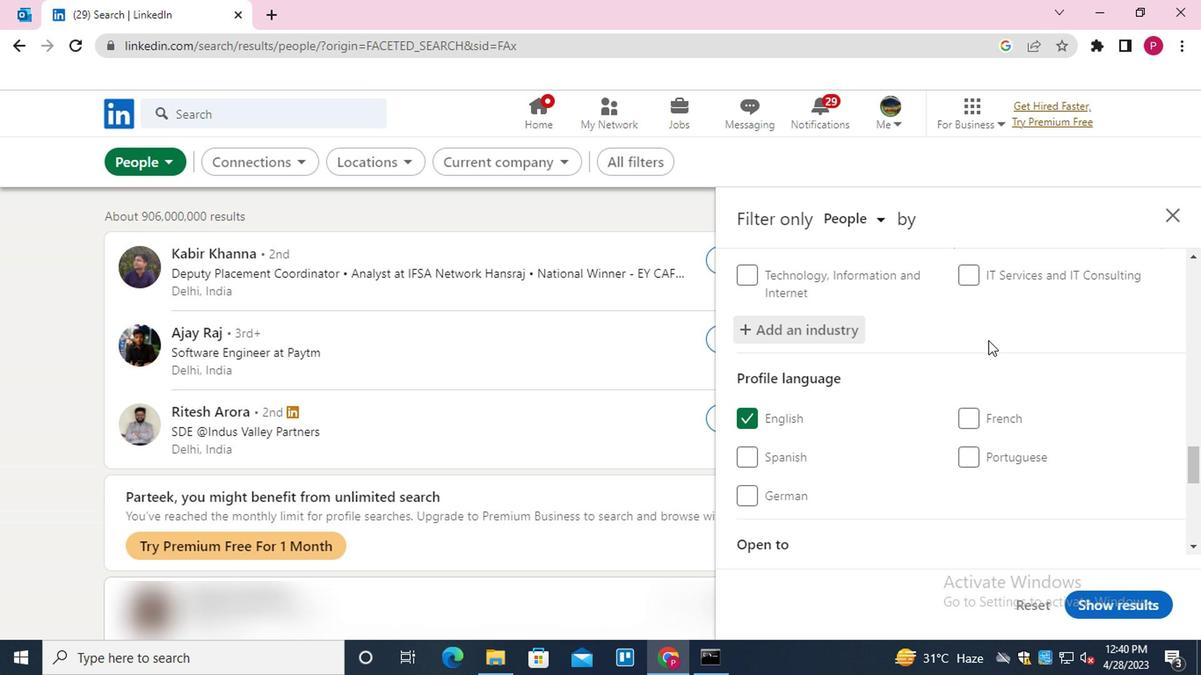 
Action: Mouse scrolled (980, 351) with delta (0, 0)
Screenshot: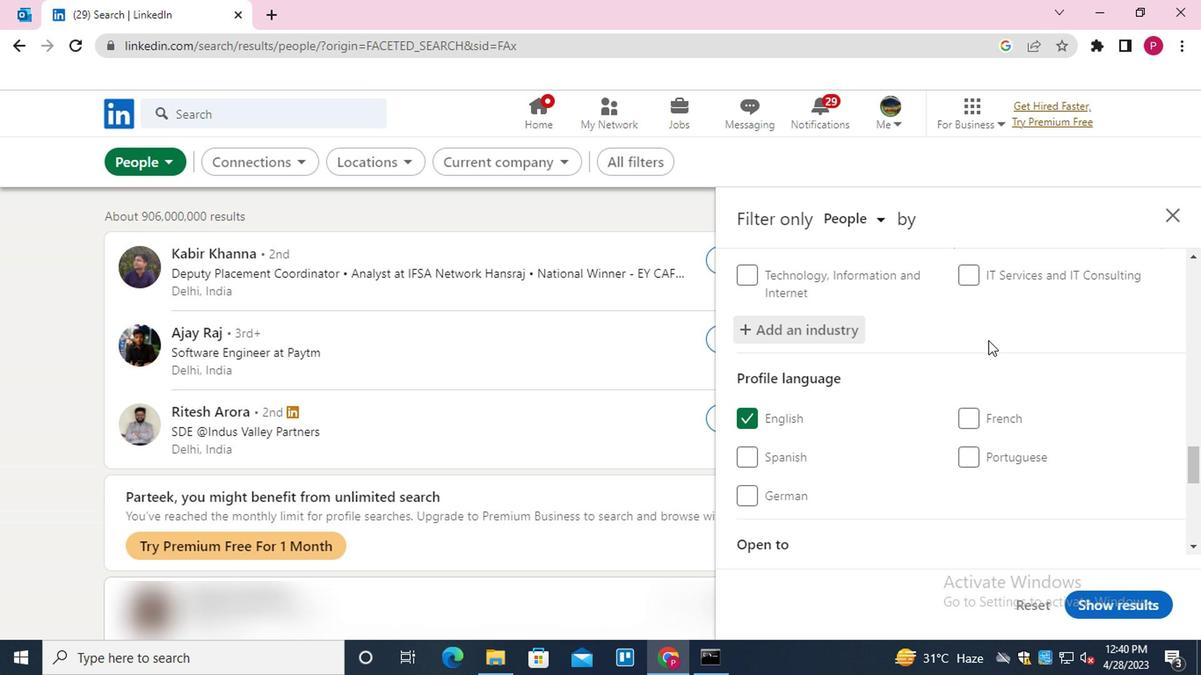 
Action: Mouse moved to (990, 417)
Screenshot: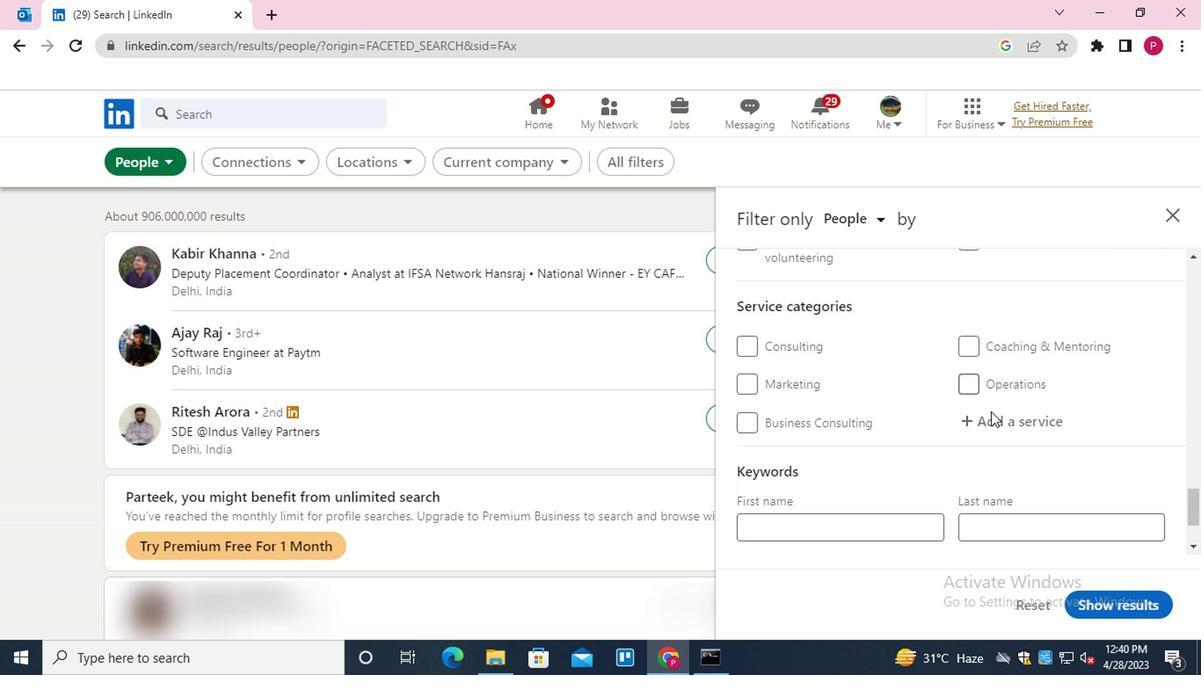 
Action: Mouse pressed left at (990, 417)
Screenshot: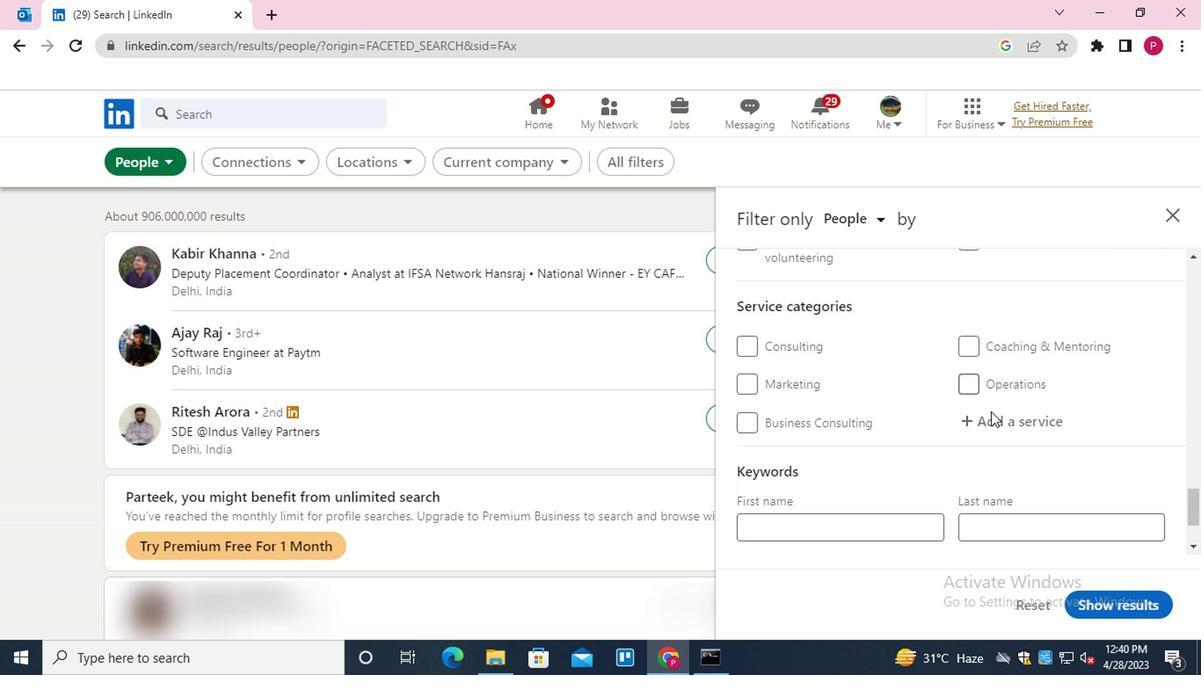 
Action: Key pressed <Key.shift>RESUME<Key.down><Key.down><Key.down><Key.down><Key.up><Key.up><Key.up><Key.enter>
Screenshot: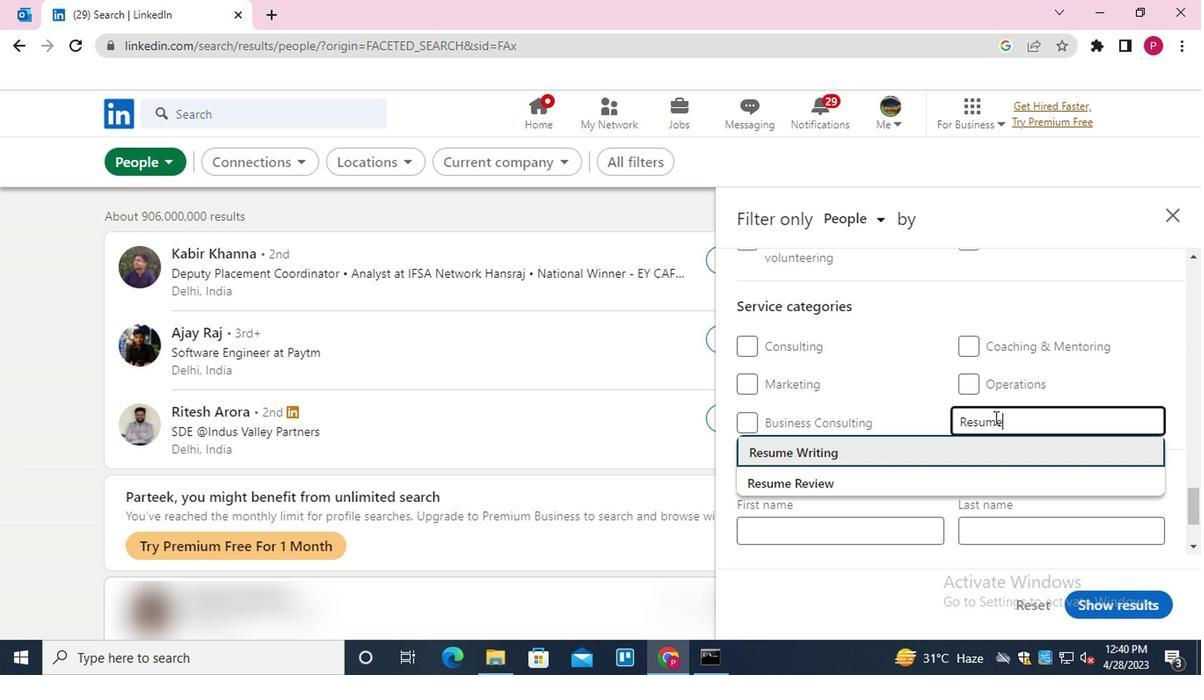 
Action: Mouse scrolled (990, 416) with delta (0, 0)
Screenshot: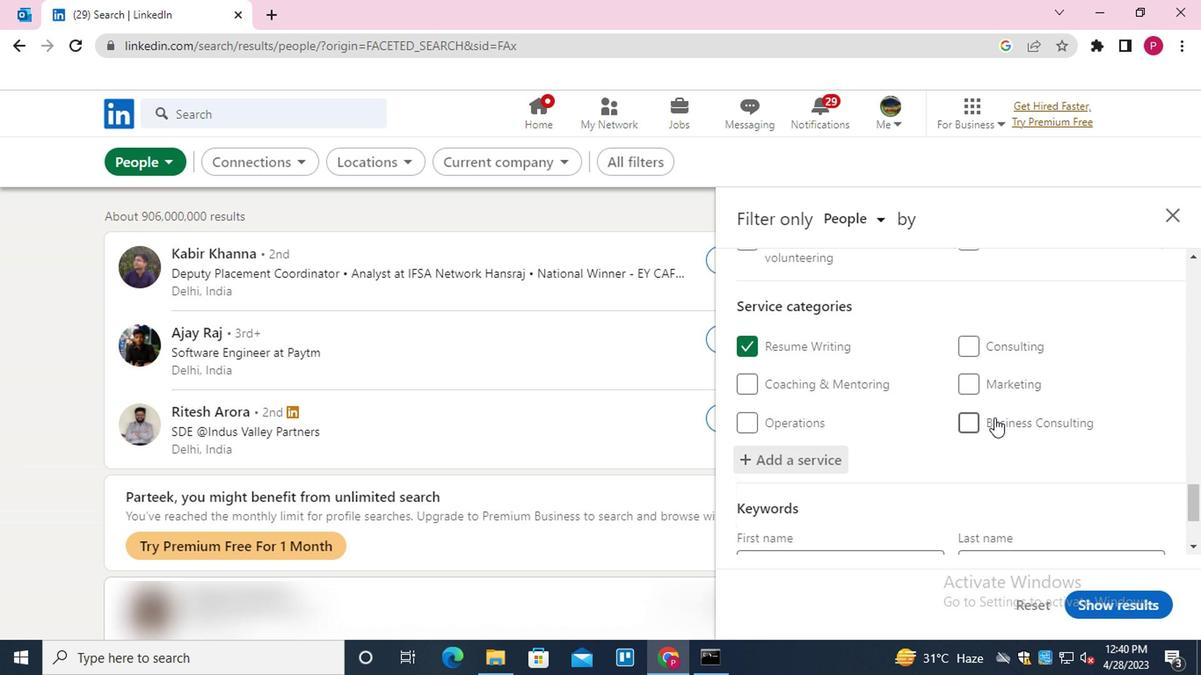 
Action: Mouse scrolled (990, 416) with delta (0, 0)
Screenshot: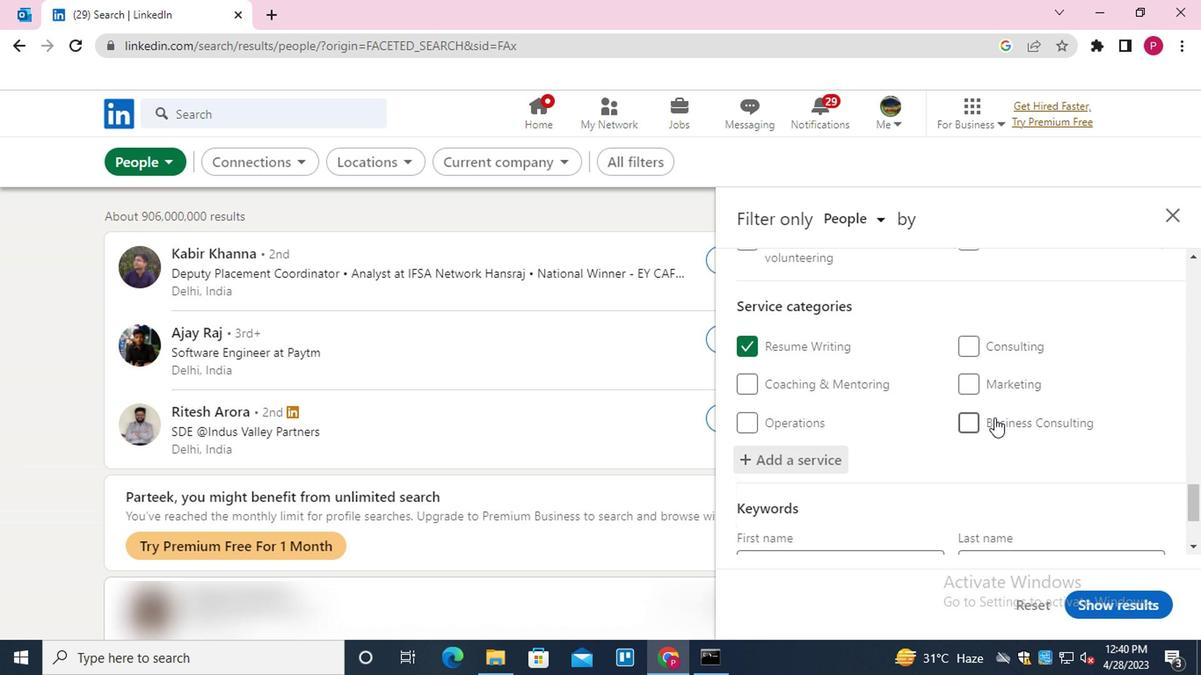 
Action: Mouse scrolled (990, 416) with delta (0, 0)
Screenshot: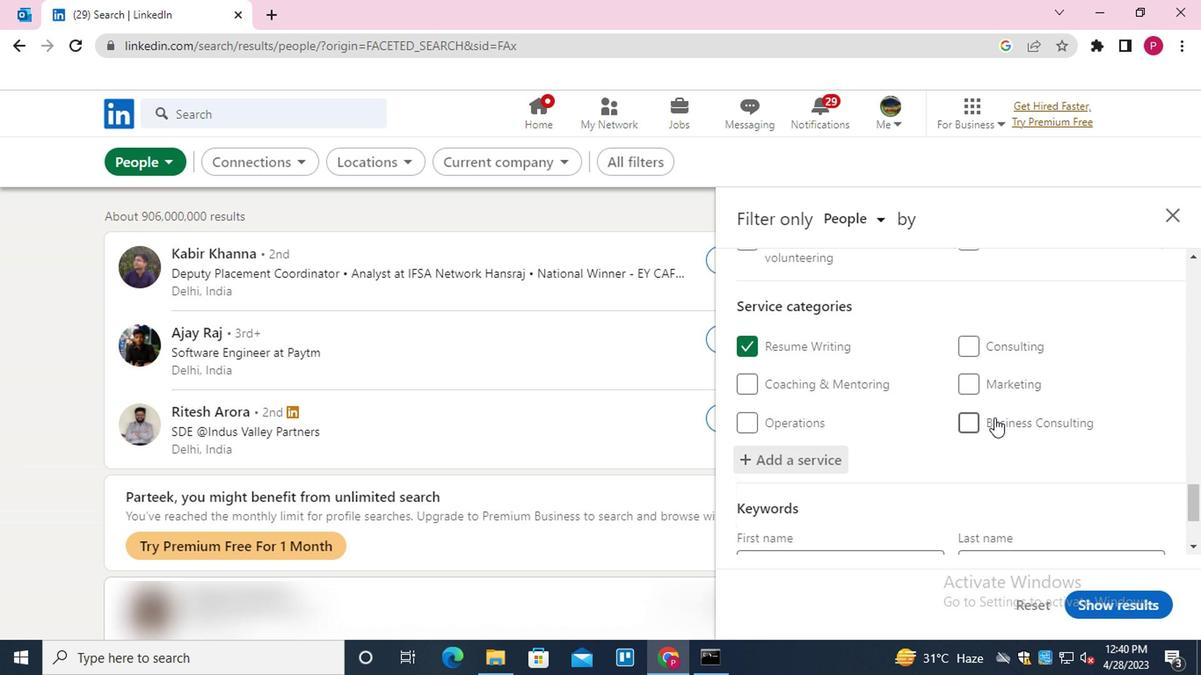 
Action: Mouse scrolled (990, 416) with delta (0, 0)
Screenshot: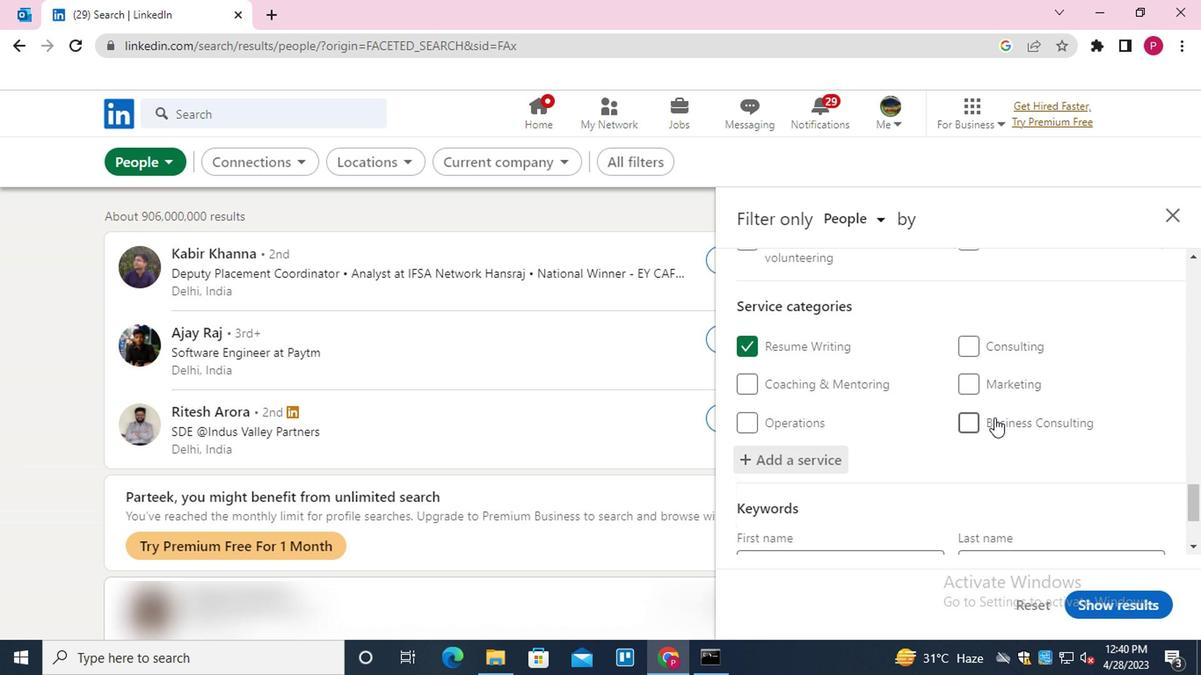 
Action: Mouse moved to (896, 459)
Screenshot: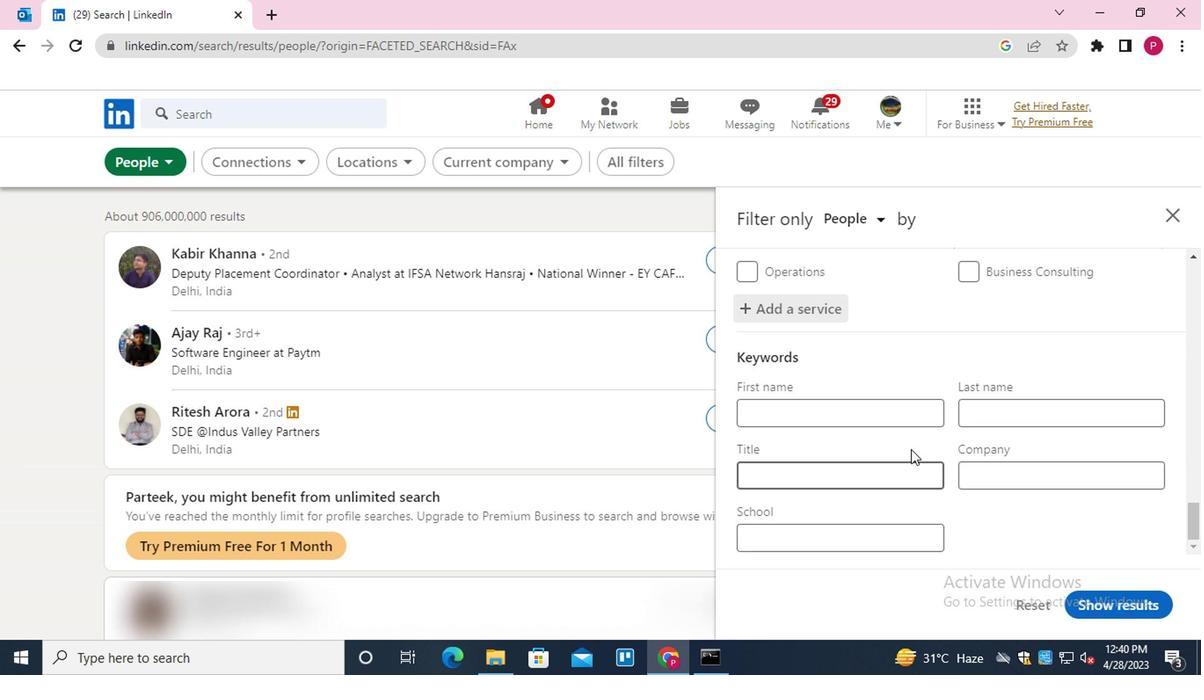 
Action: Mouse pressed left at (896, 459)
Screenshot: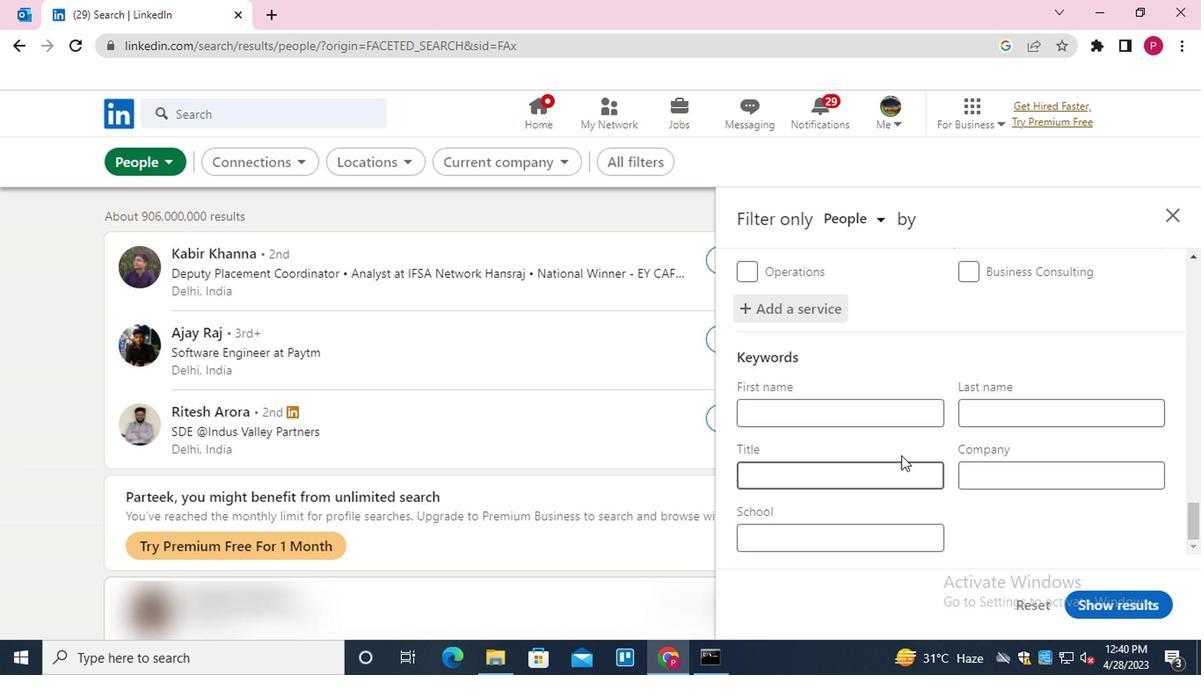 
Action: Mouse moved to (886, 479)
Screenshot: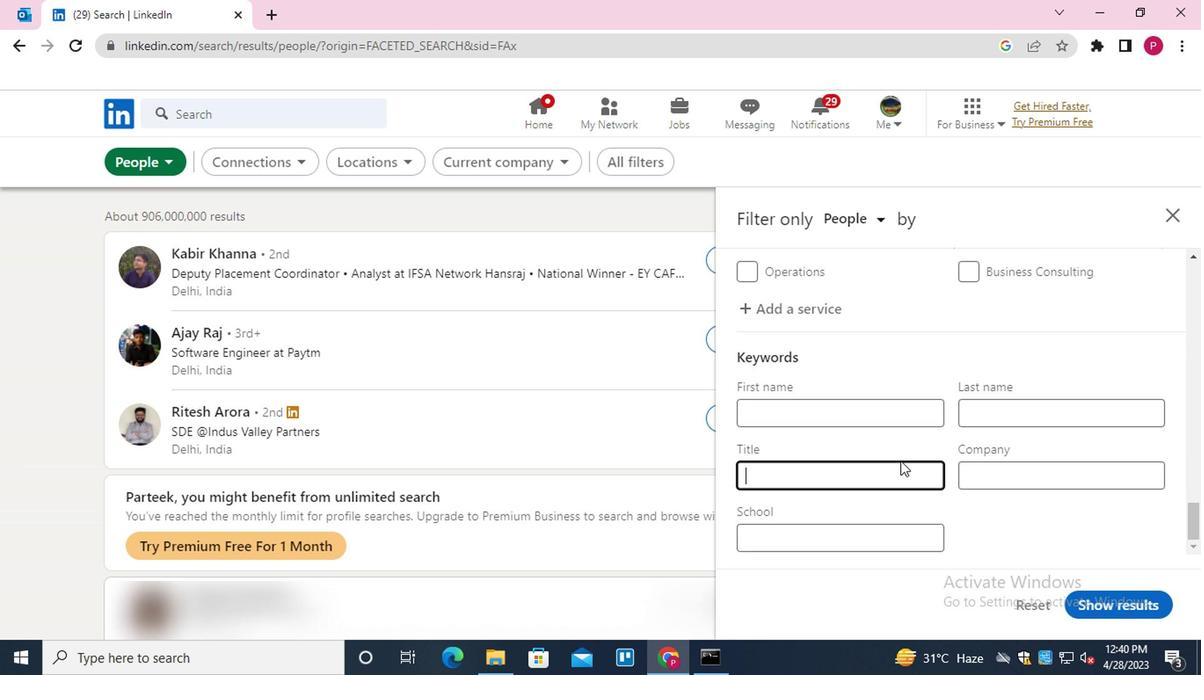 
Action: Key pressed <Key.shift>EVENT<Key.space><Key.shift>PLANER
Screenshot: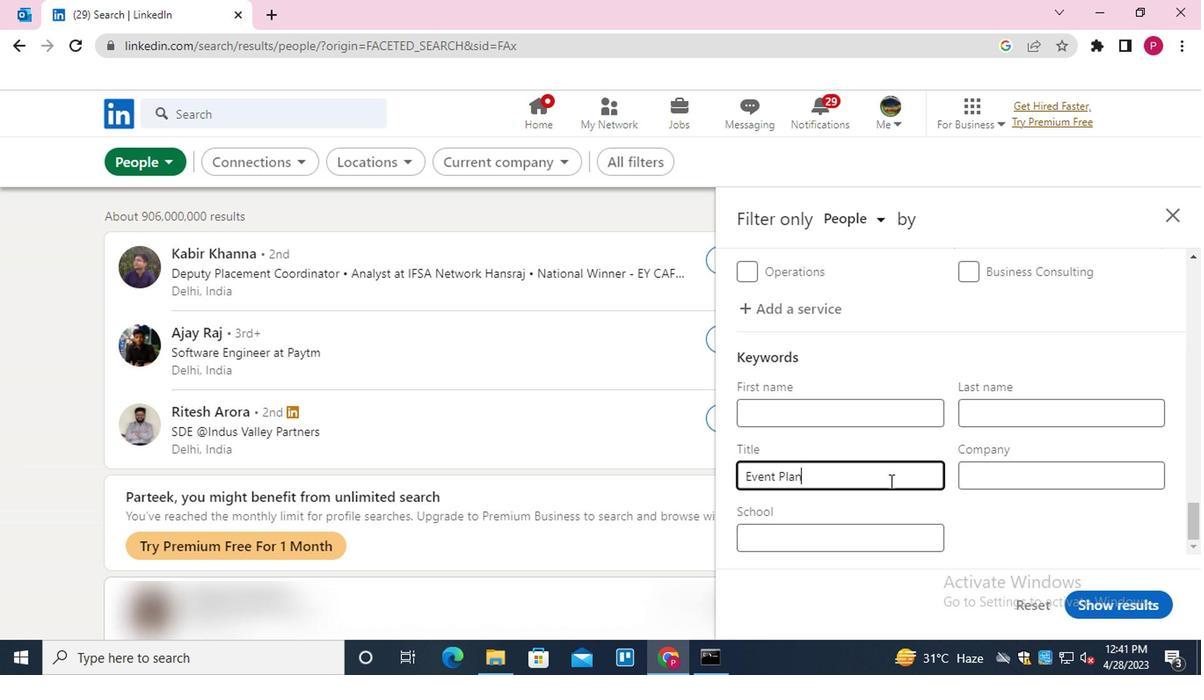 
Action: Mouse moved to (1097, 593)
Screenshot: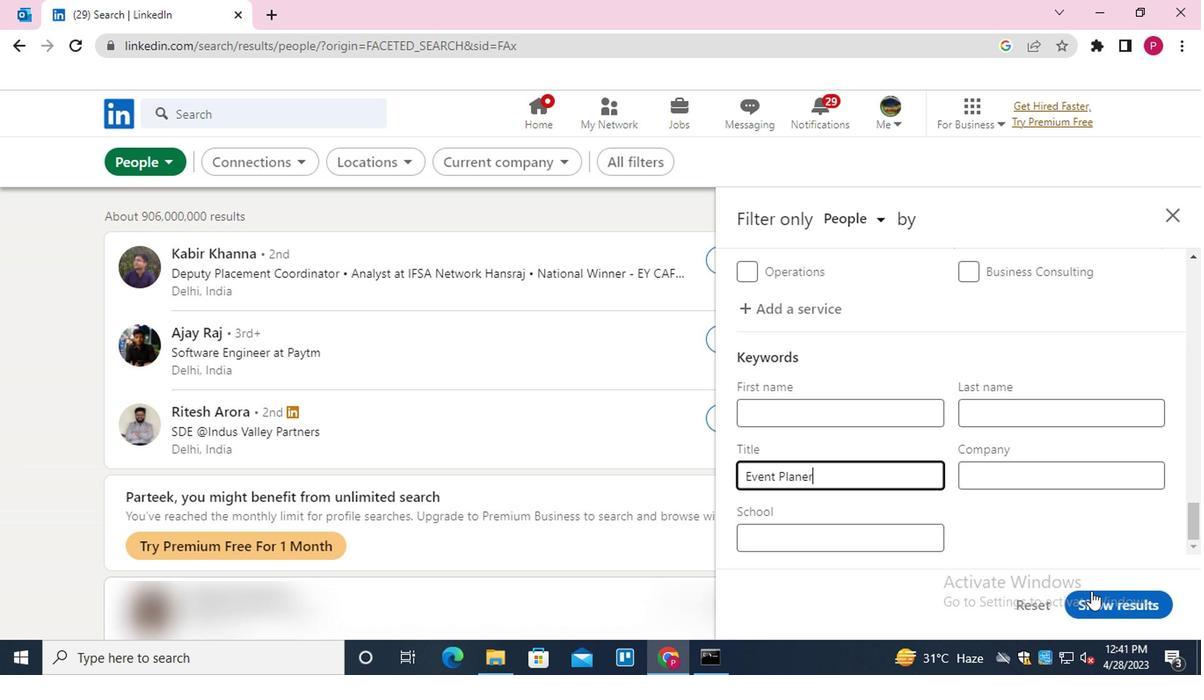 
Action: Key pressed <Key.backspace><Key.backspace>NER
Screenshot: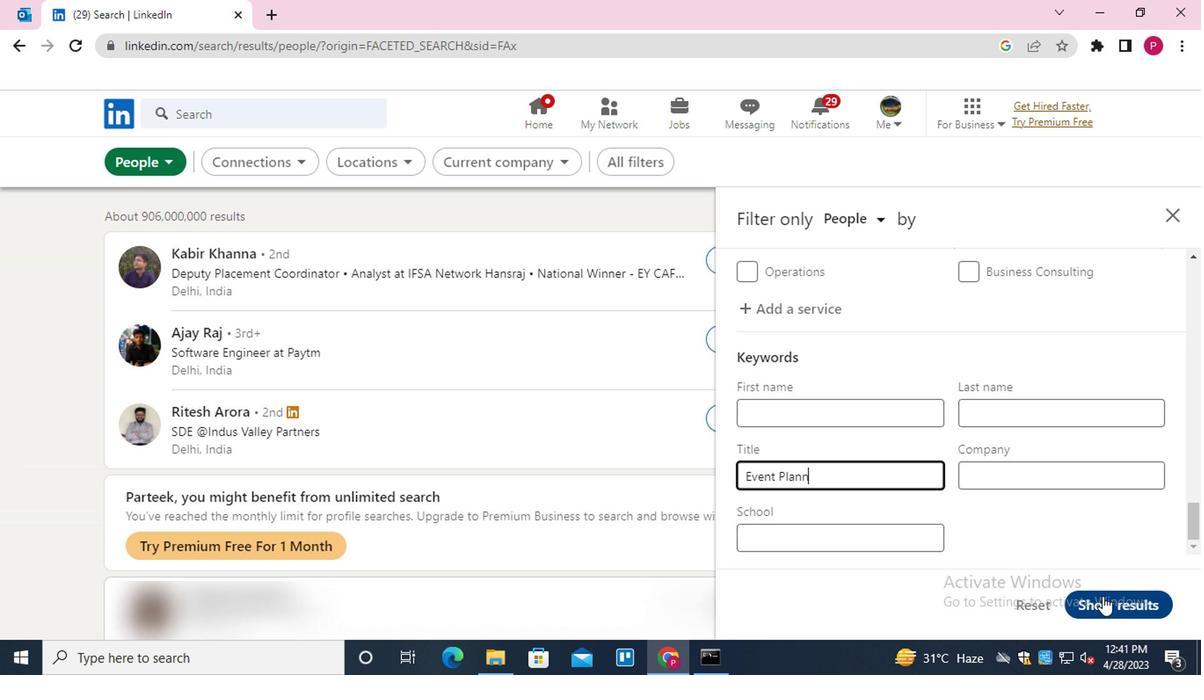 
Action: Mouse moved to (1143, 595)
Screenshot: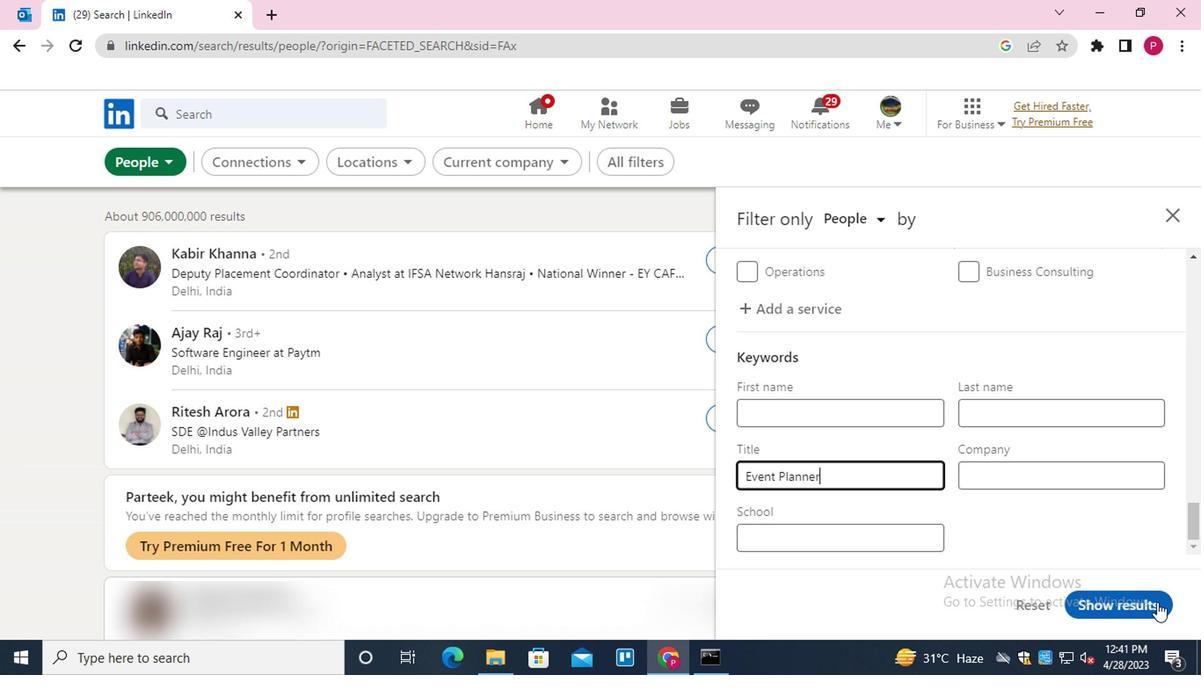
Action: Mouse pressed left at (1143, 595)
Screenshot: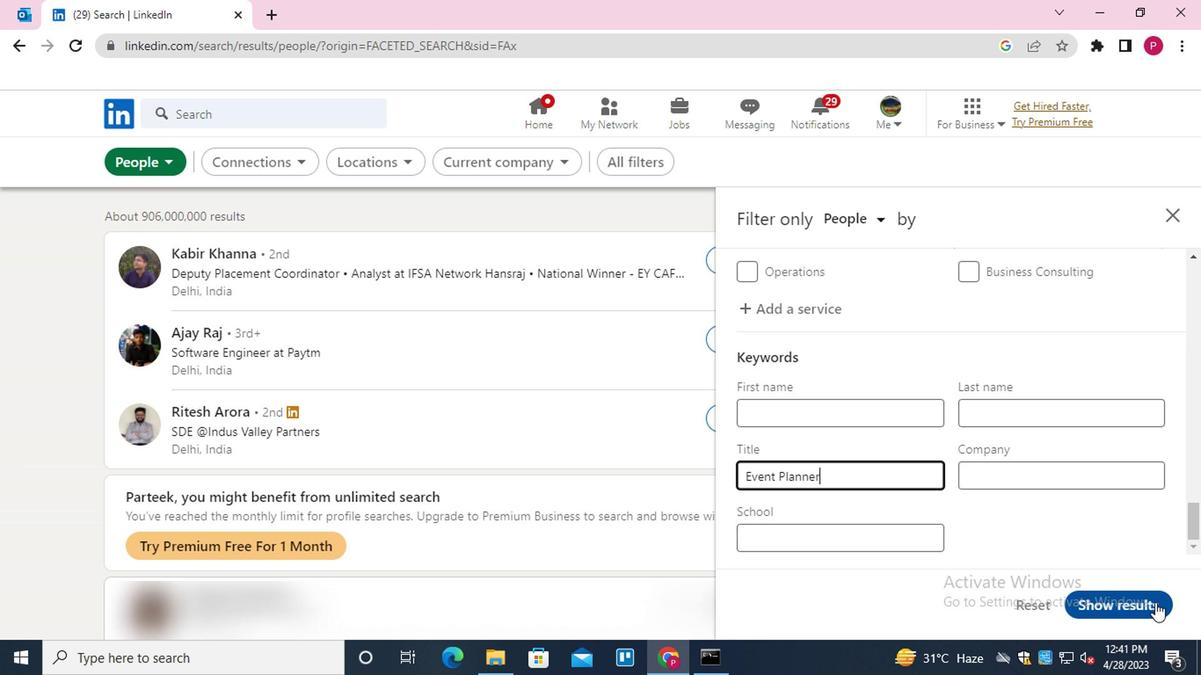 
Action: Mouse moved to (727, 371)
Screenshot: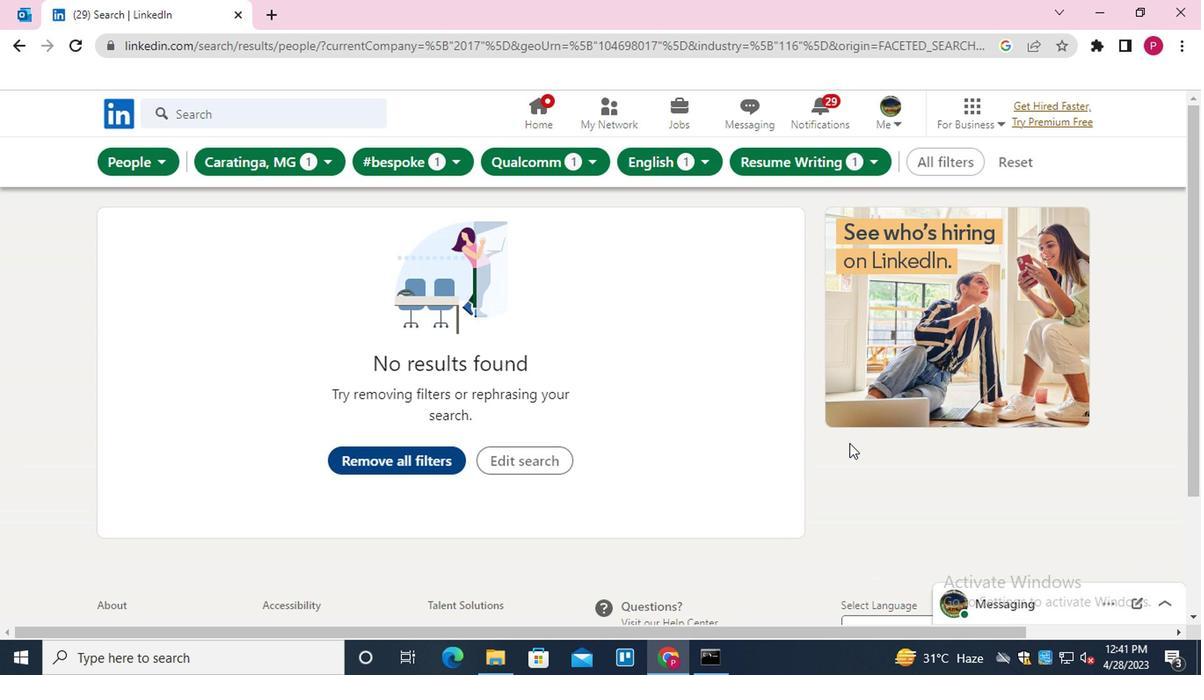 
